Task: Look for space in Jahāngīrābād, India from 1st August, 2023 to 5th August, 2023 for 1 adult in price range Rs.6000 to Rs.15000. Place can be entire place with 1  bedroom having 1 bed and 1 bathroom. Property type can be house, flat, guest house. Amenities needed are: wifi. Booking option can be shelf check-in. Required host language is English.
Action: Mouse moved to (584, 144)
Screenshot: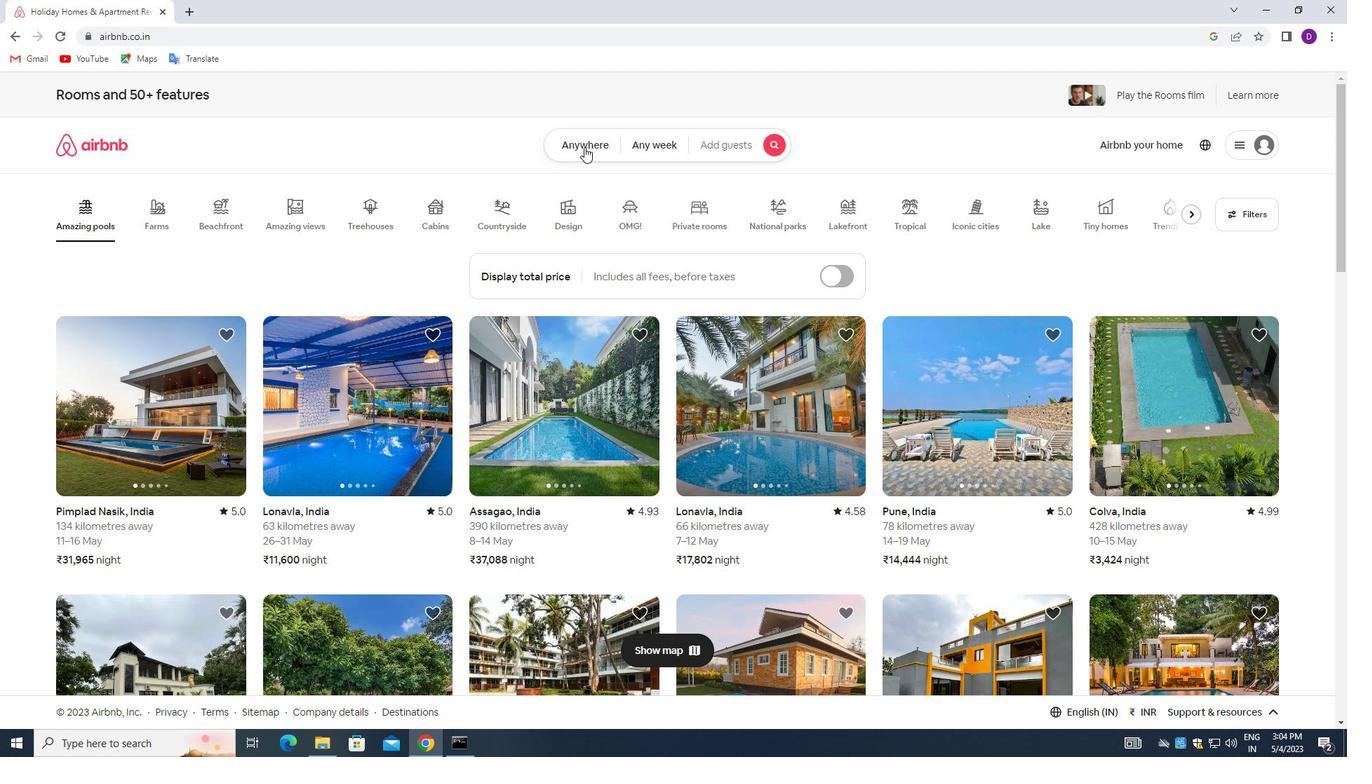 
Action: Mouse pressed left at (584, 144)
Screenshot: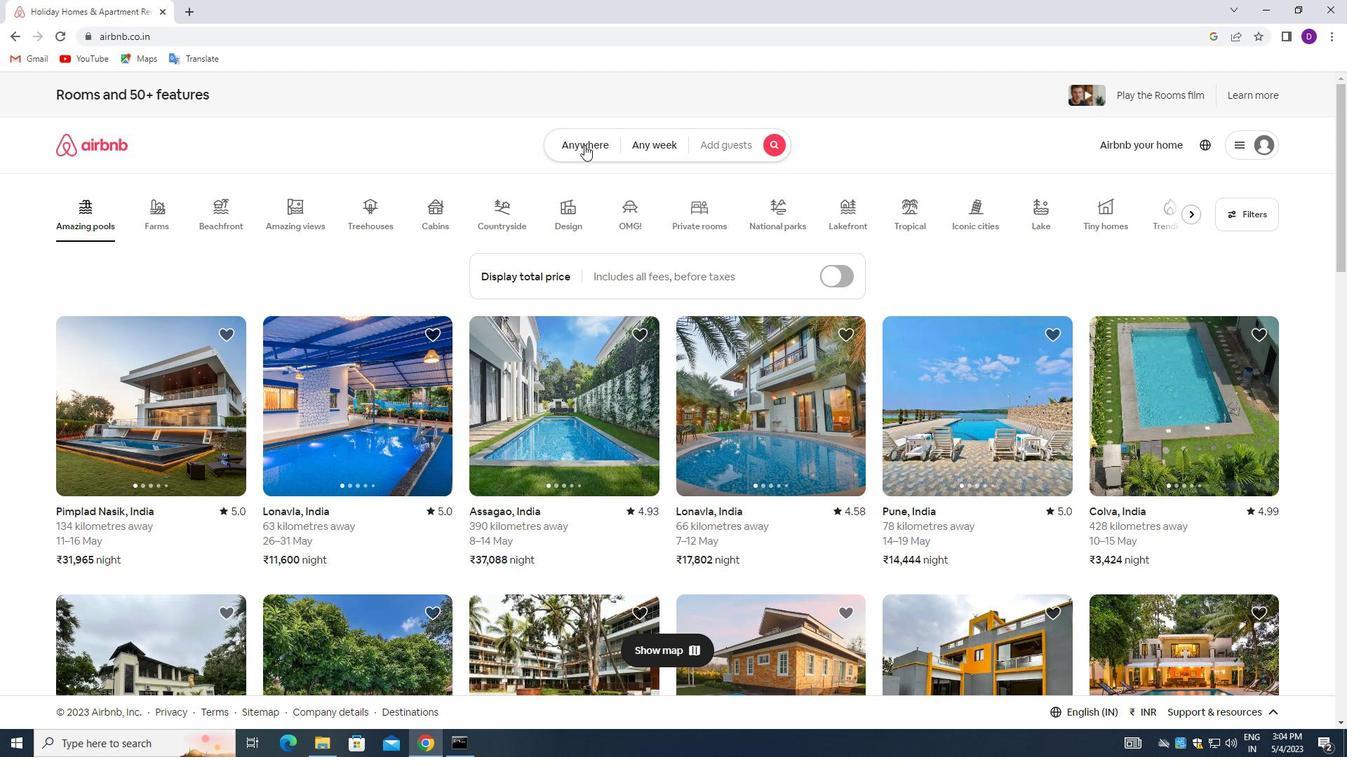 
Action: Mouse moved to (536, 209)
Screenshot: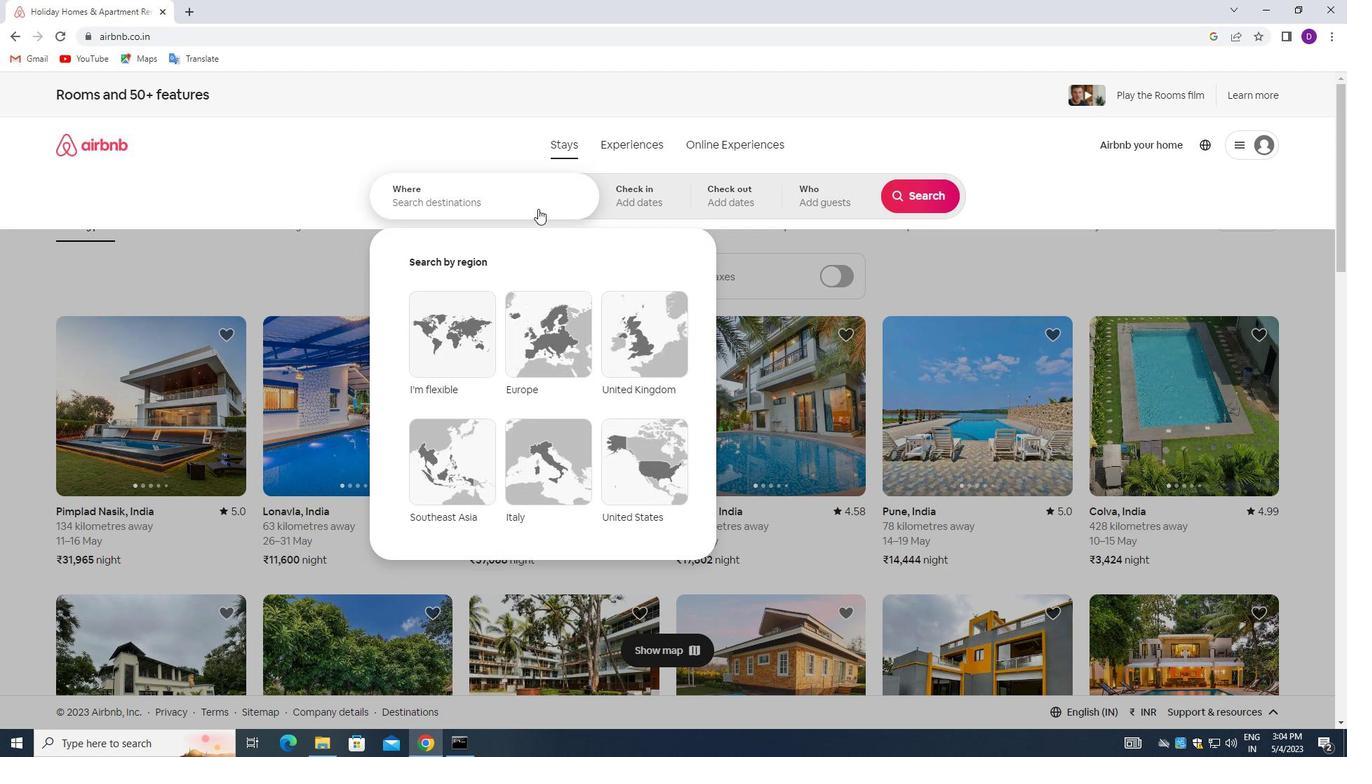 
Action: Mouse pressed left at (536, 209)
Screenshot: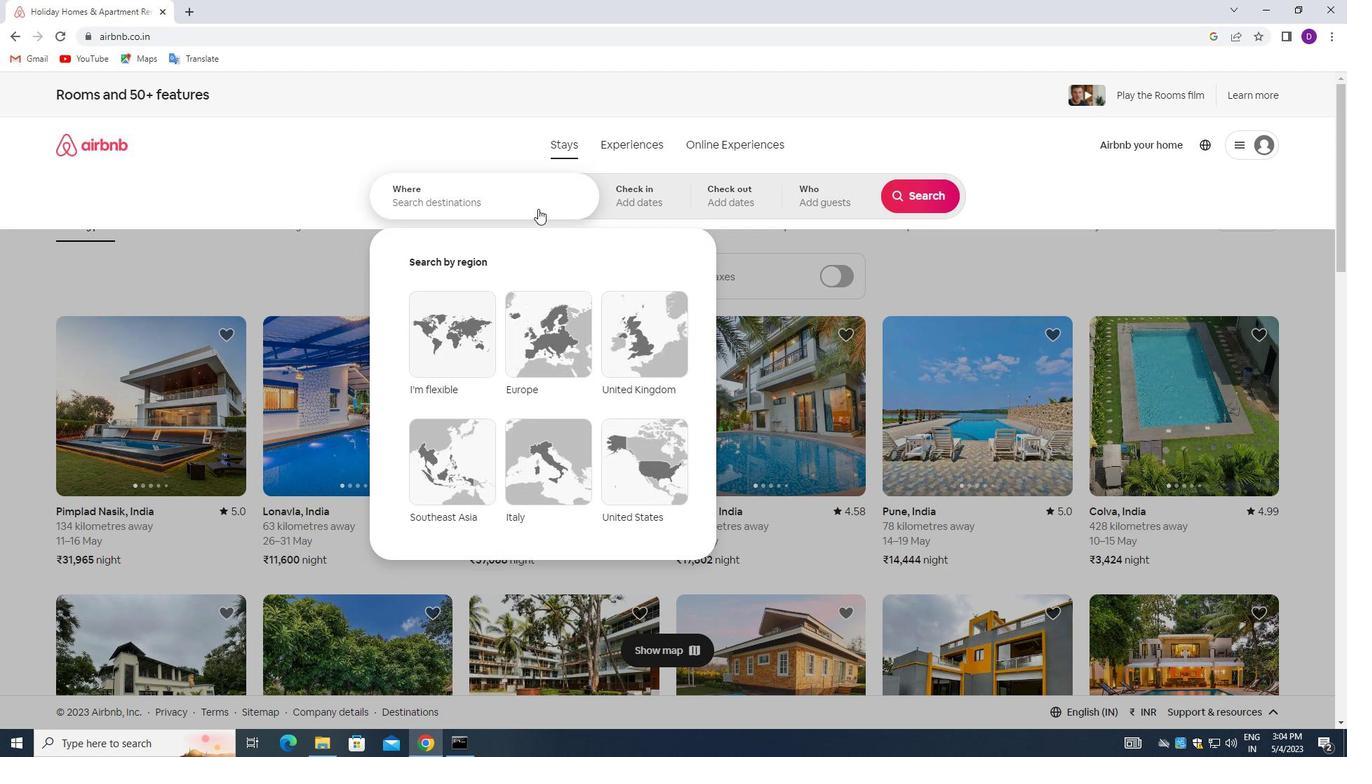 
Action: Mouse moved to (313, 174)
Screenshot: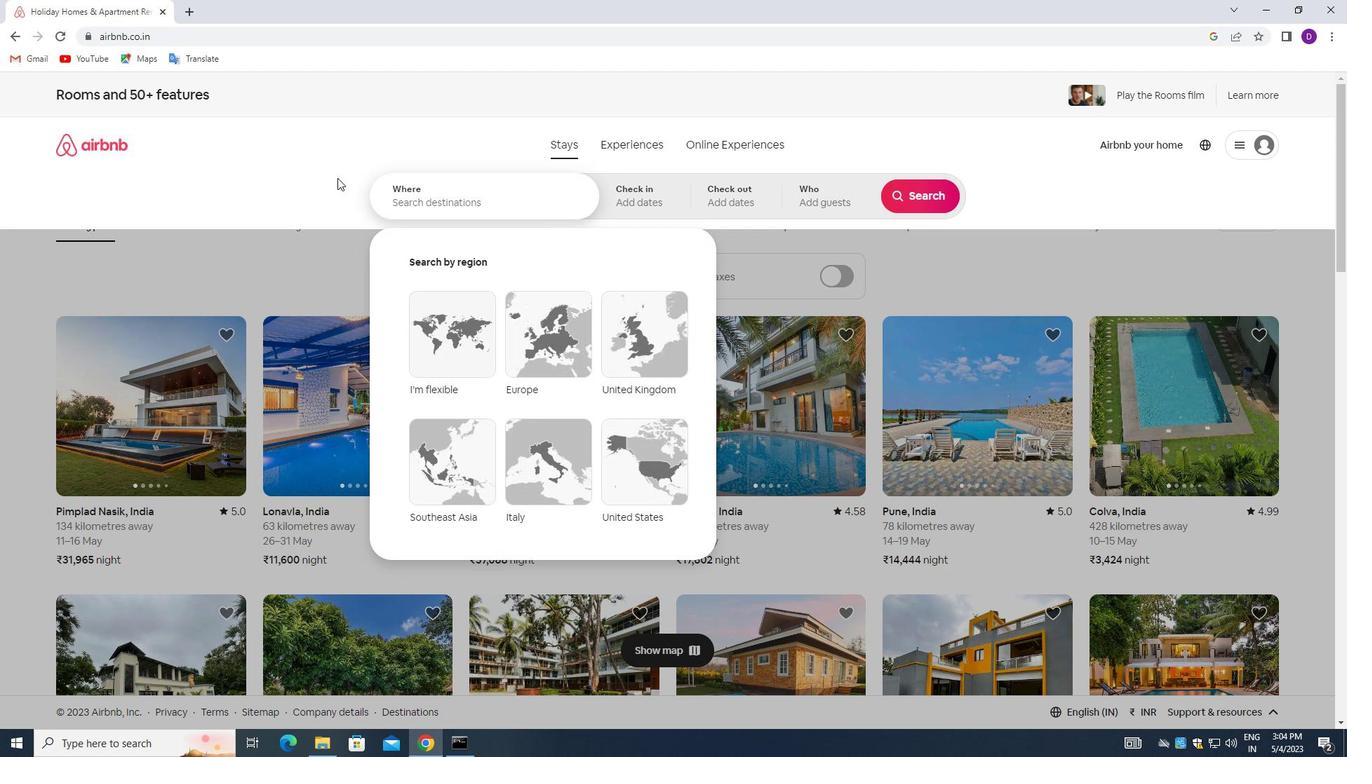 
Action: Key pressed <Key.shift>JAHANGIRABAD,<Key.space><Key.shift>ID<Key.backspace>NDIA<Key.enter>
Screenshot: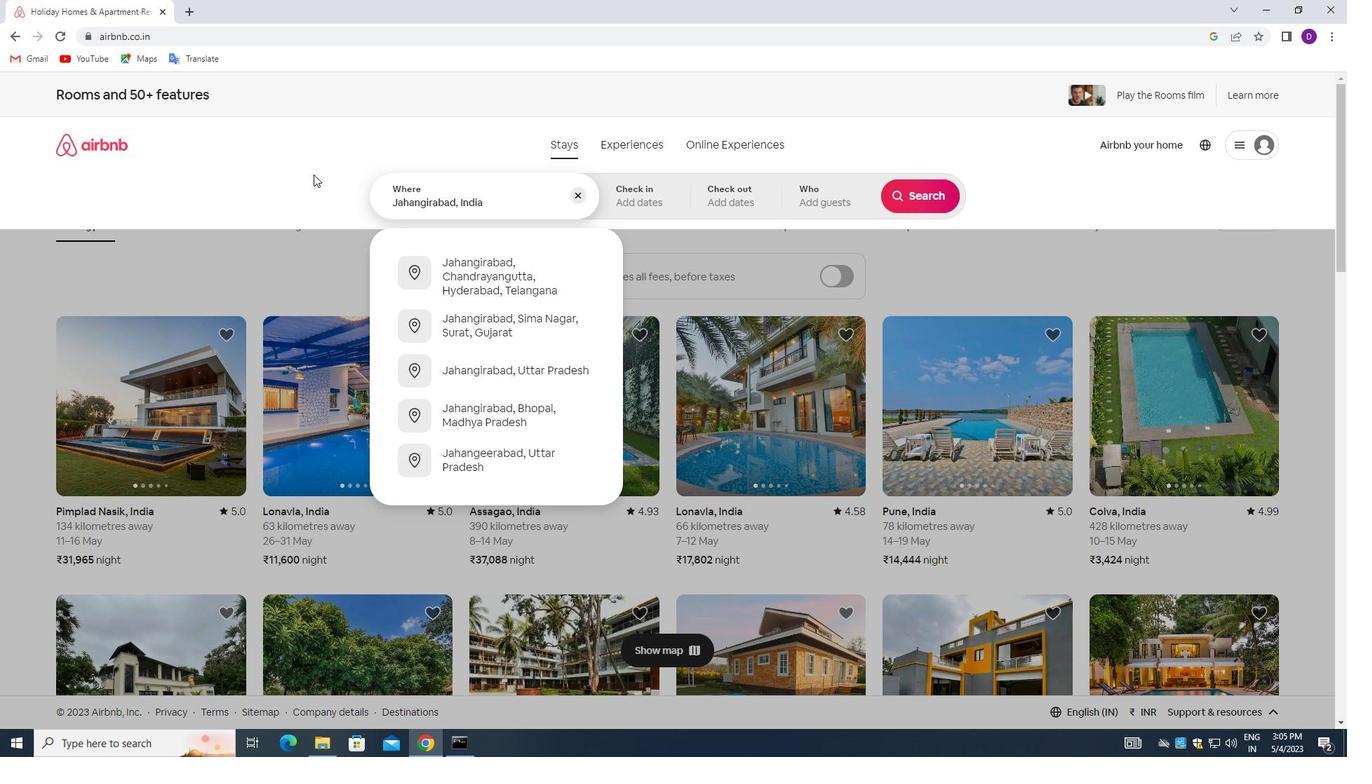 
Action: Mouse moved to (917, 307)
Screenshot: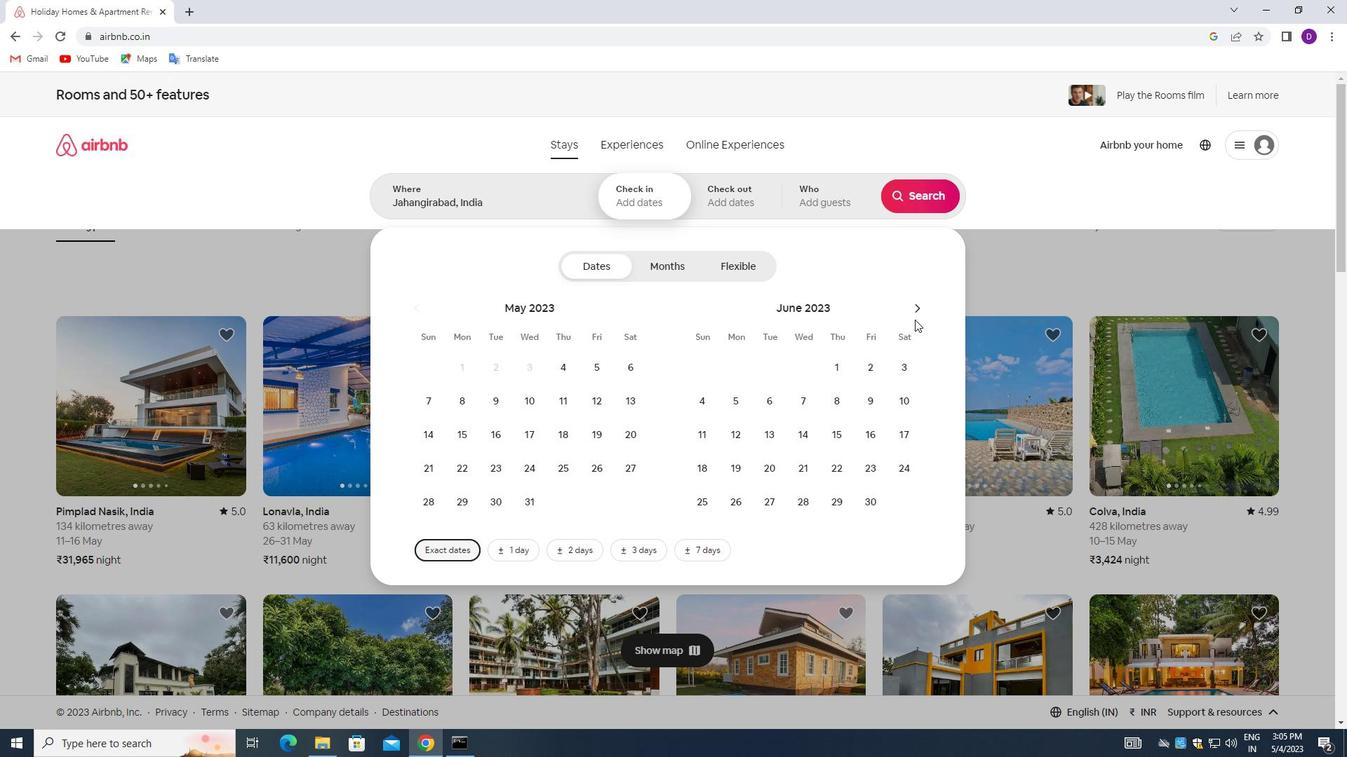 
Action: Mouse pressed left at (917, 307)
Screenshot: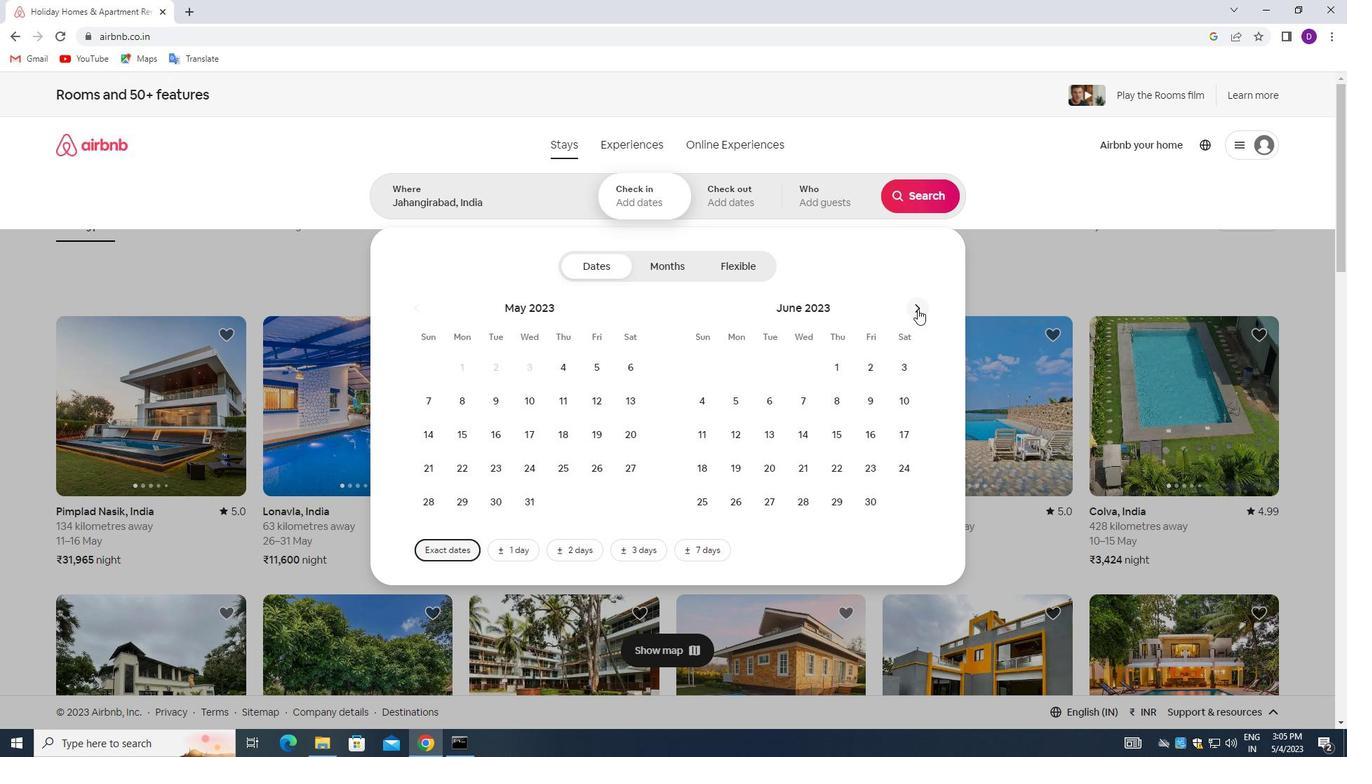 
Action: Mouse moved to (917, 307)
Screenshot: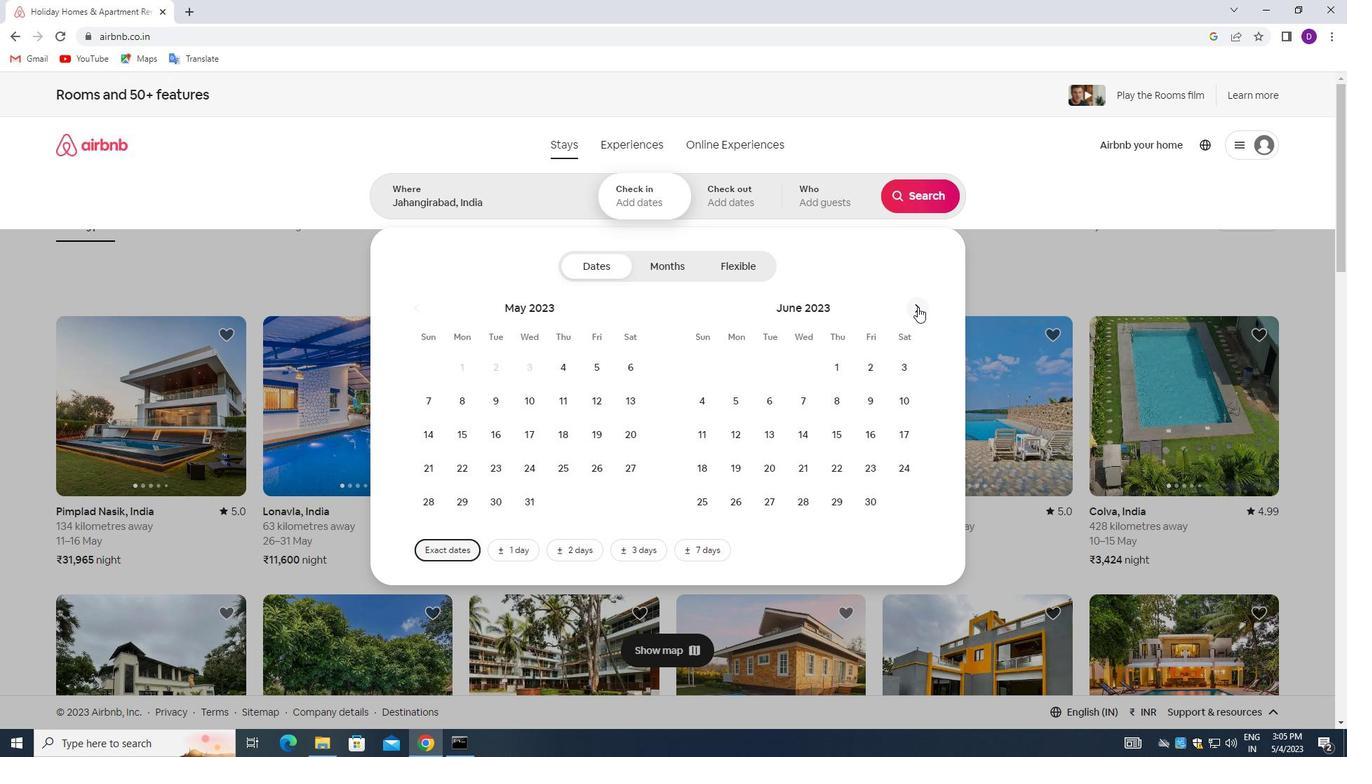 
Action: Mouse pressed left at (917, 307)
Screenshot: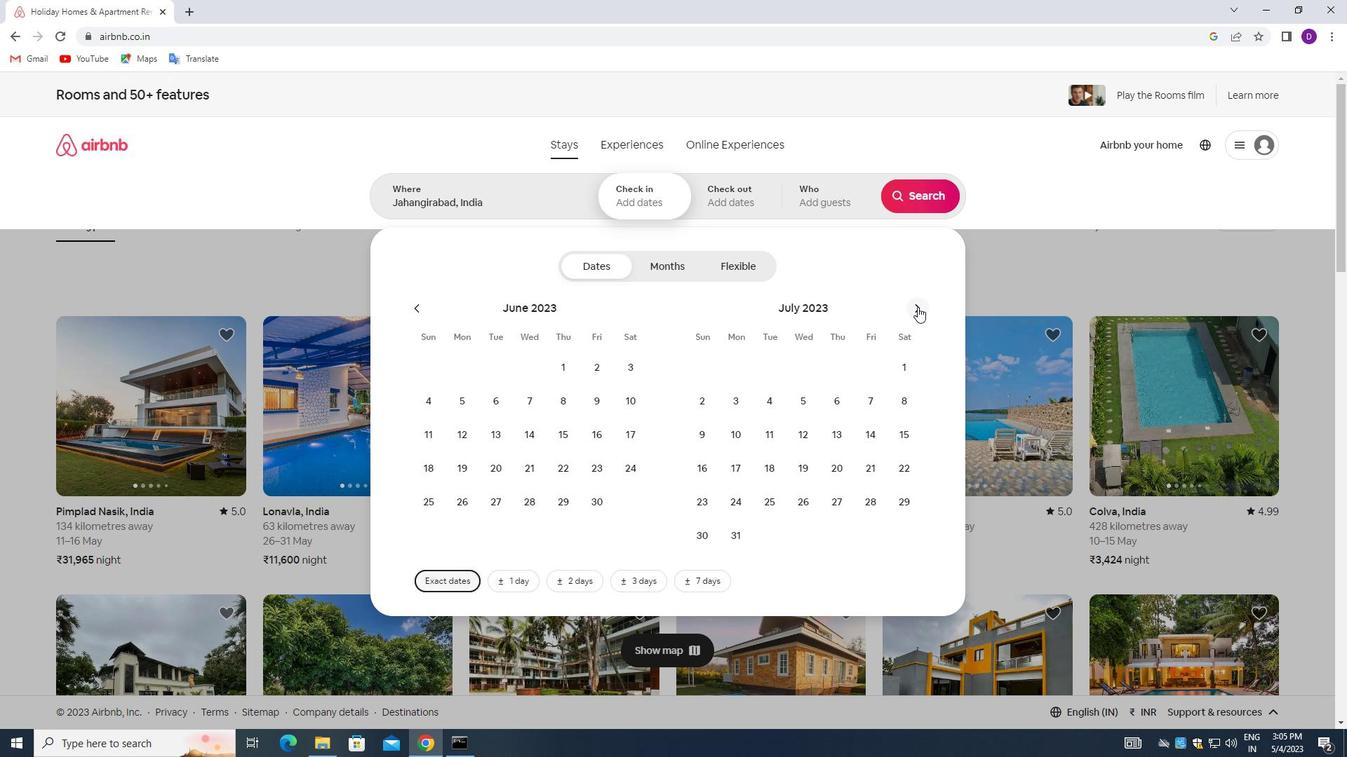 
Action: Mouse moved to (771, 373)
Screenshot: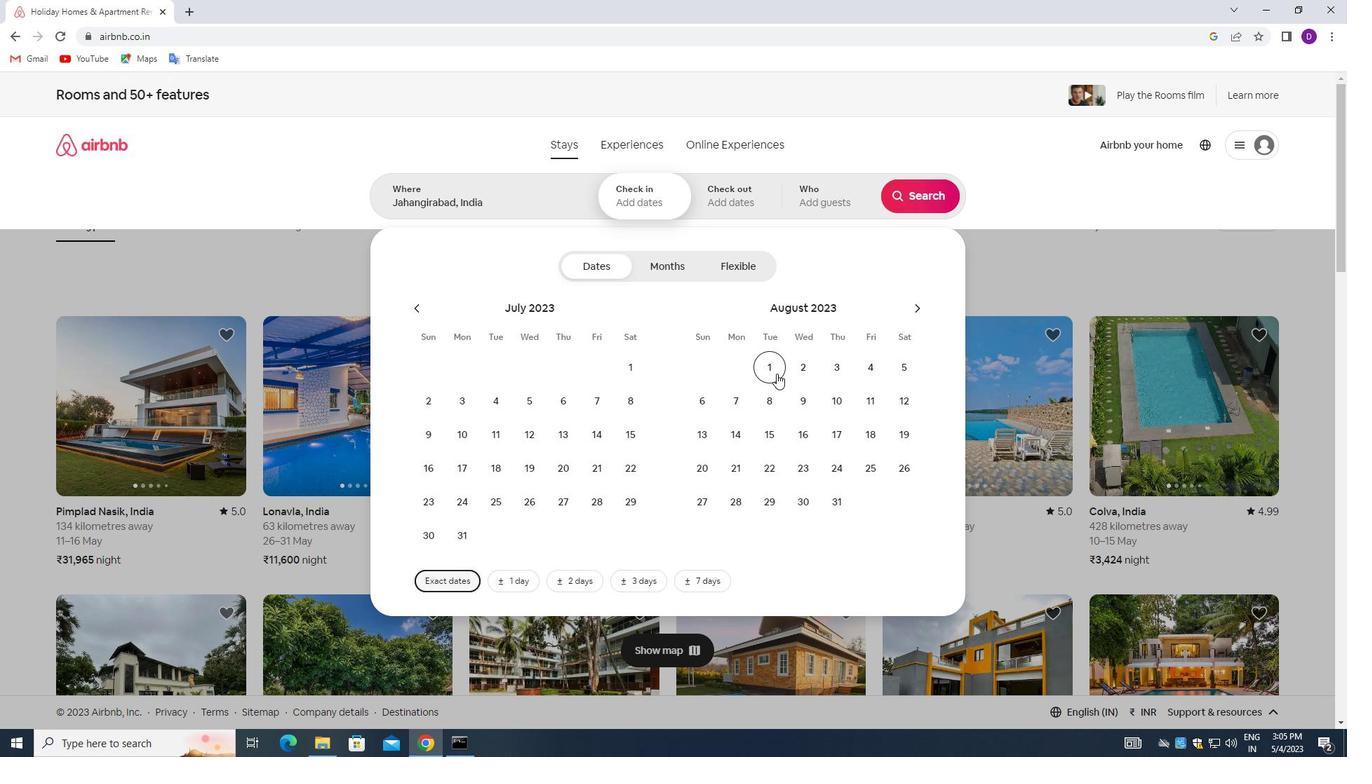 
Action: Mouse pressed left at (771, 373)
Screenshot: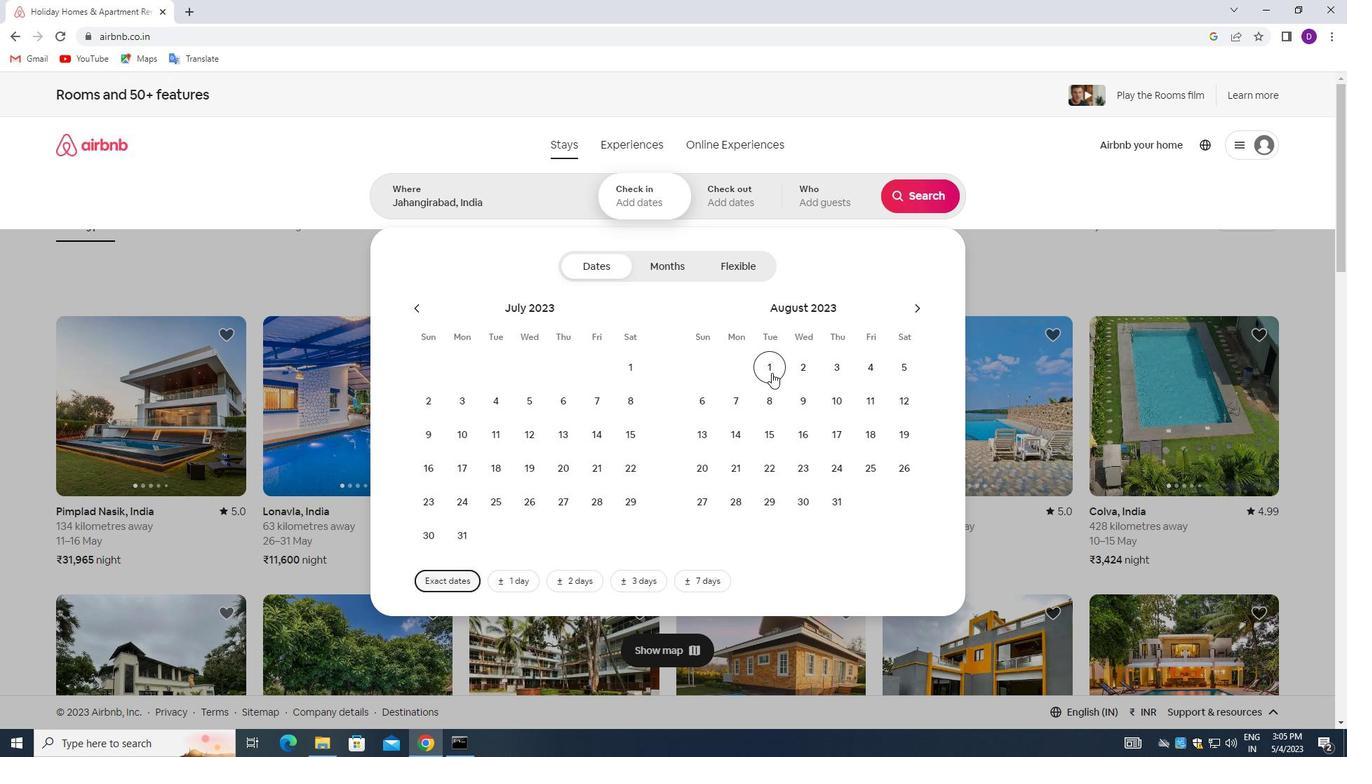 
Action: Mouse moved to (904, 373)
Screenshot: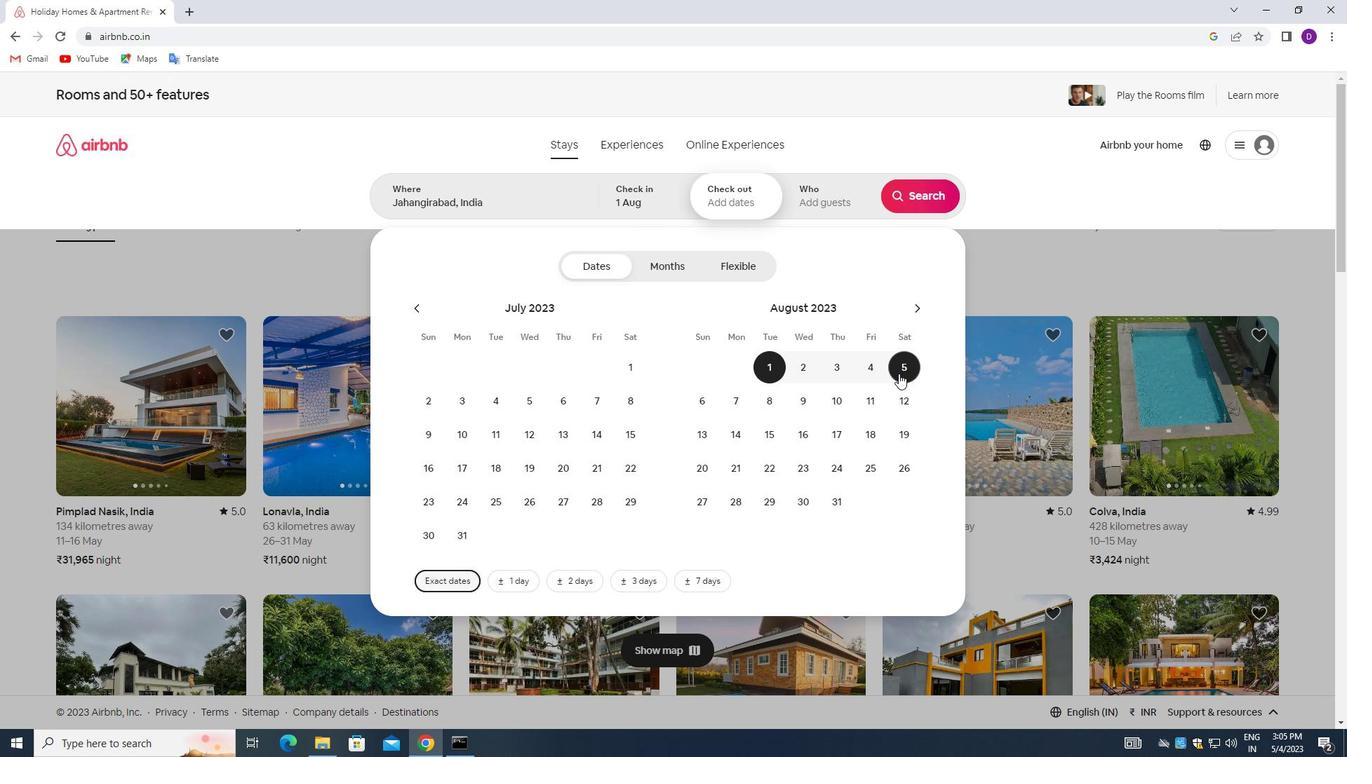 
Action: Mouse pressed left at (904, 373)
Screenshot: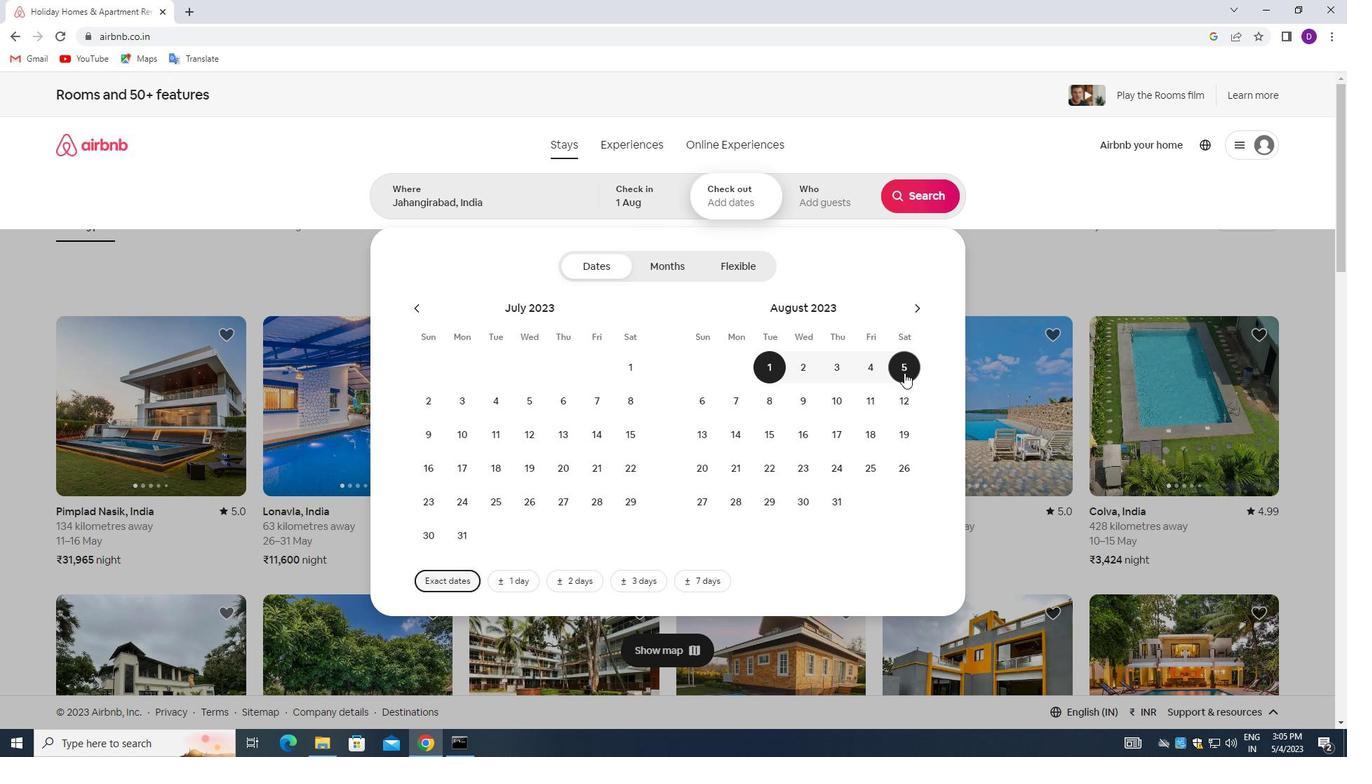 
Action: Mouse moved to (788, 209)
Screenshot: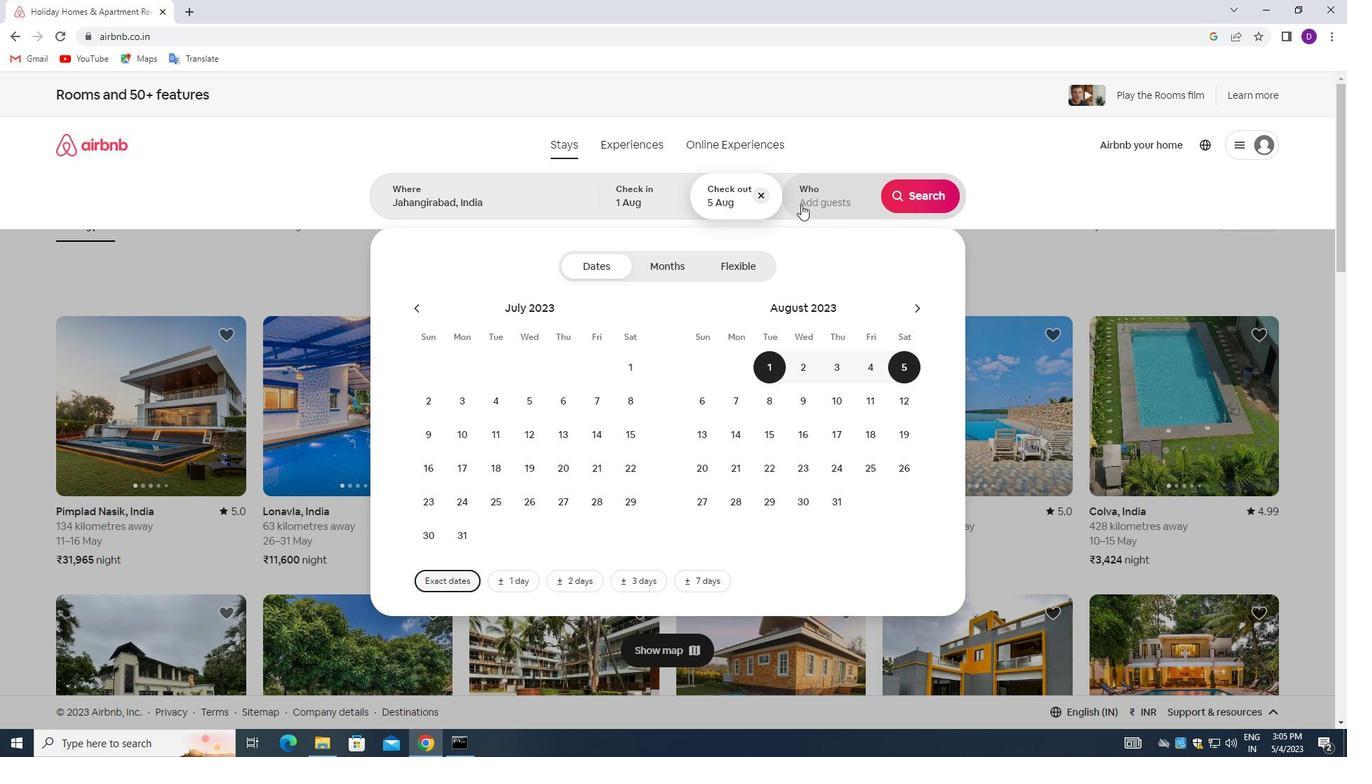 
Action: Mouse pressed left at (788, 209)
Screenshot: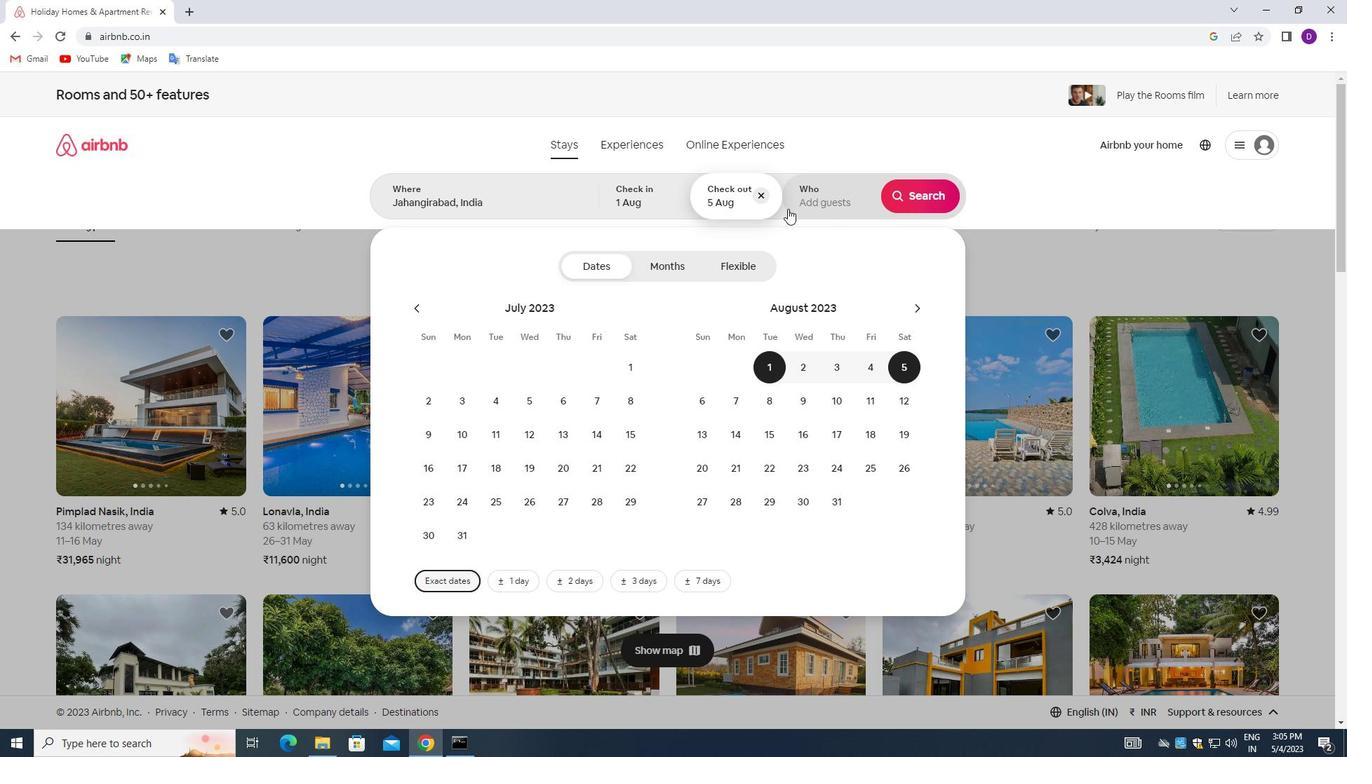 
Action: Mouse moved to (923, 276)
Screenshot: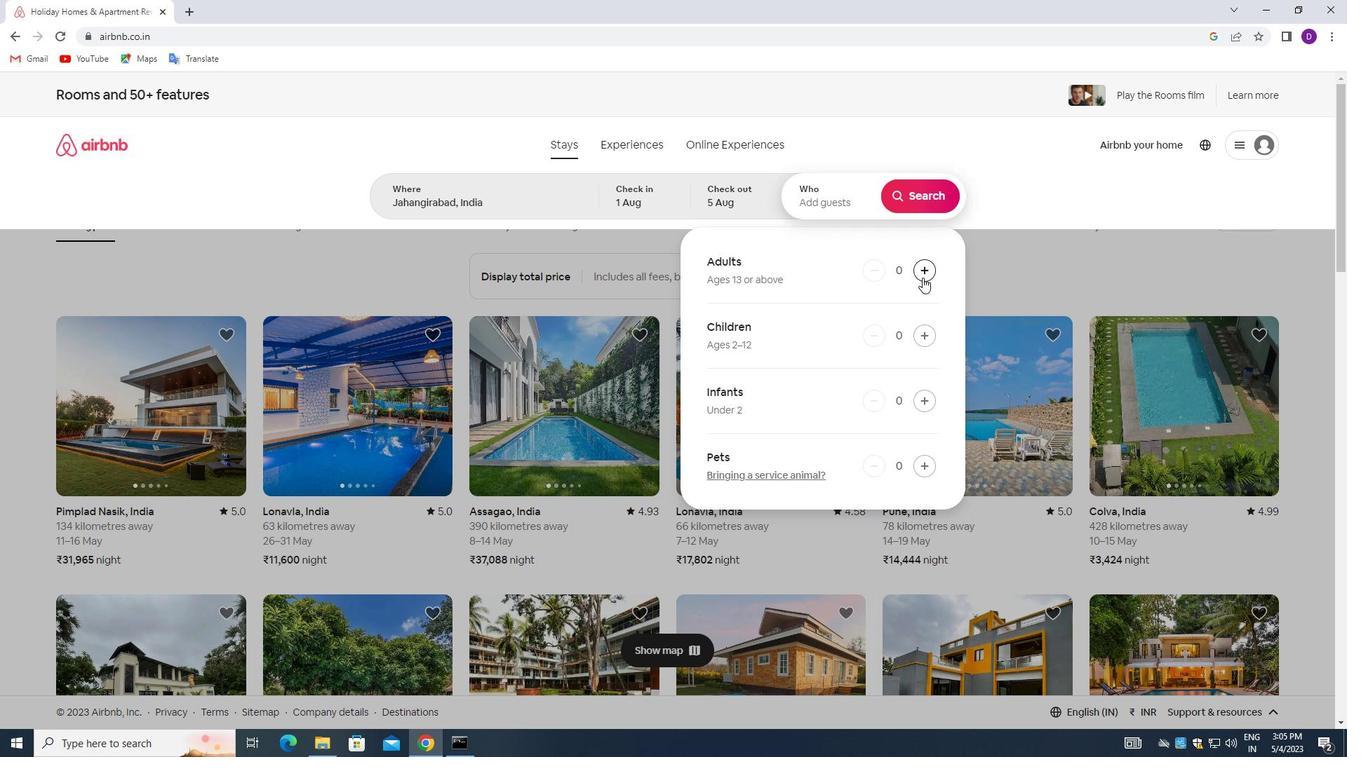 
Action: Mouse pressed left at (923, 276)
Screenshot: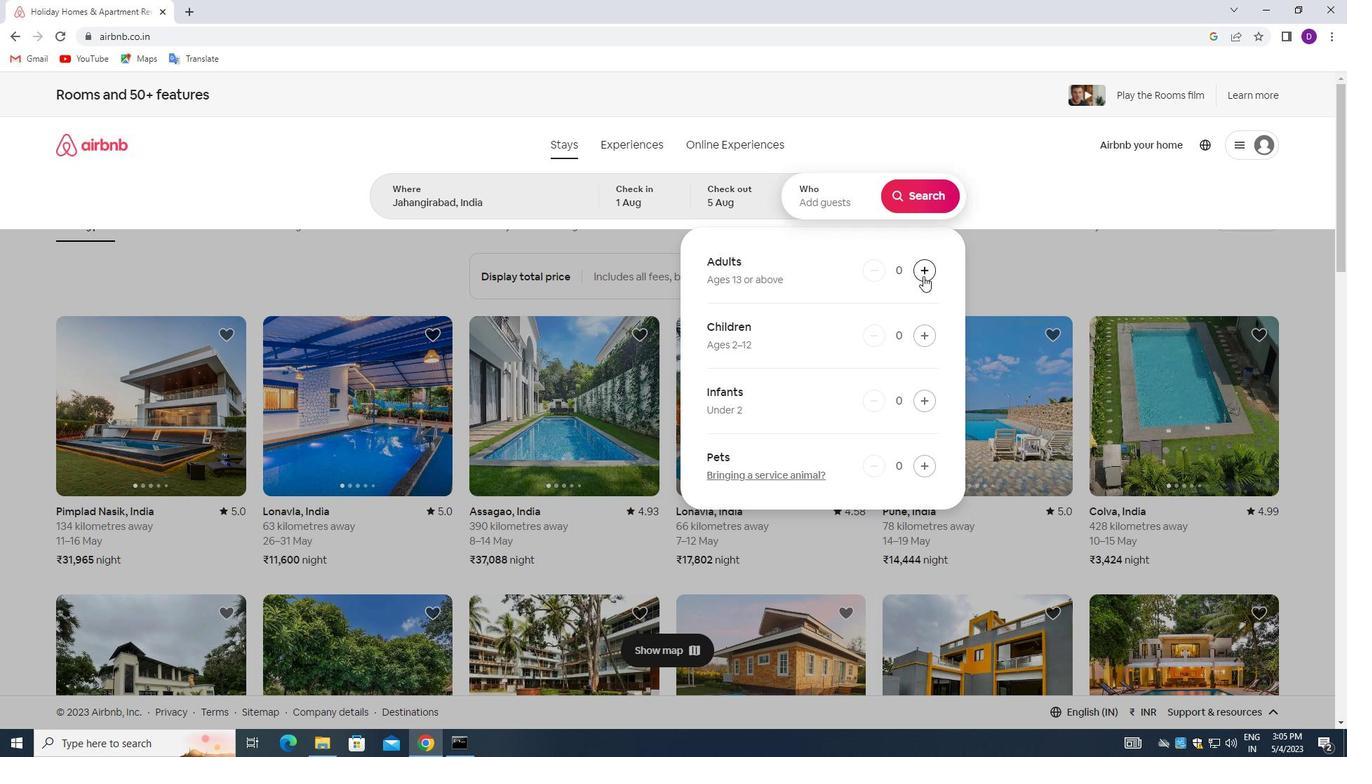 
Action: Mouse moved to (909, 203)
Screenshot: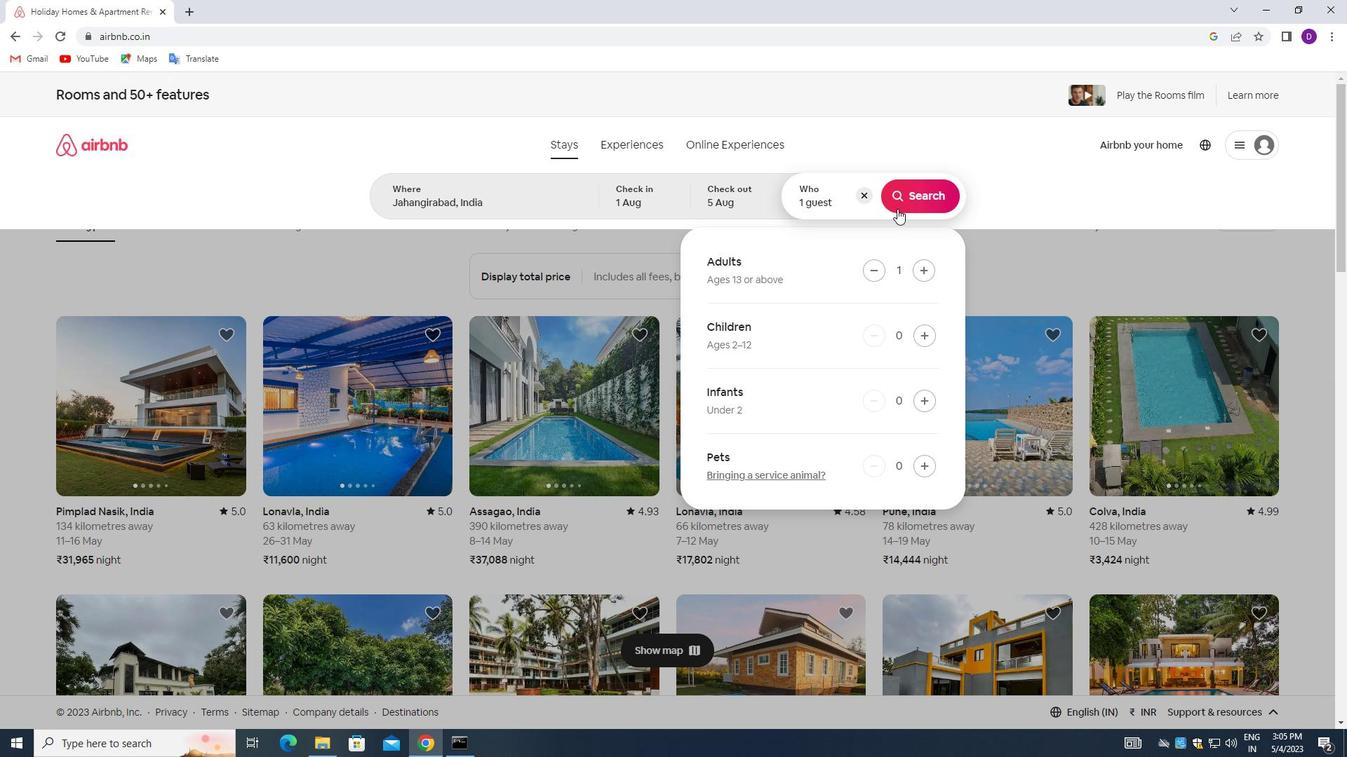 
Action: Mouse pressed left at (909, 203)
Screenshot: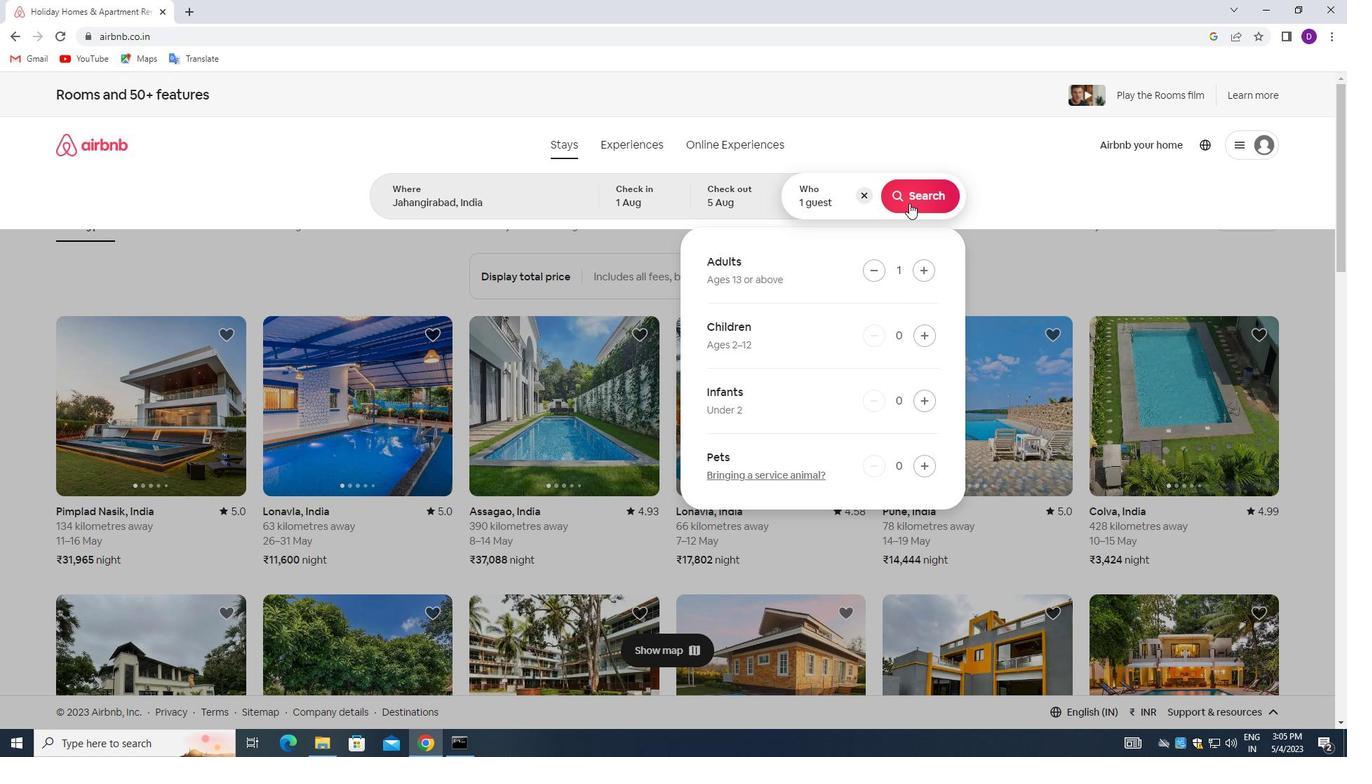 
Action: Mouse moved to (1268, 158)
Screenshot: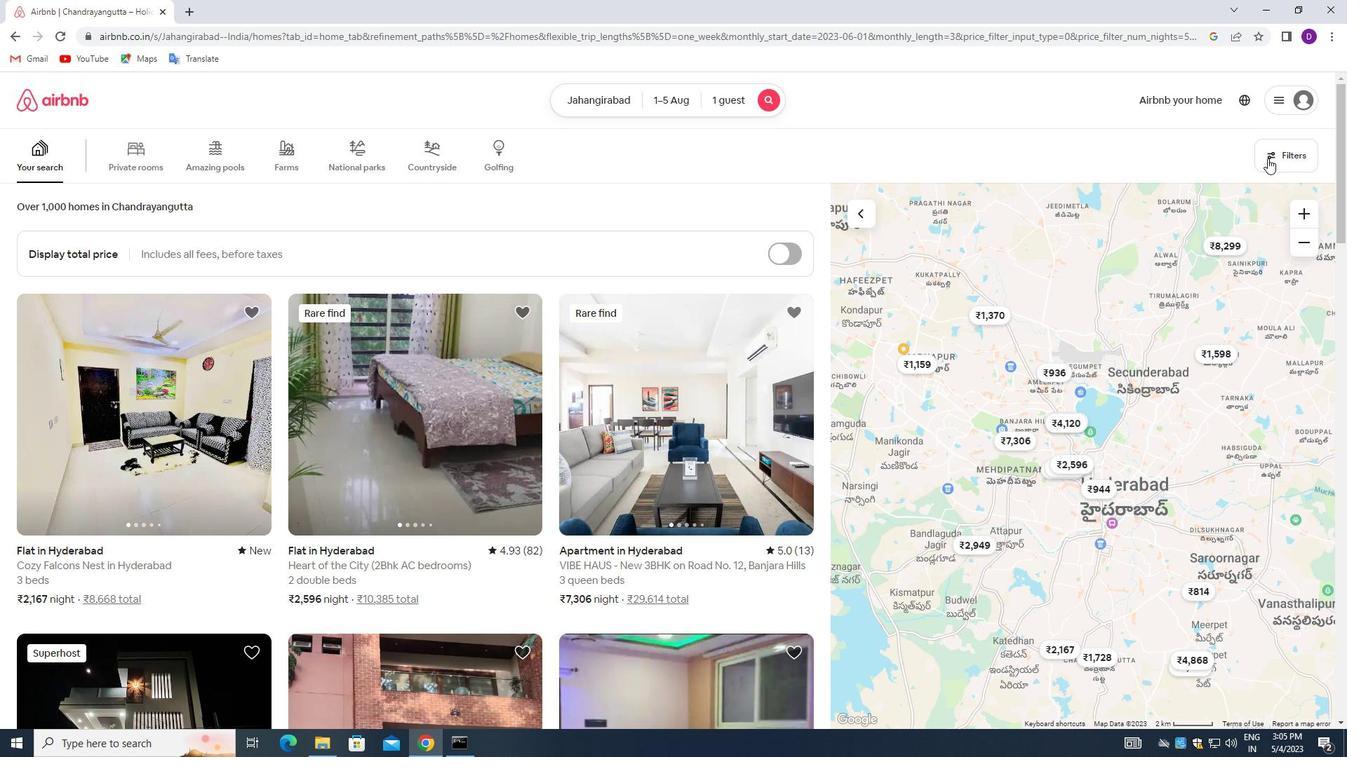 
Action: Mouse pressed left at (1268, 158)
Screenshot: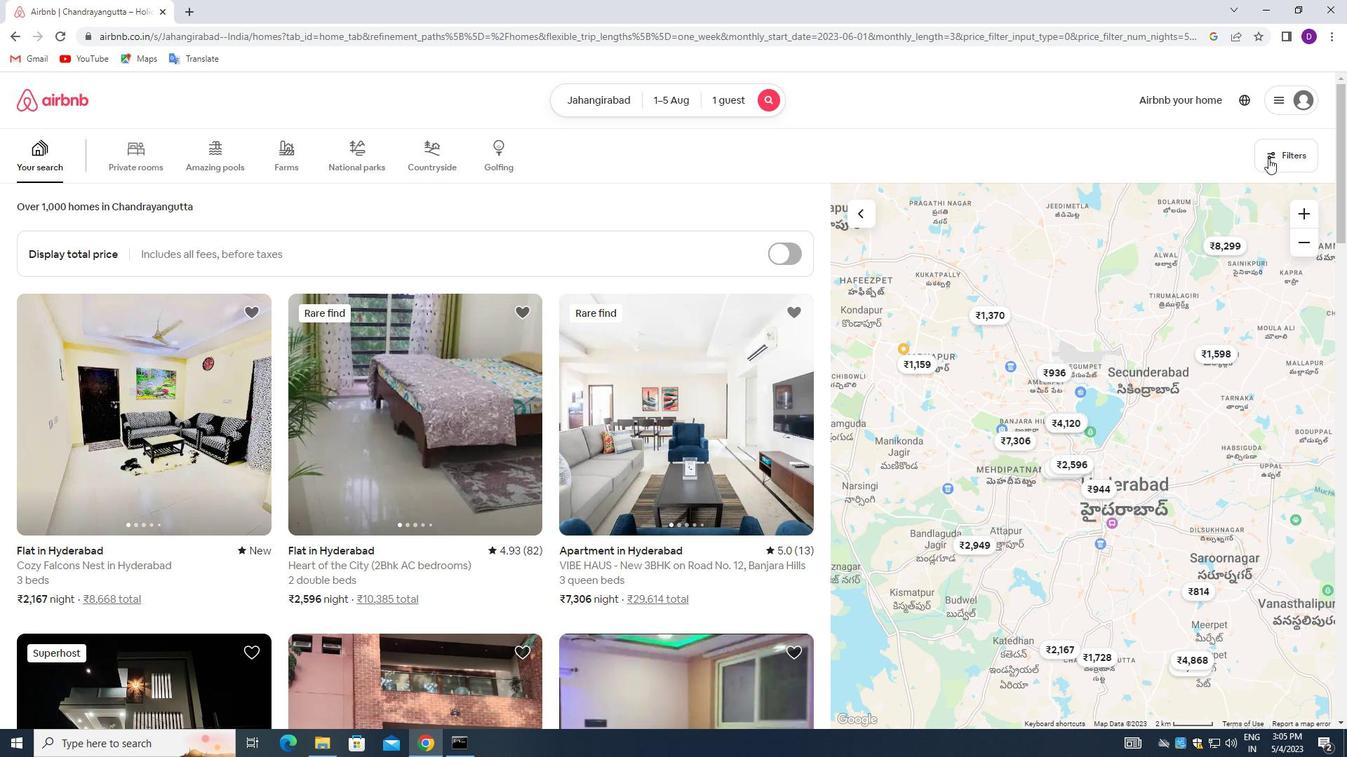 
Action: Mouse moved to (487, 335)
Screenshot: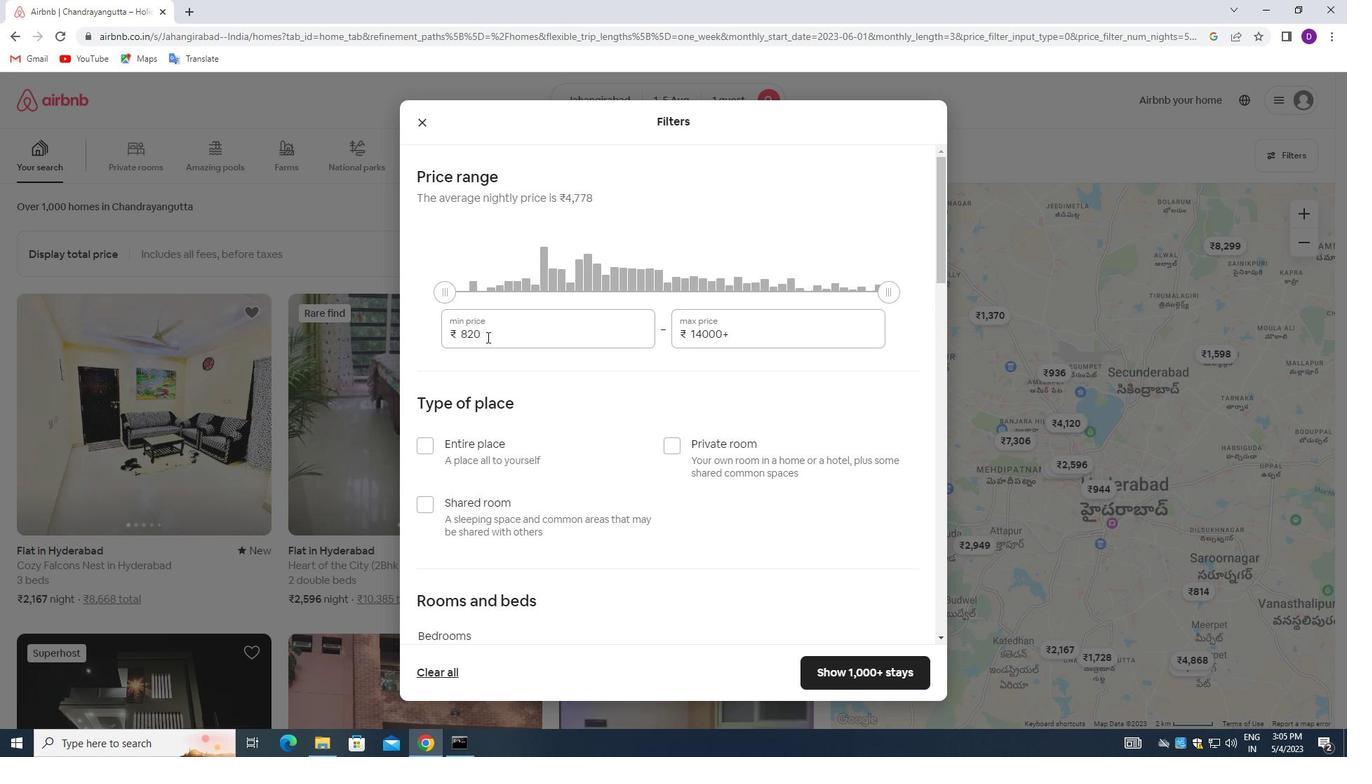 
Action: Mouse pressed left at (487, 335)
Screenshot: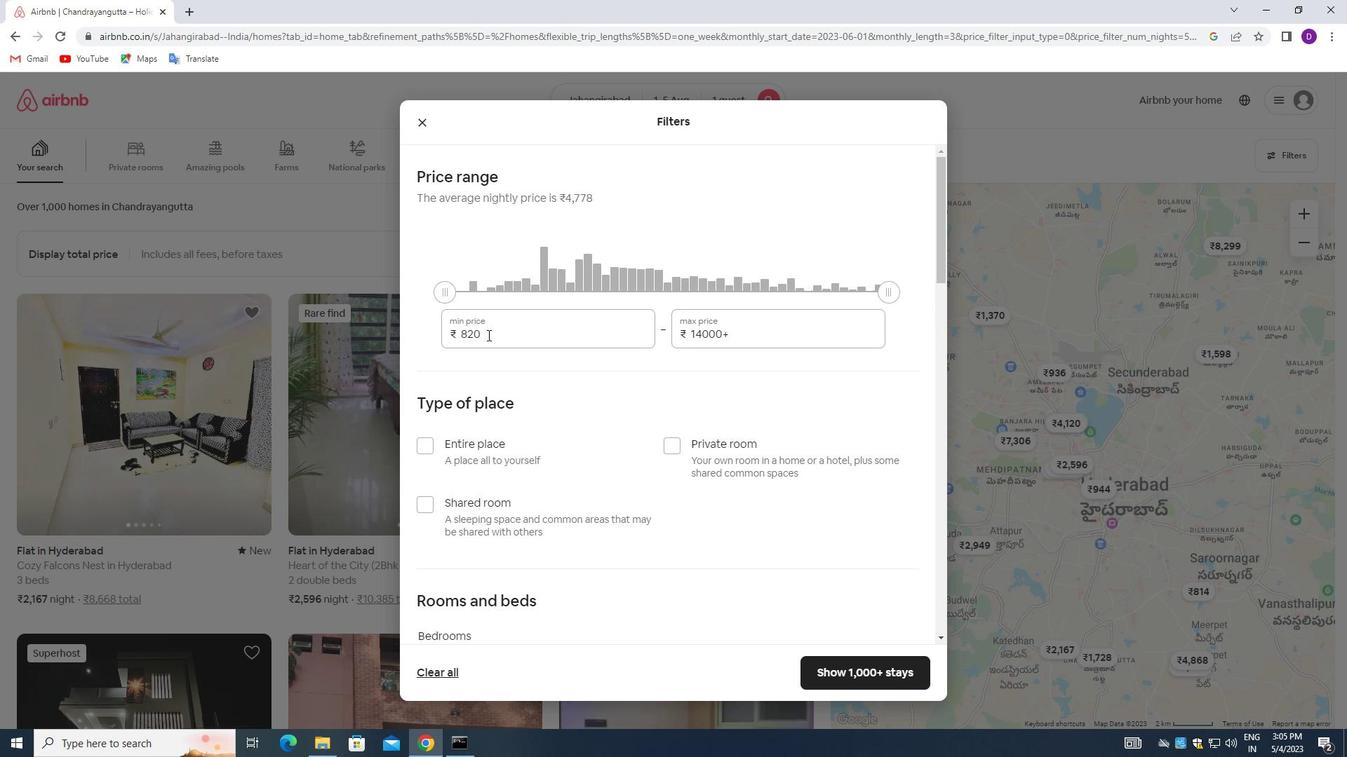 
Action: Mouse pressed left at (487, 335)
Screenshot: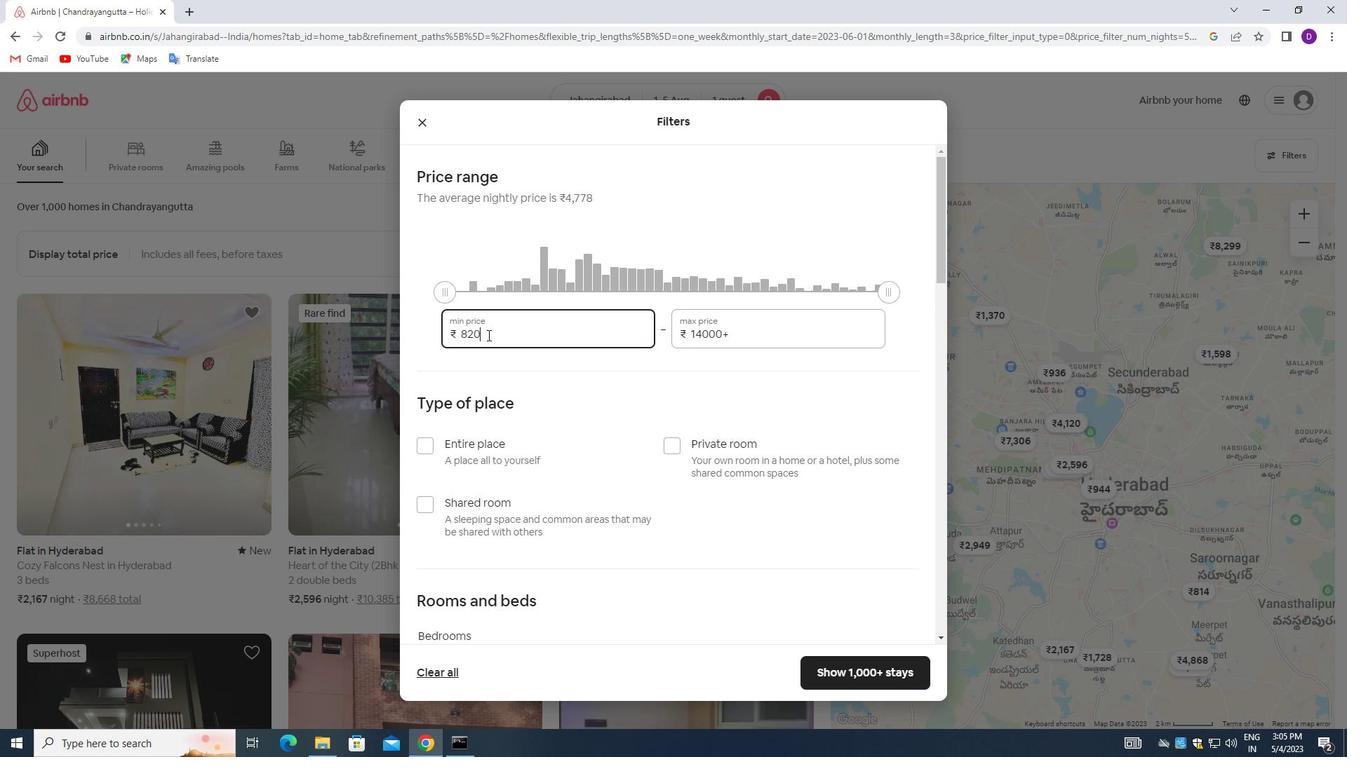 
Action: Mouse moved to (491, 333)
Screenshot: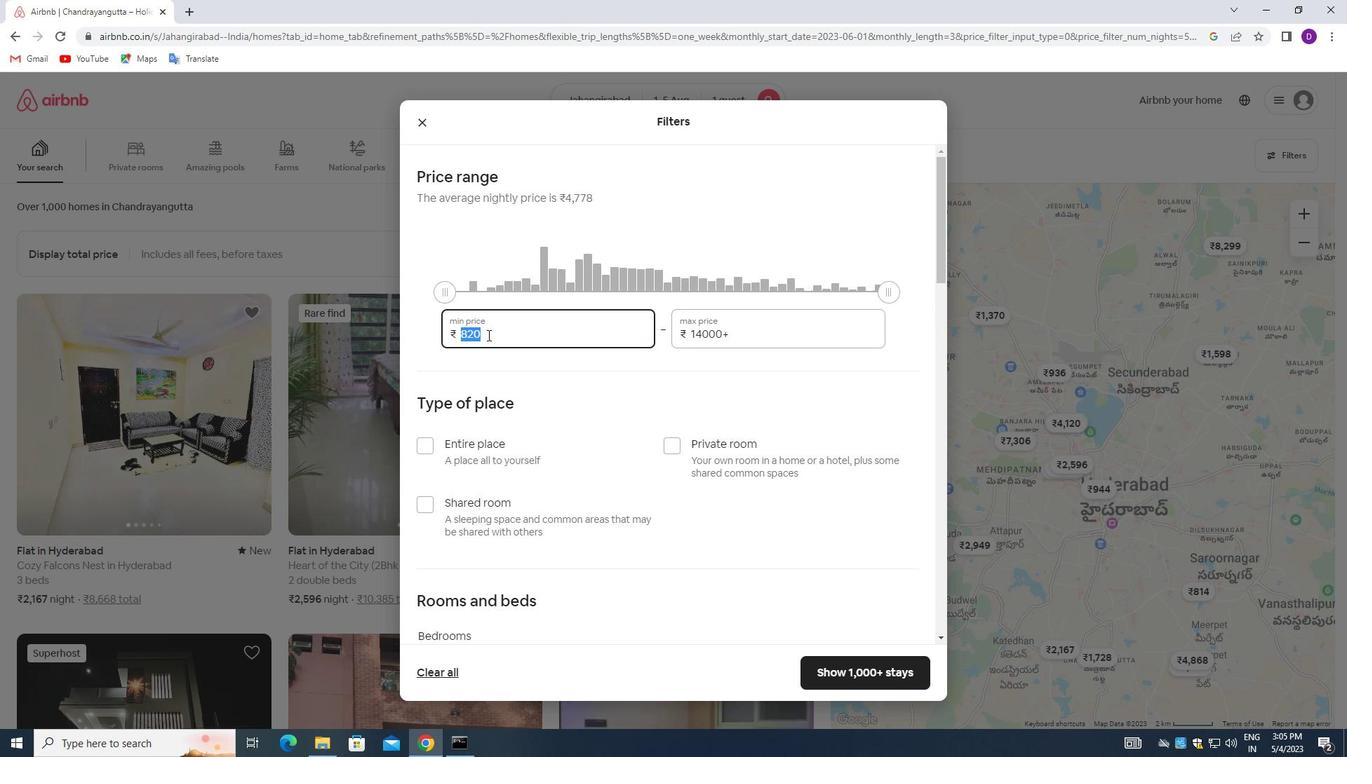 
Action: Key pressed 6000<Key.tab>15000
Screenshot: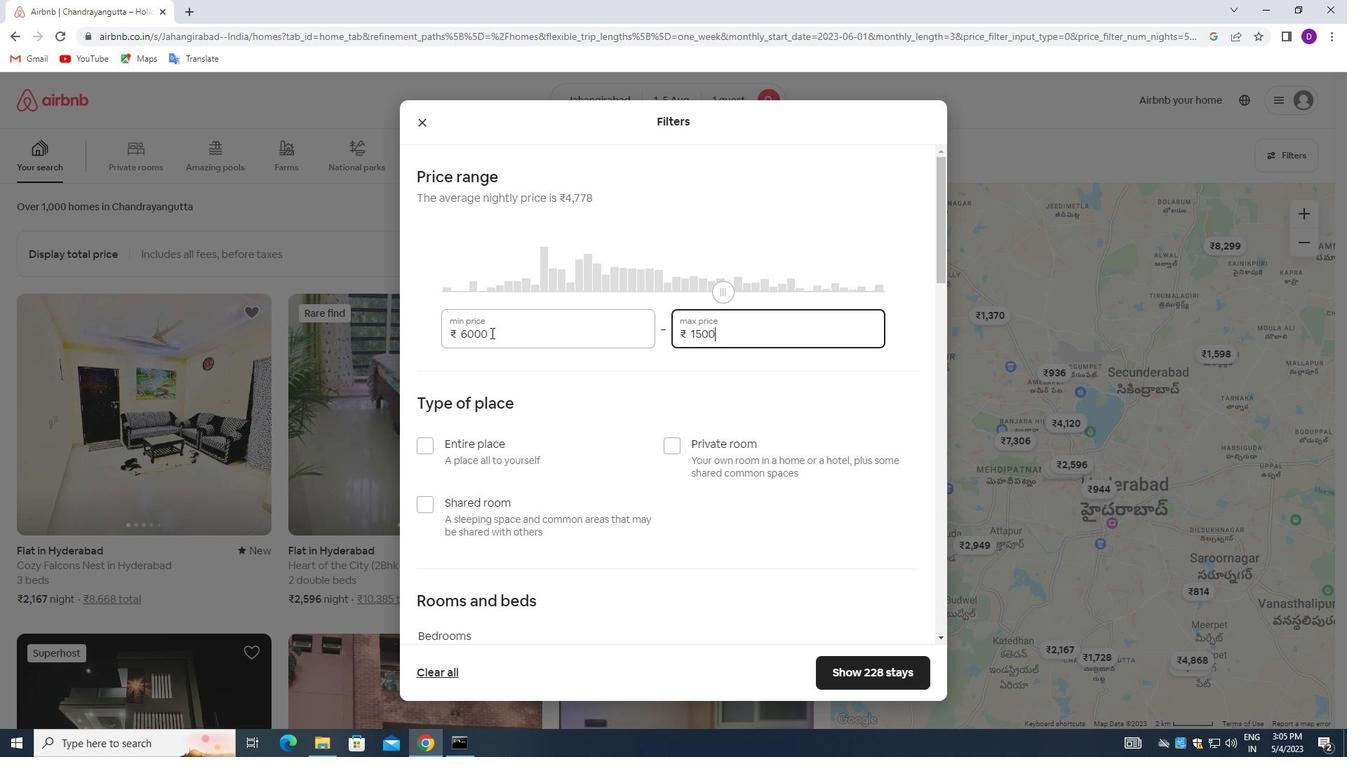 
Action: Mouse moved to (696, 393)
Screenshot: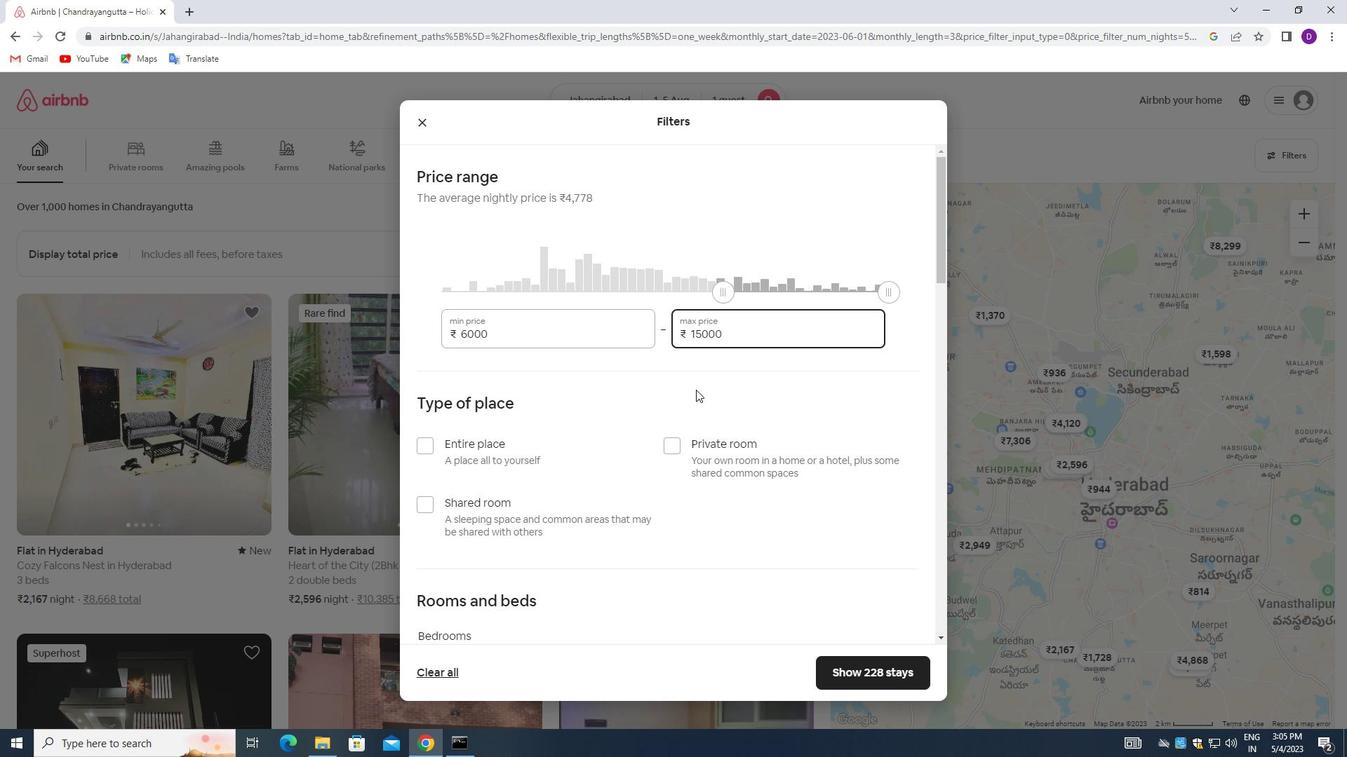 
Action: Mouse scrolled (696, 392) with delta (0, 0)
Screenshot: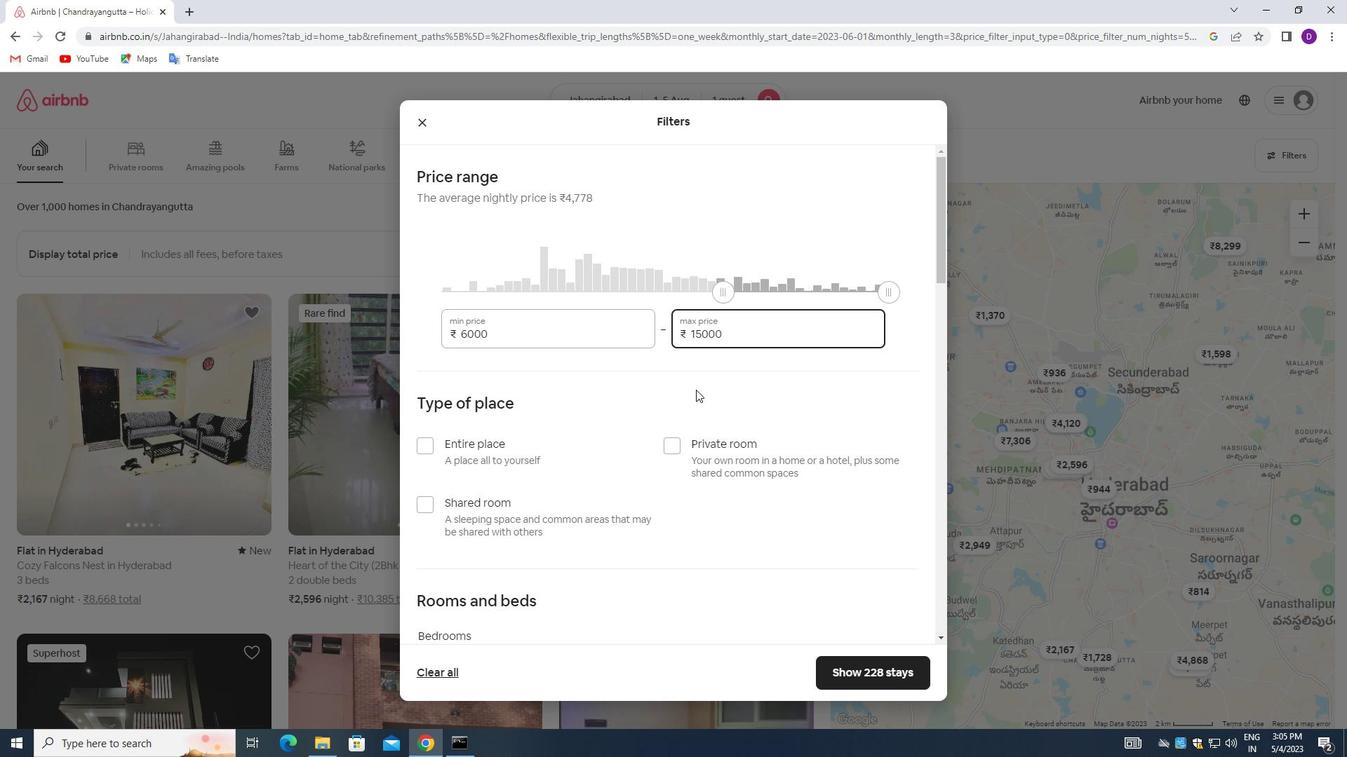 
Action: Mouse moved to (696, 400)
Screenshot: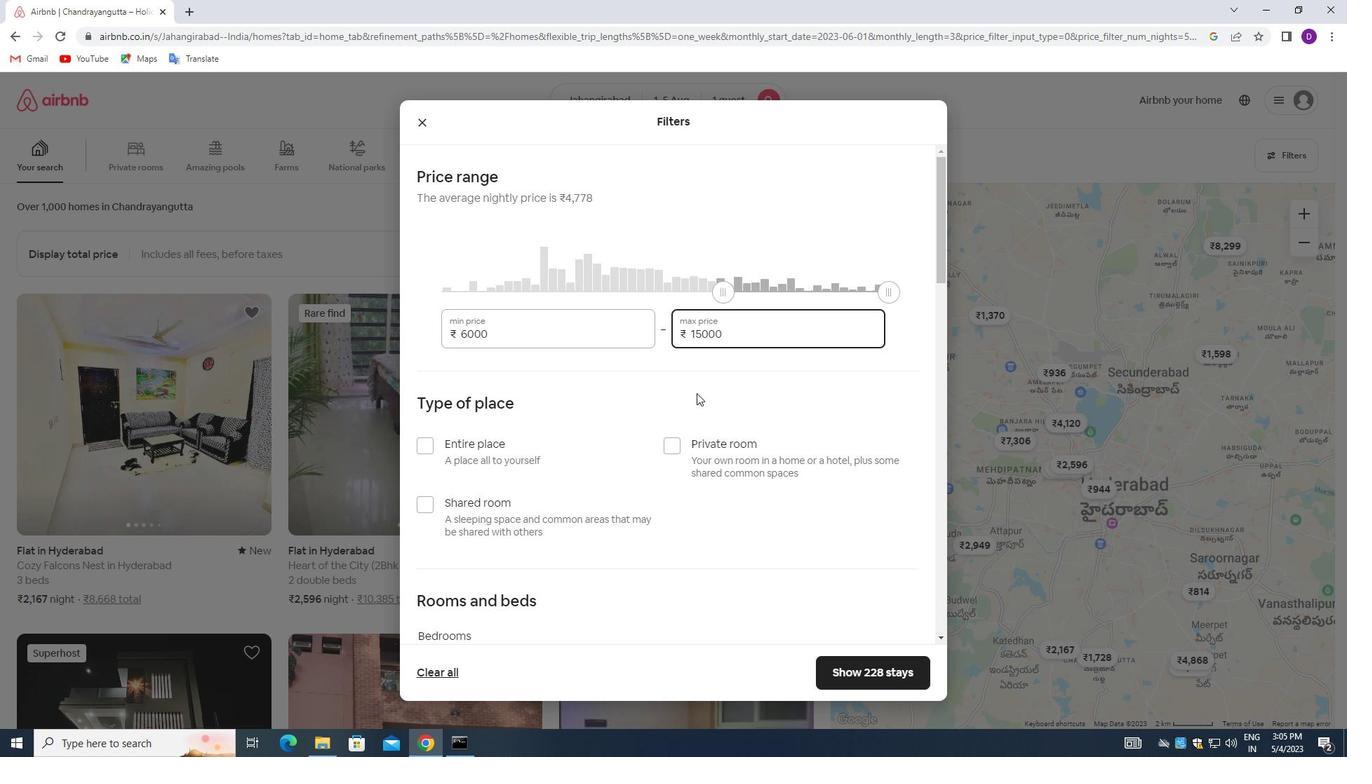 
Action: Mouse scrolled (696, 399) with delta (0, 0)
Screenshot: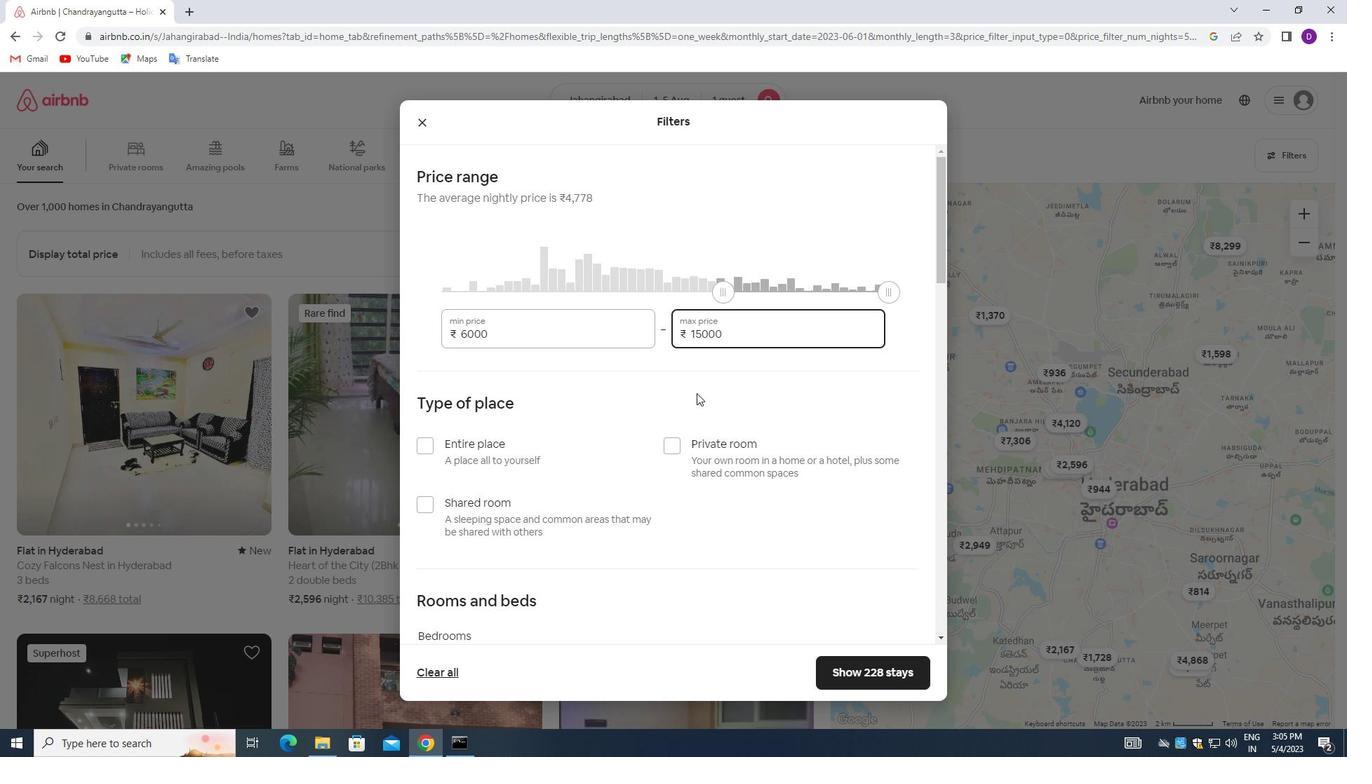 
Action: Mouse moved to (428, 304)
Screenshot: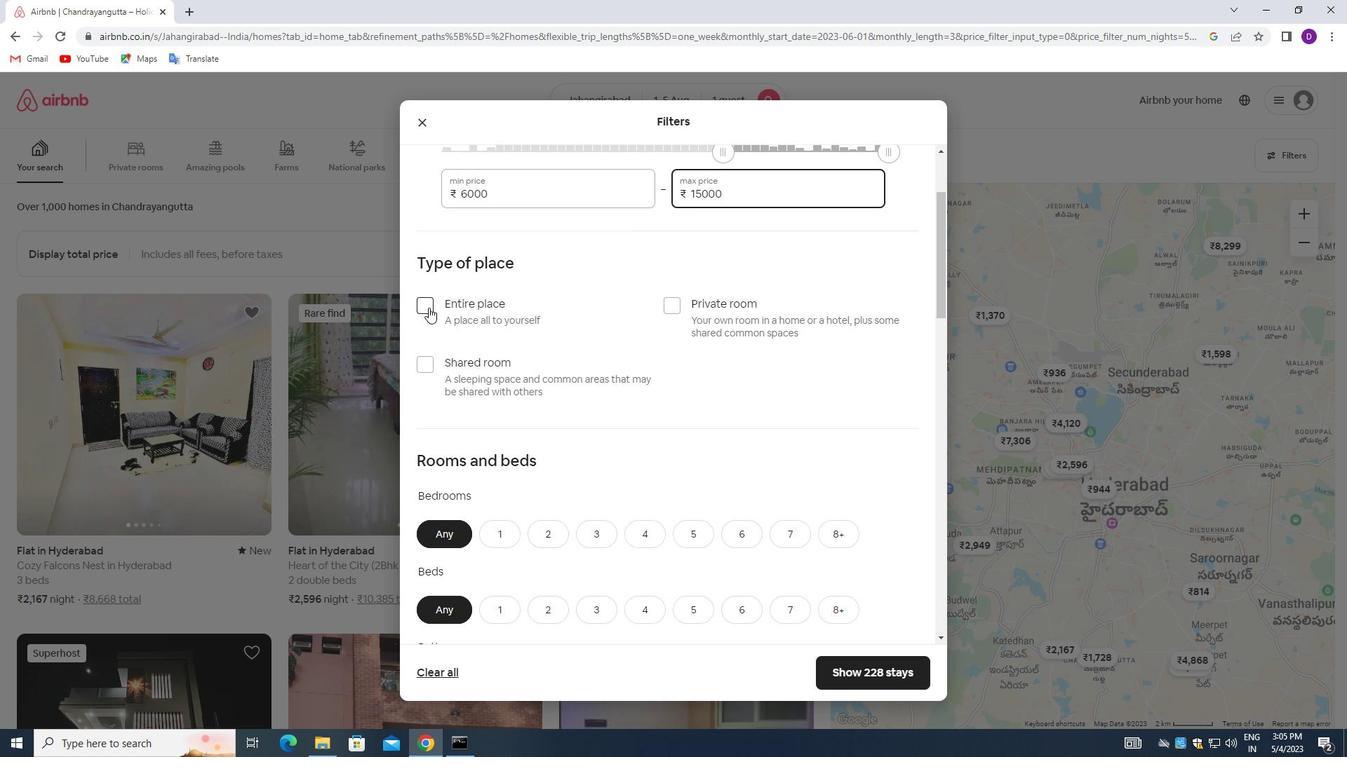 
Action: Mouse pressed left at (428, 304)
Screenshot: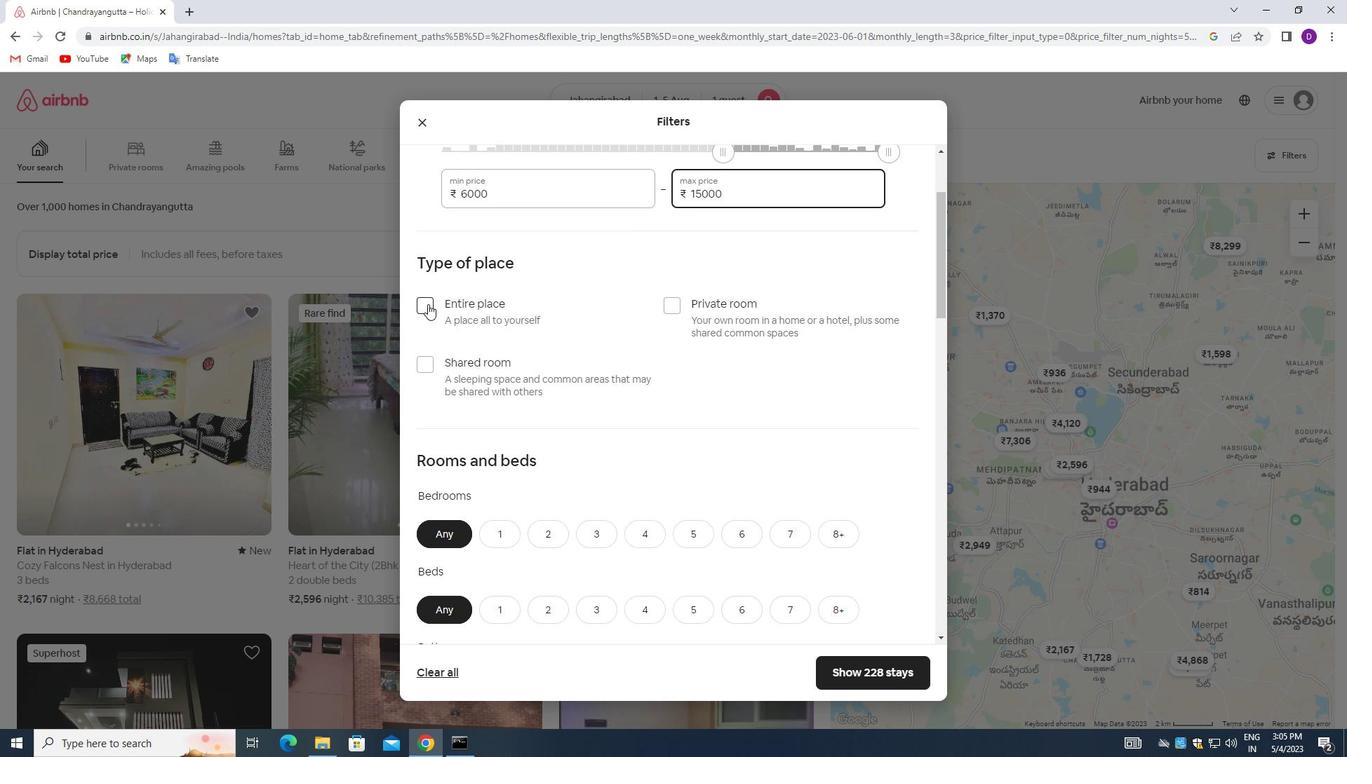 
Action: Mouse moved to (544, 402)
Screenshot: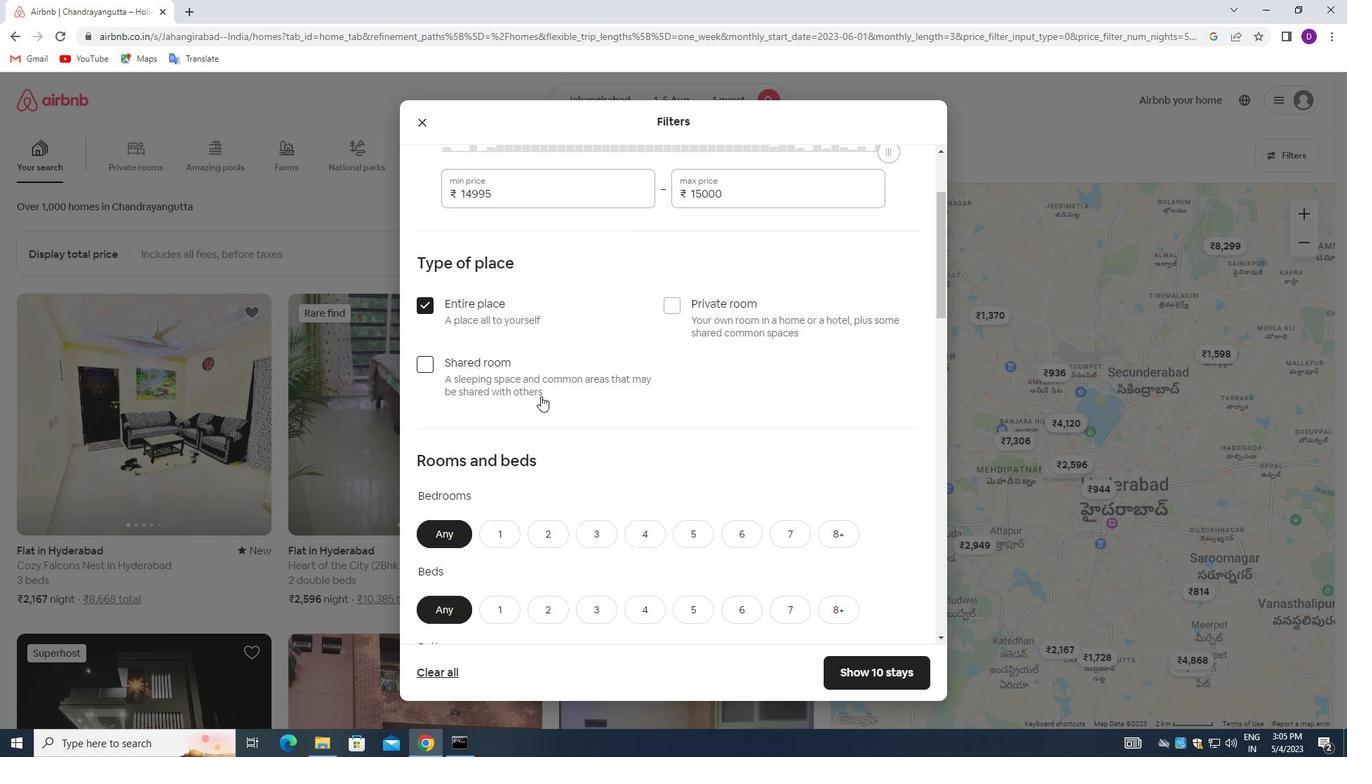 
Action: Mouse scrolled (544, 402) with delta (0, 0)
Screenshot: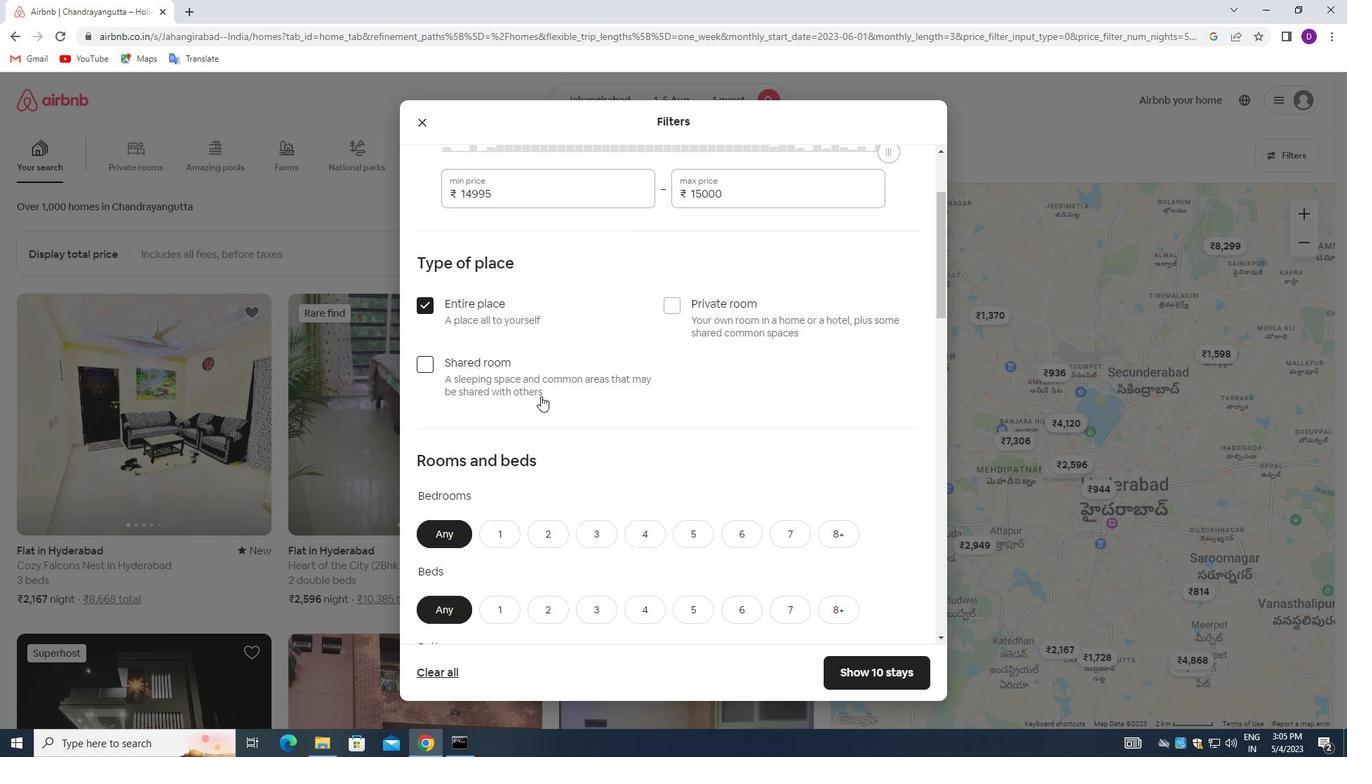 
Action: Mouse moved to (543, 417)
Screenshot: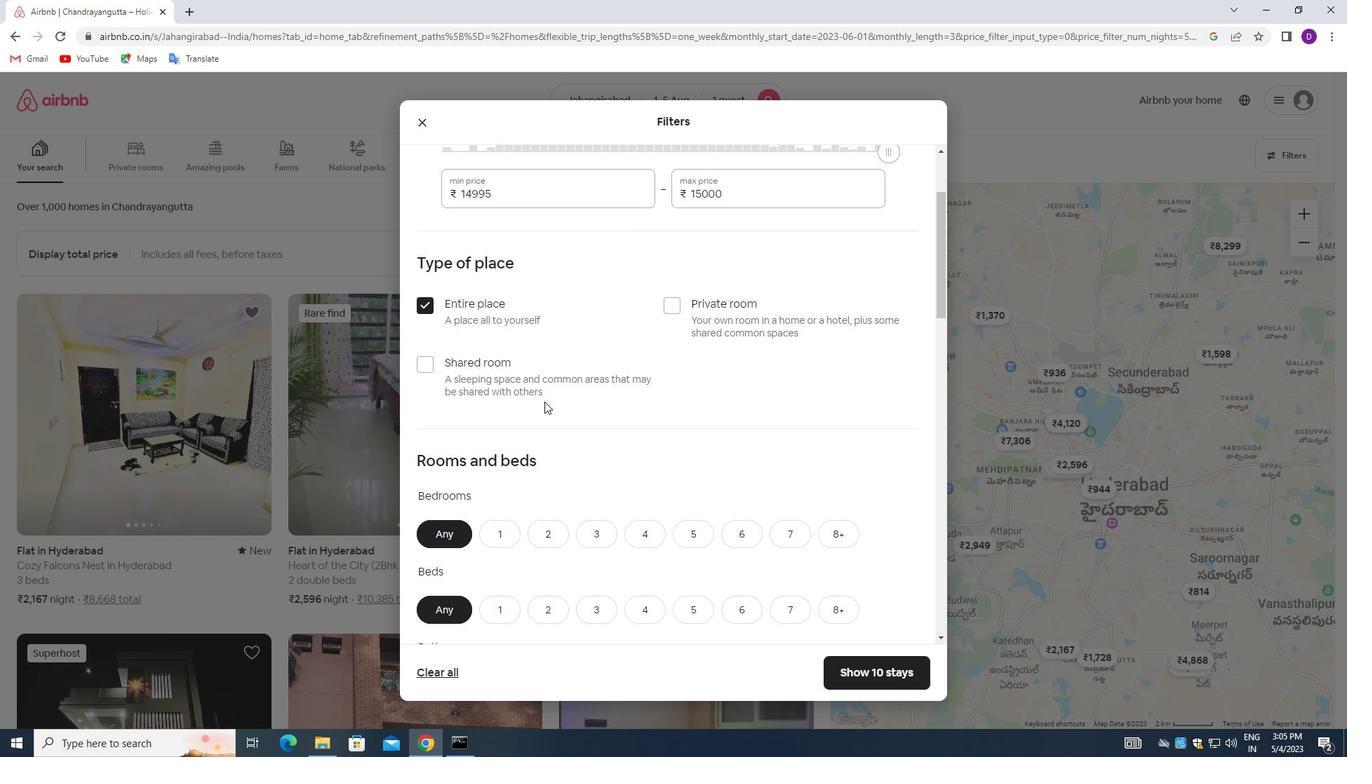 
Action: Mouse scrolled (543, 416) with delta (0, 0)
Screenshot: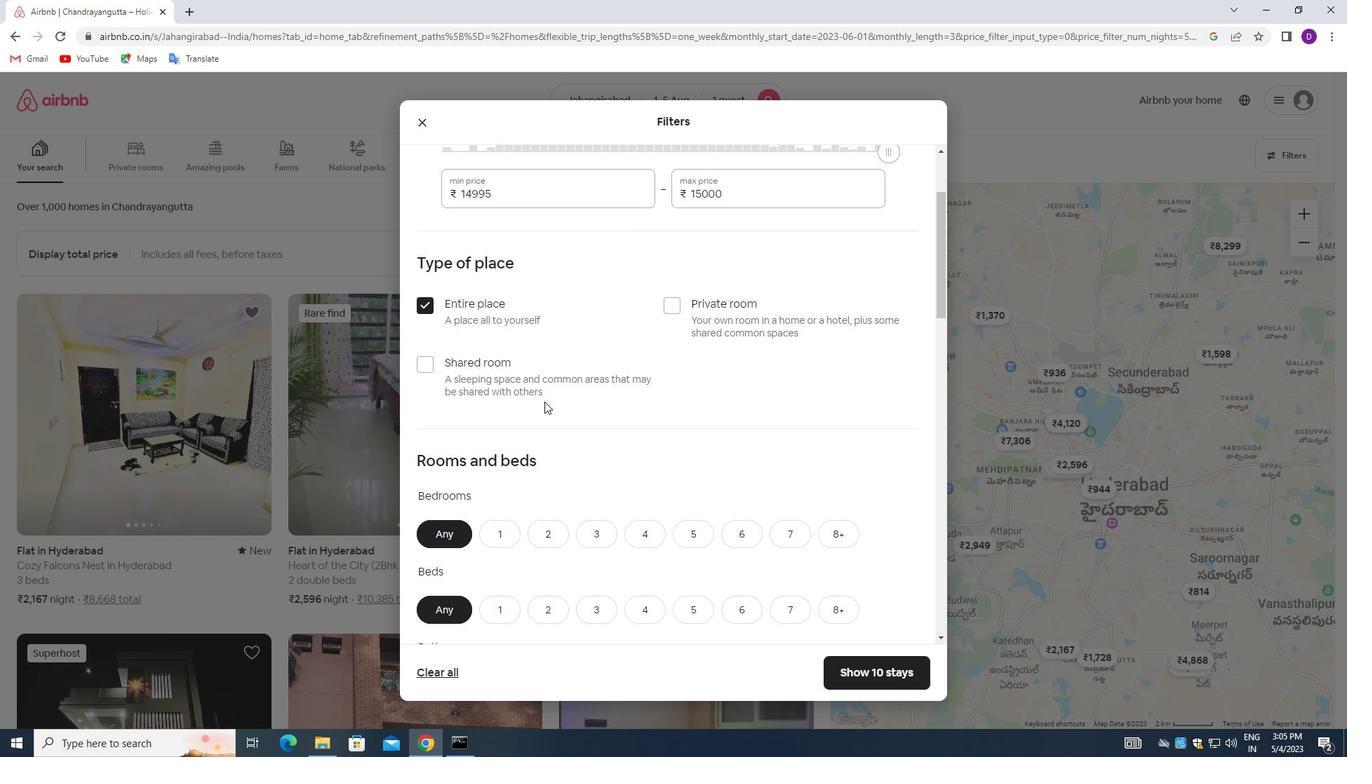 
Action: Mouse moved to (535, 429)
Screenshot: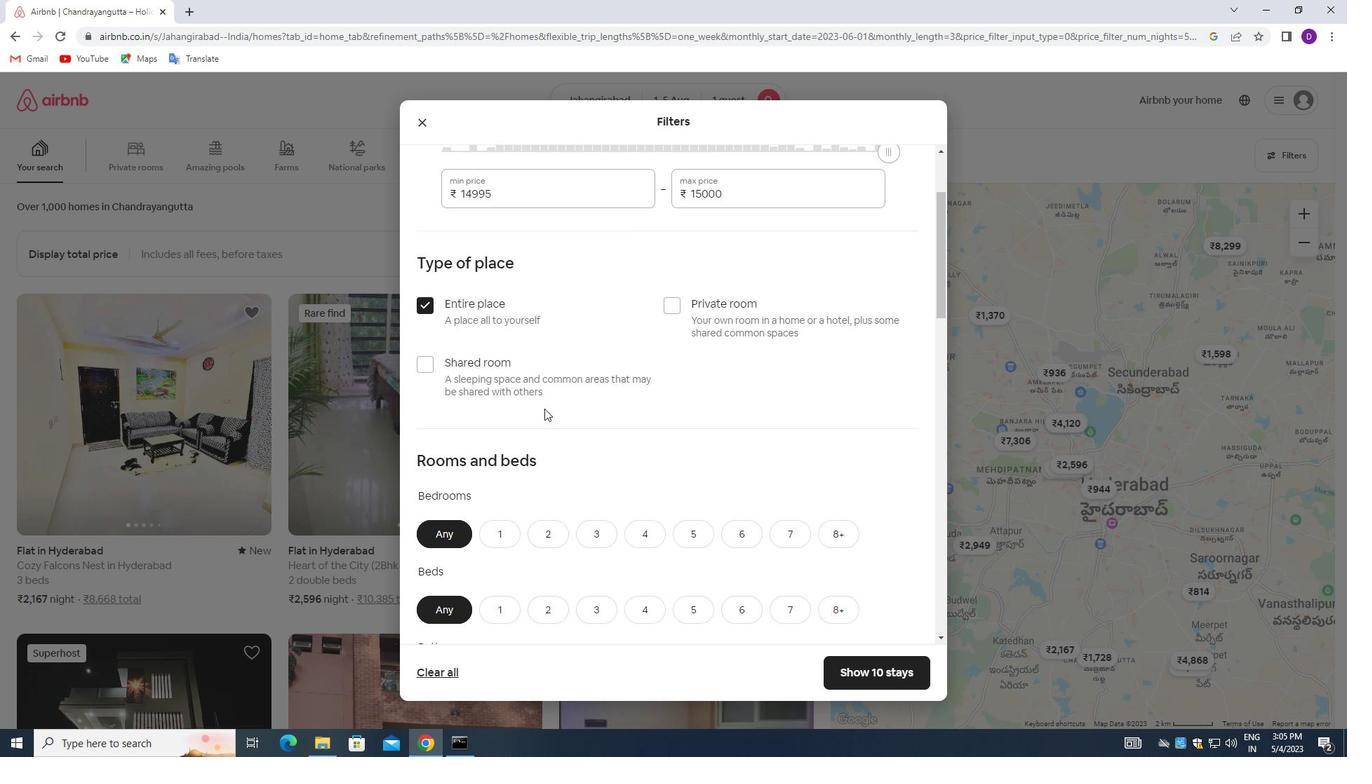 
Action: Mouse scrolled (535, 428) with delta (0, 0)
Screenshot: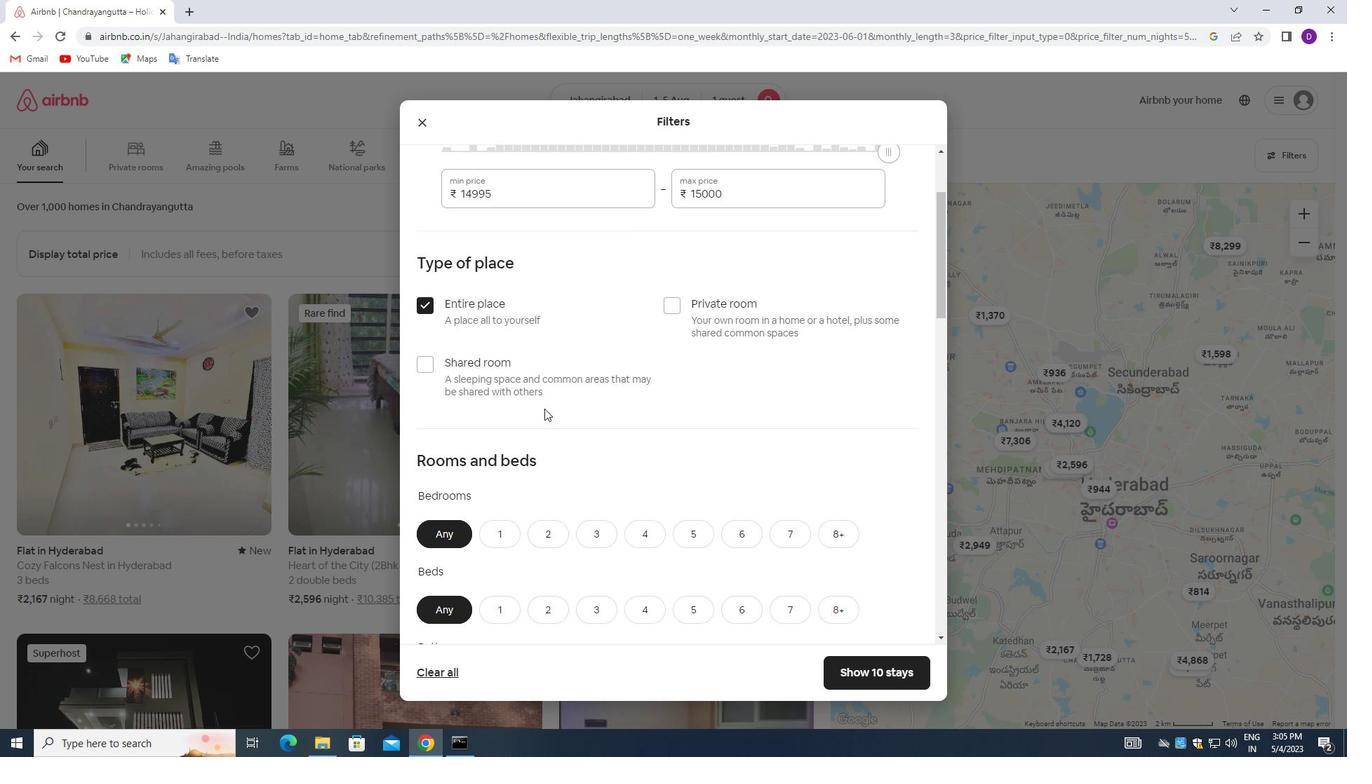 
Action: Mouse moved to (503, 317)
Screenshot: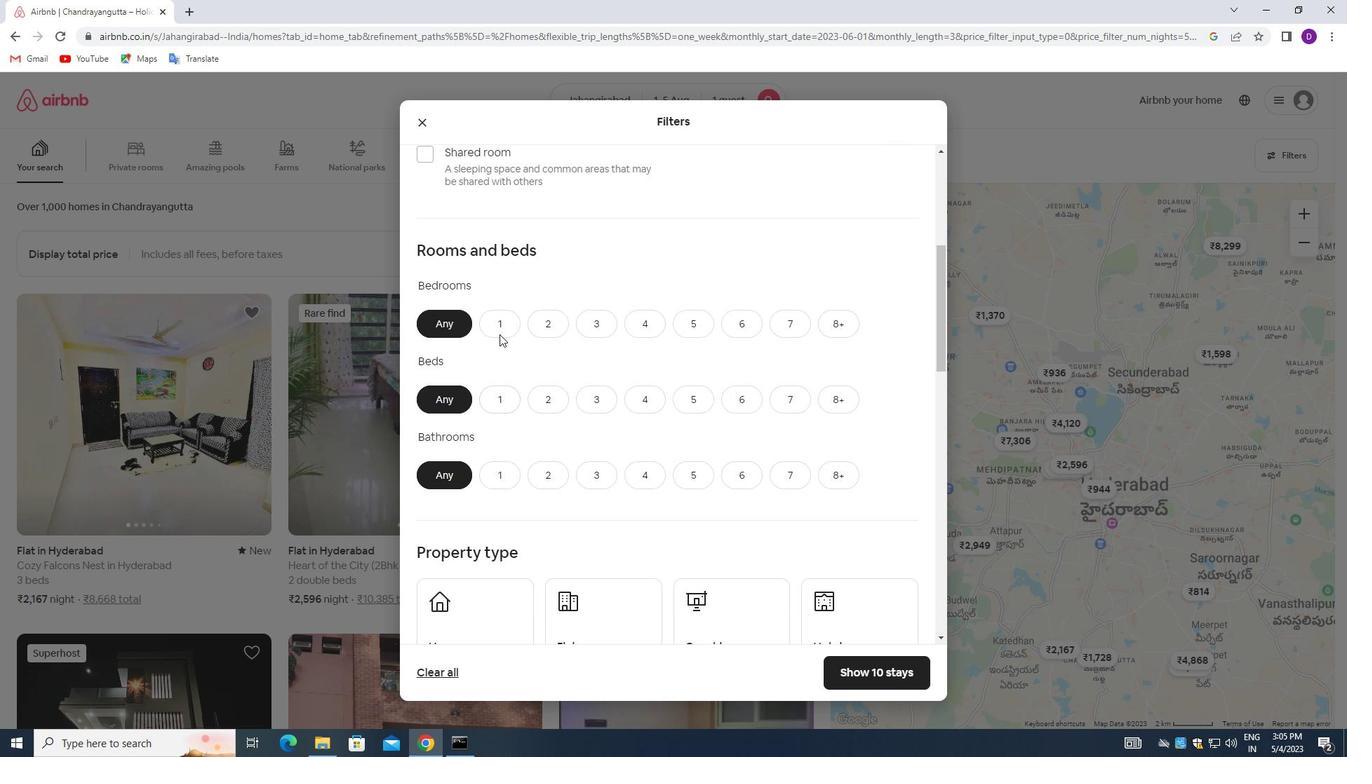 
Action: Mouse pressed left at (503, 317)
Screenshot: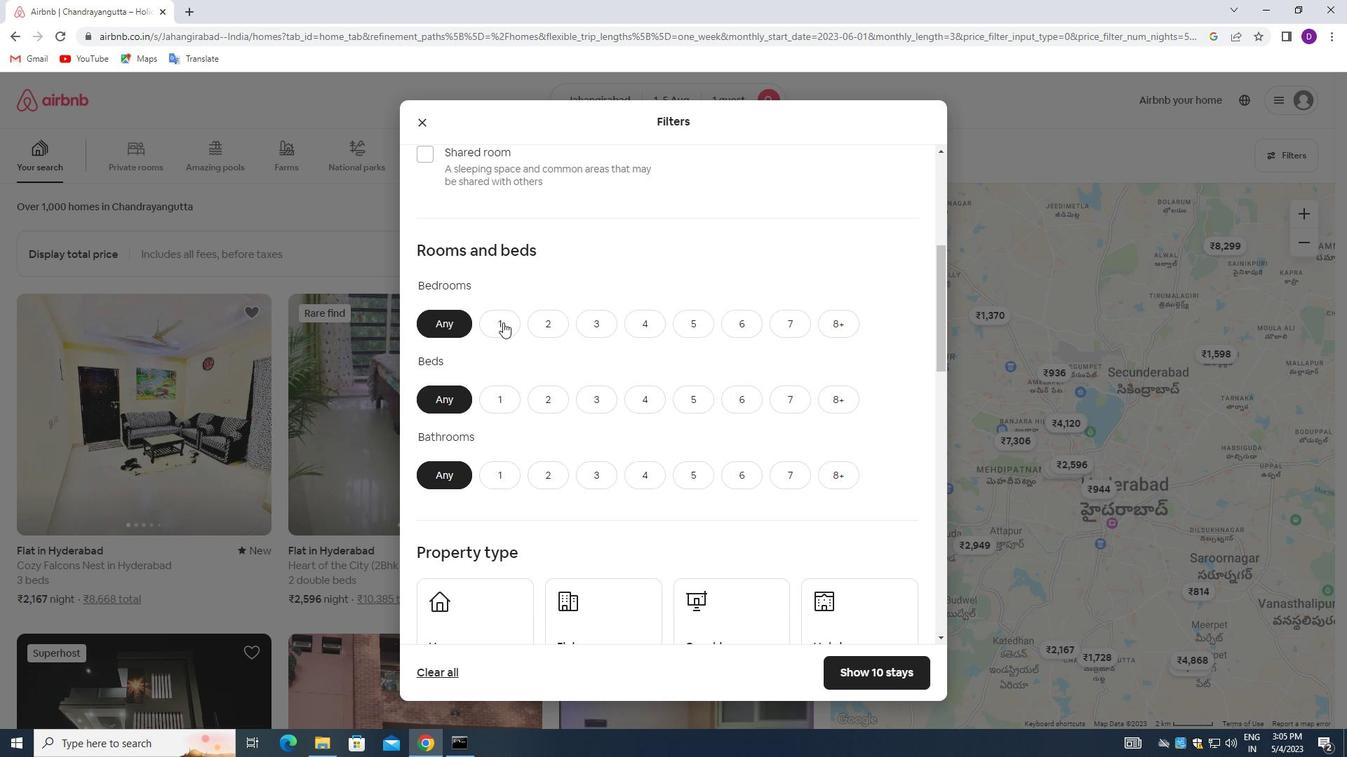 
Action: Mouse moved to (501, 401)
Screenshot: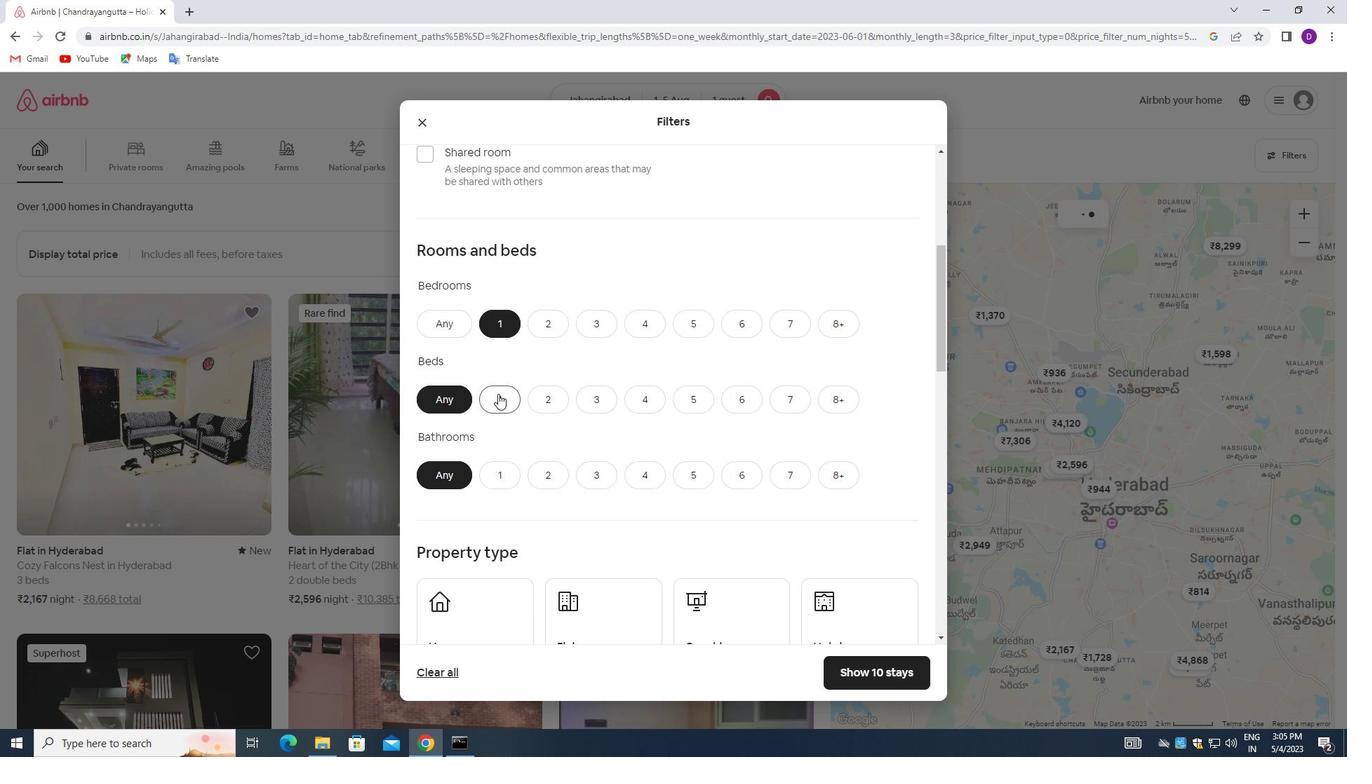 
Action: Mouse pressed left at (501, 401)
Screenshot: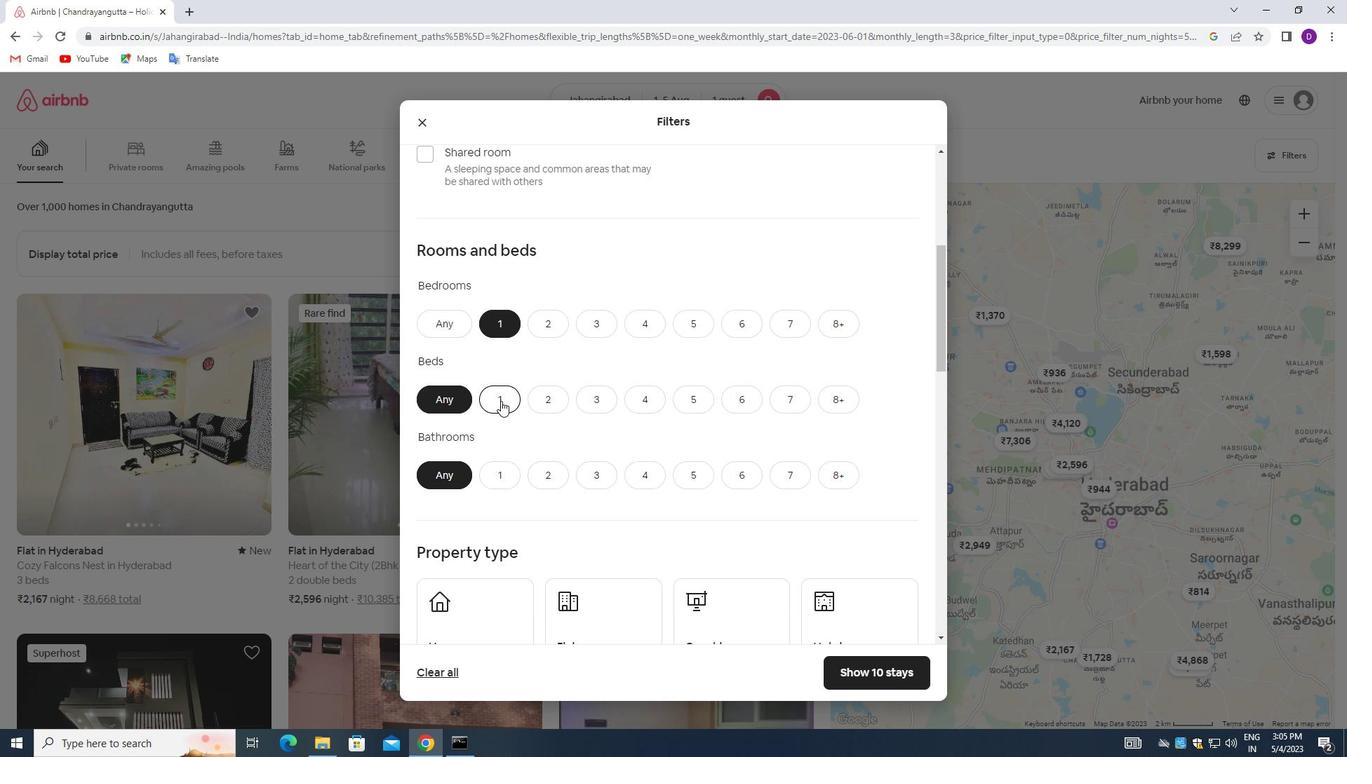 
Action: Mouse moved to (505, 472)
Screenshot: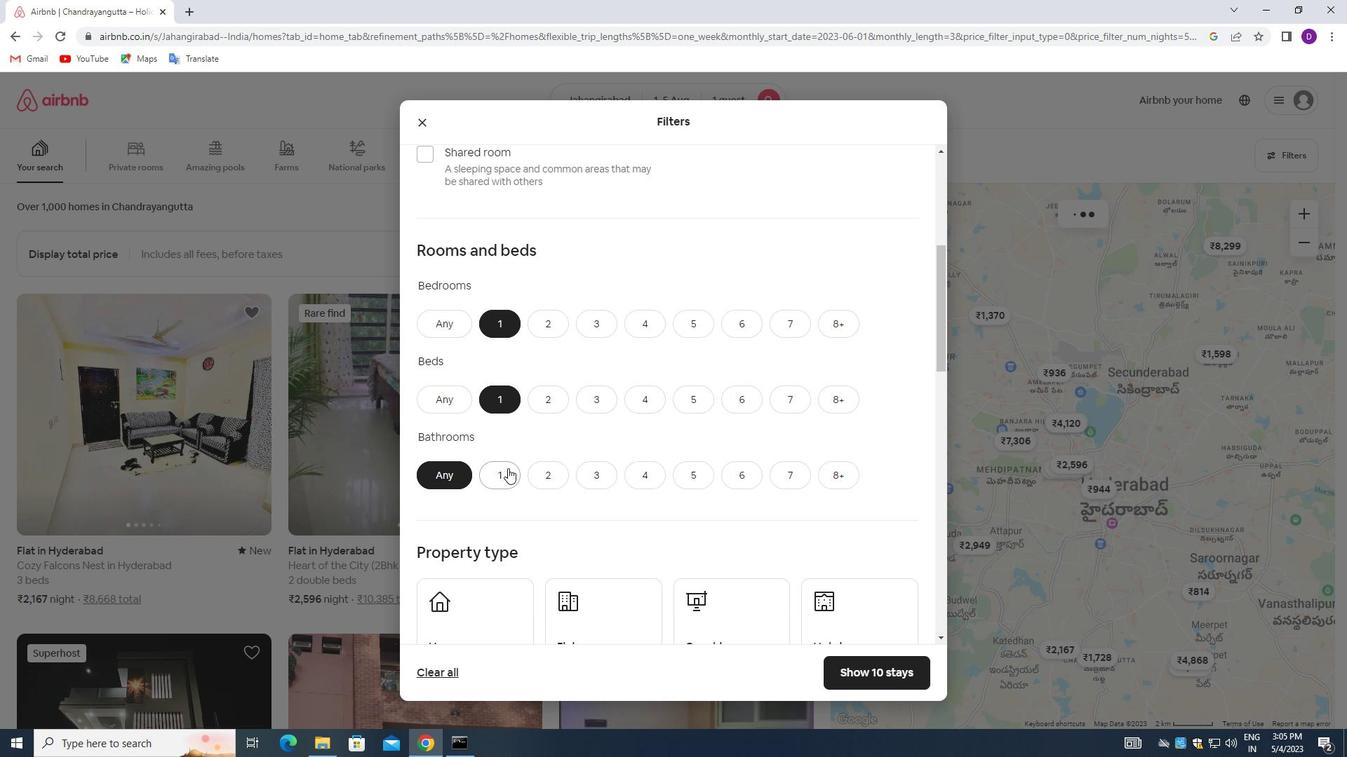 
Action: Mouse pressed left at (505, 472)
Screenshot: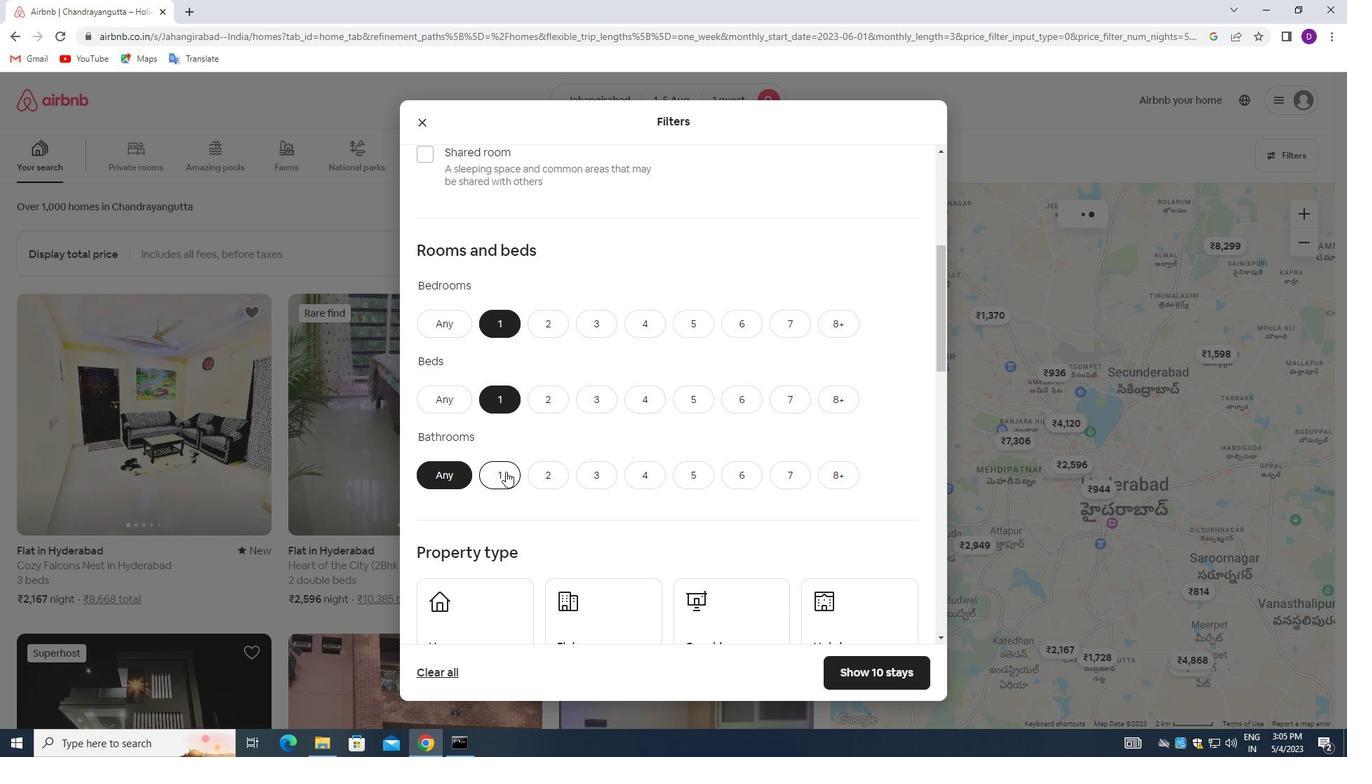 
Action: Mouse moved to (609, 400)
Screenshot: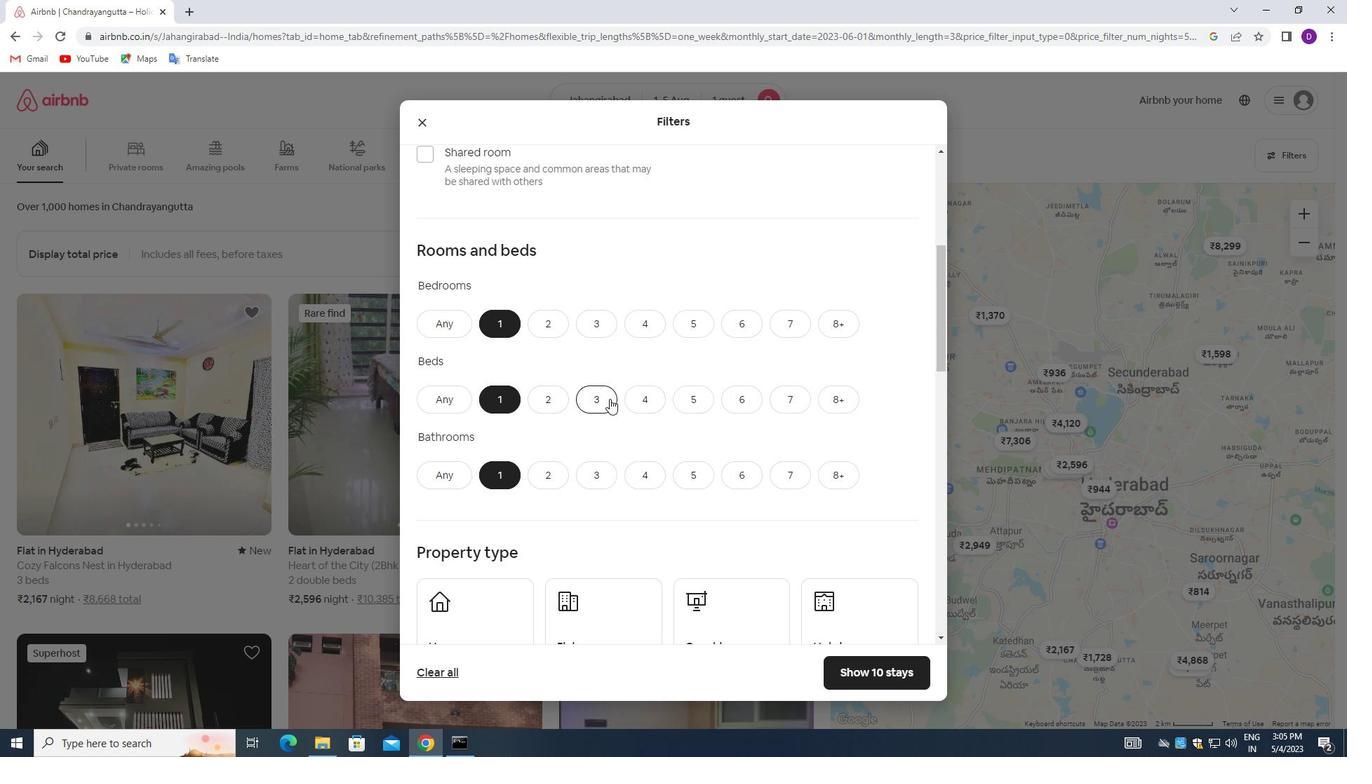 
Action: Mouse scrolled (609, 399) with delta (0, 0)
Screenshot: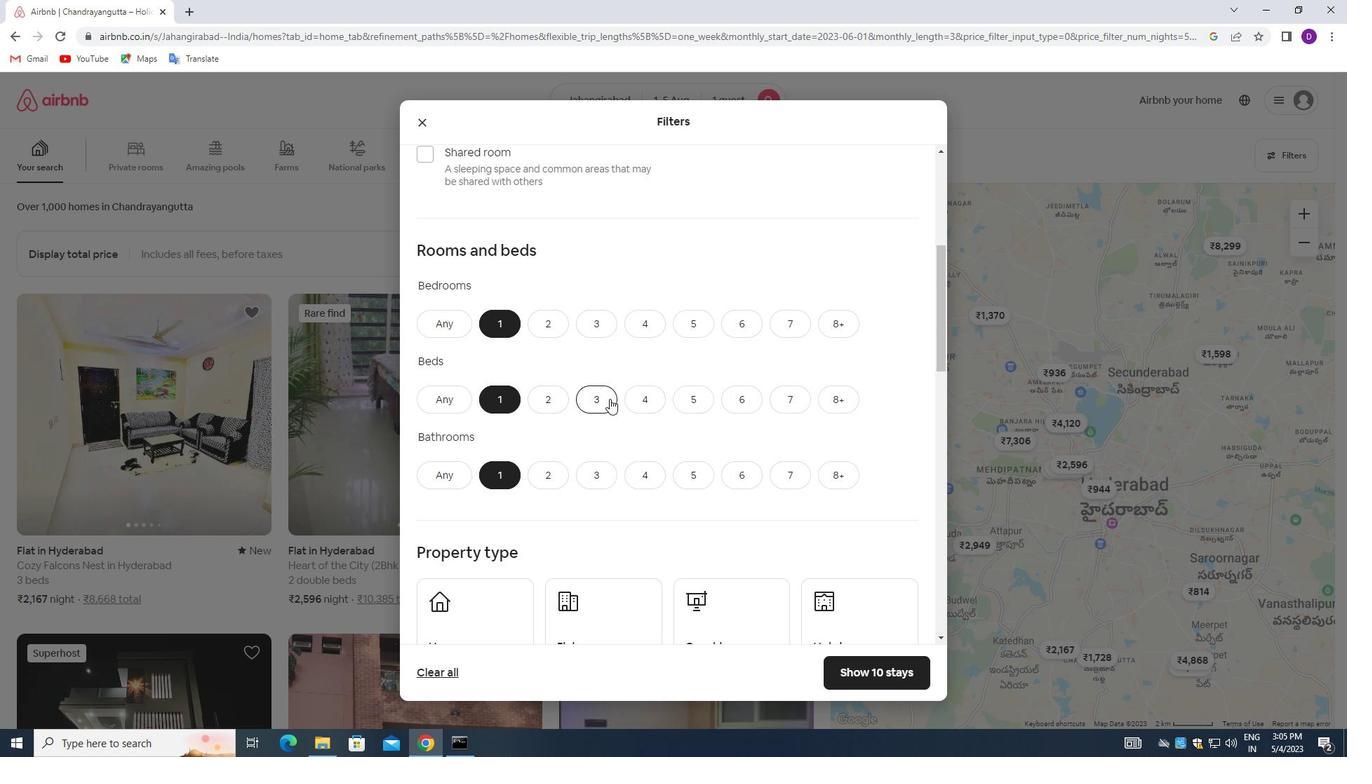 
Action: Mouse moved to (609, 402)
Screenshot: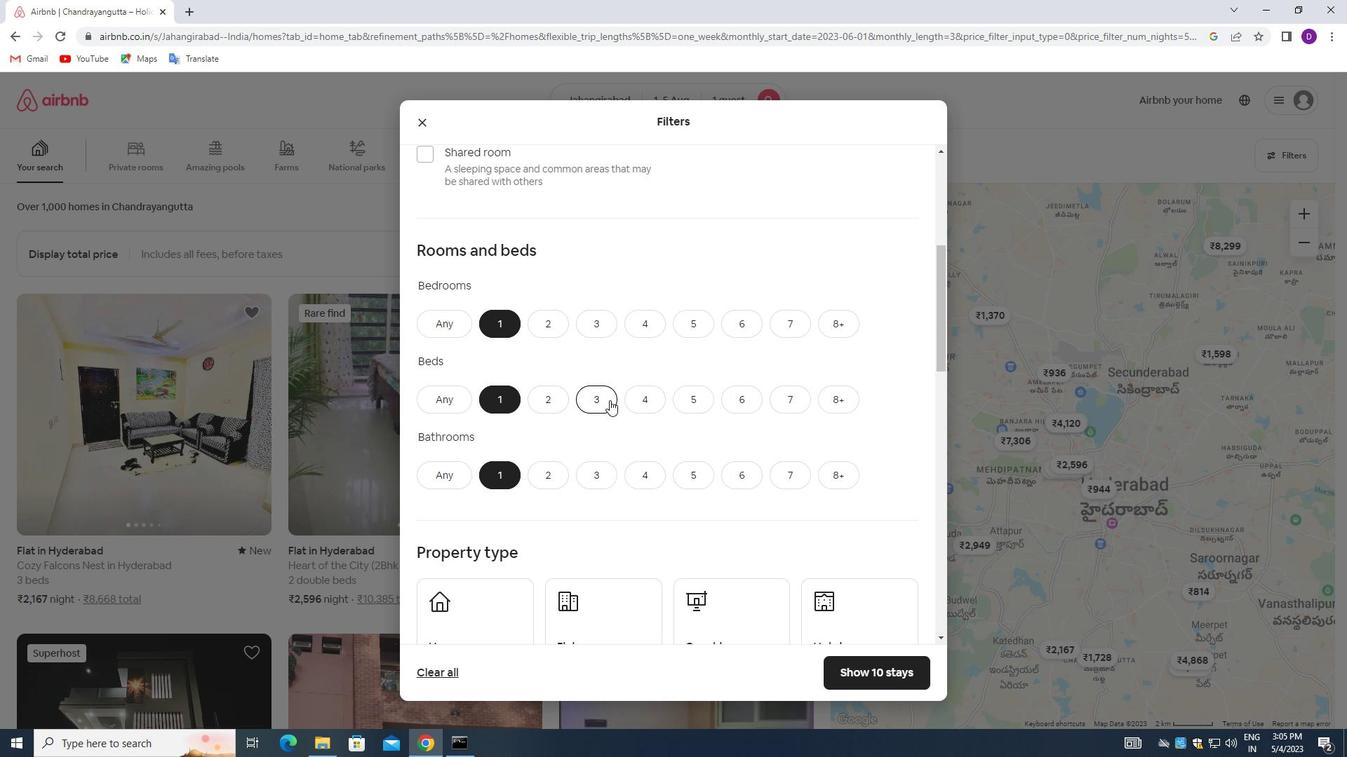 
Action: Mouse scrolled (609, 402) with delta (0, 0)
Screenshot: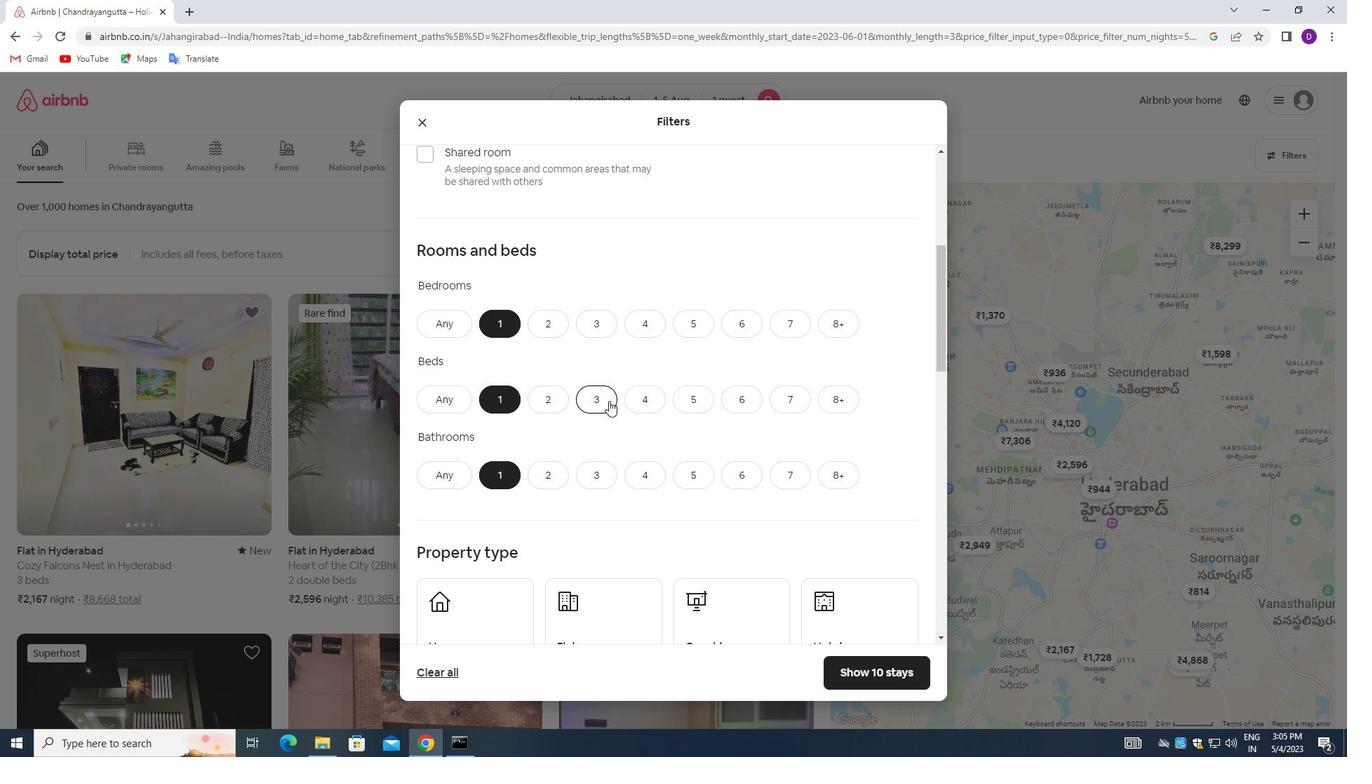 
Action: Mouse moved to (607, 402)
Screenshot: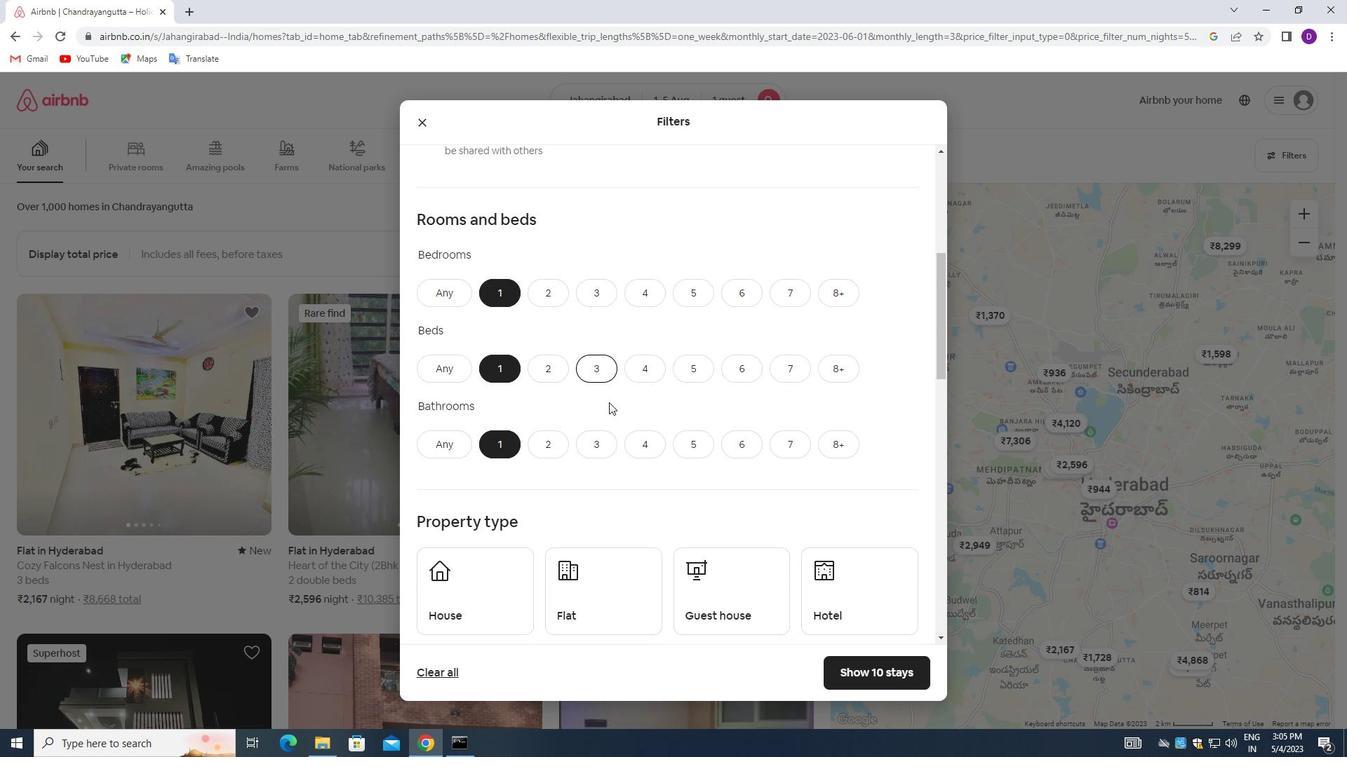 
Action: Mouse scrolled (607, 402) with delta (0, 0)
Screenshot: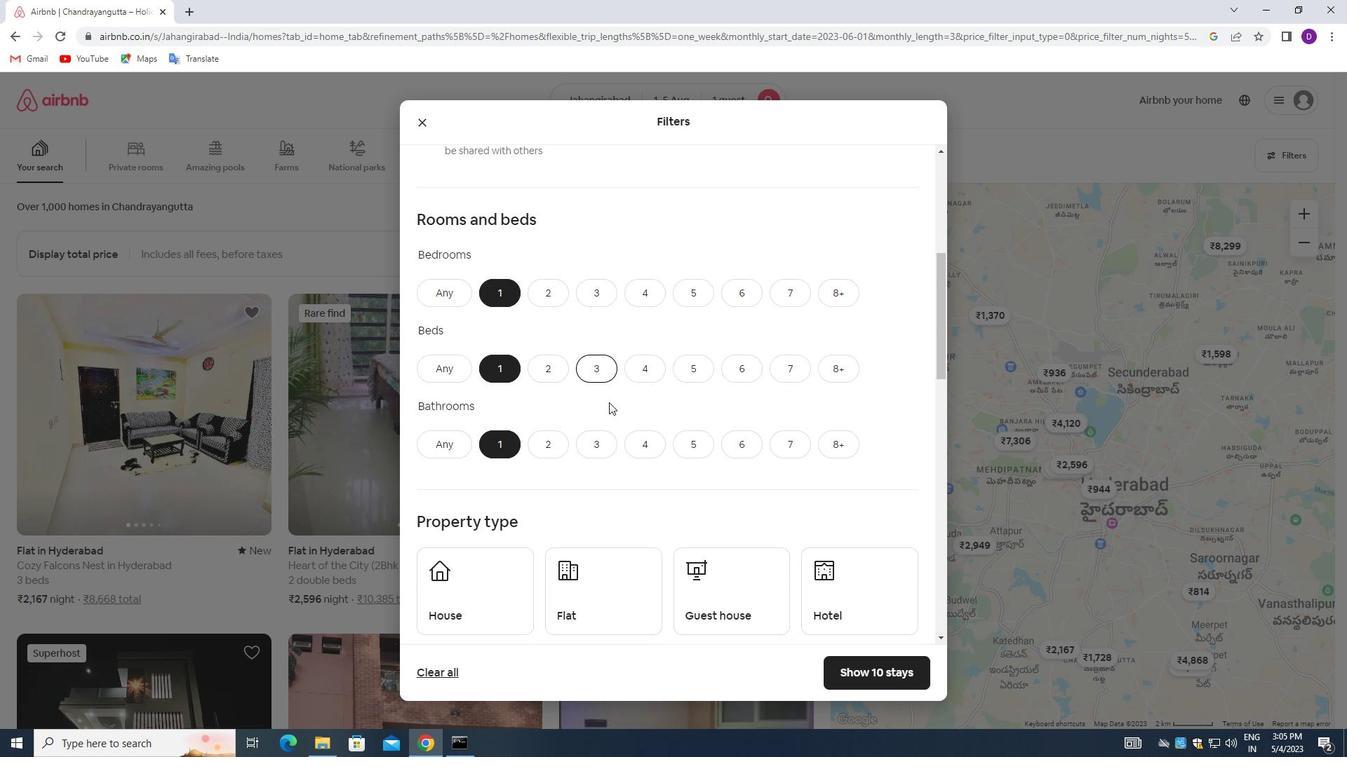 
Action: Mouse moved to (491, 428)
Screenshot: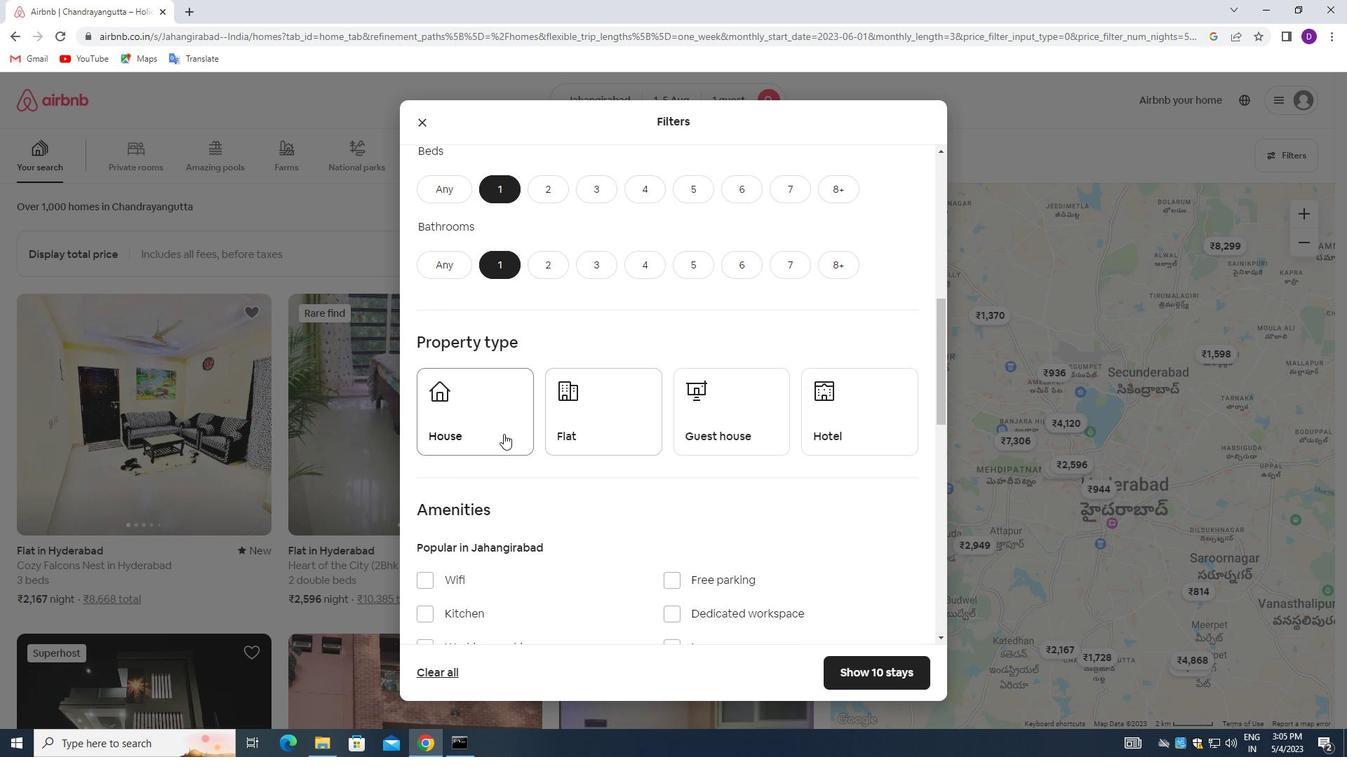 
Action: Mouse pressed left at (491, 428)
Screenshot: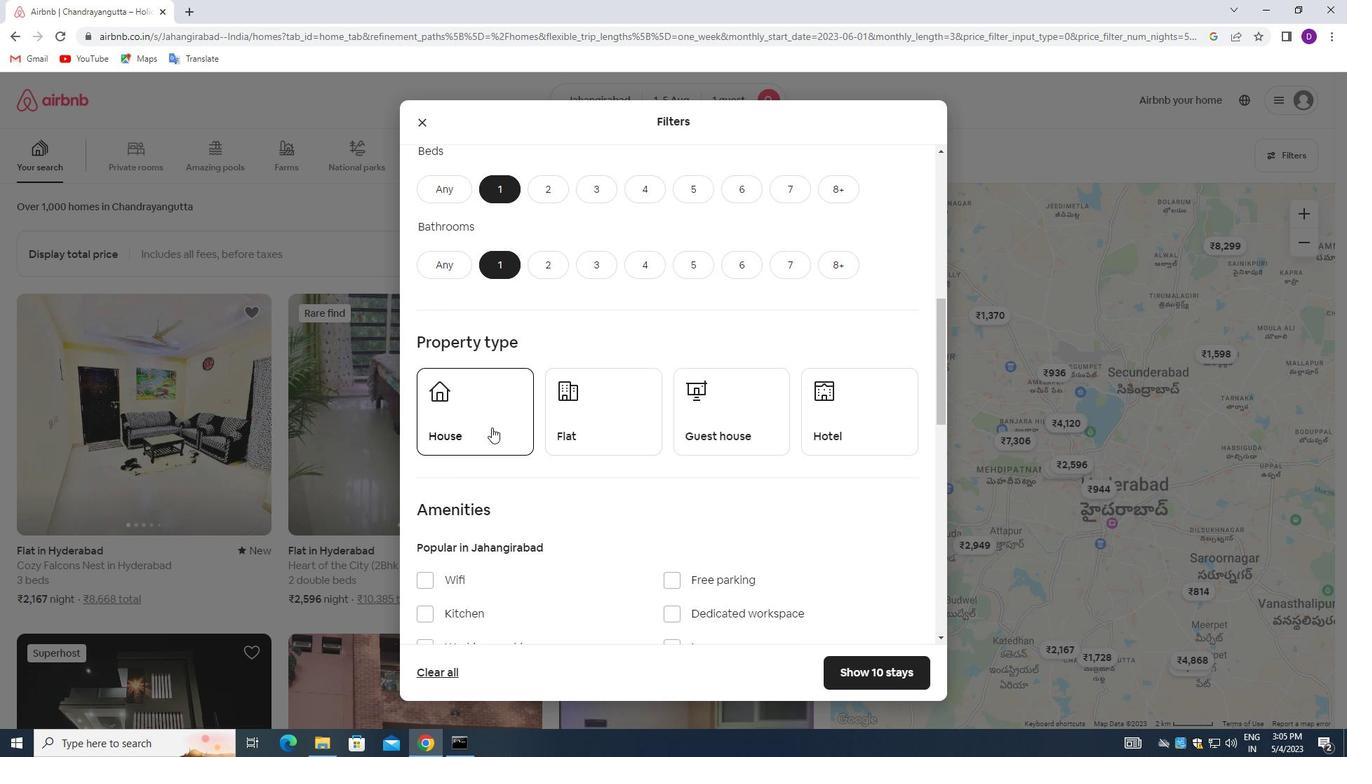 
Action: Mouse moved to (573, 421)
Screenshot: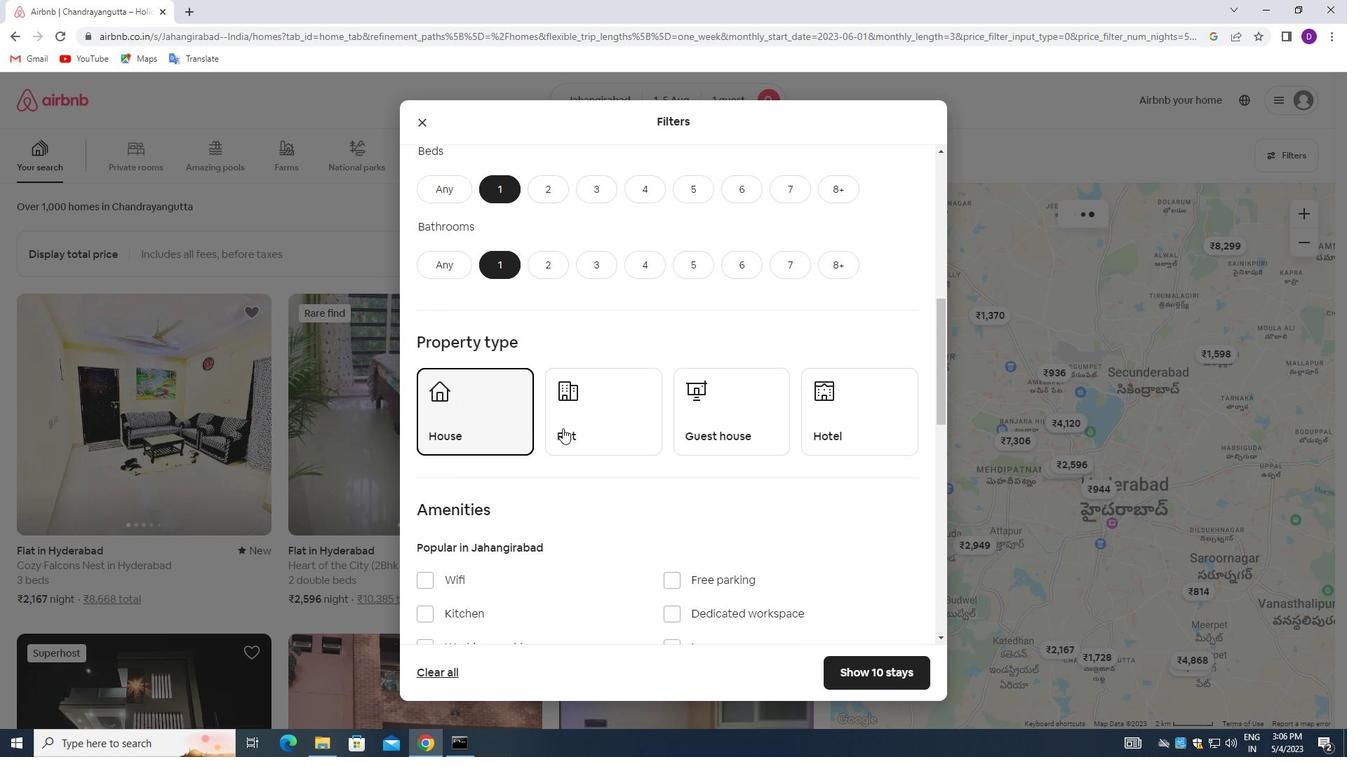 
Action: Mouse pressed left at (573, 421)
Screenshot: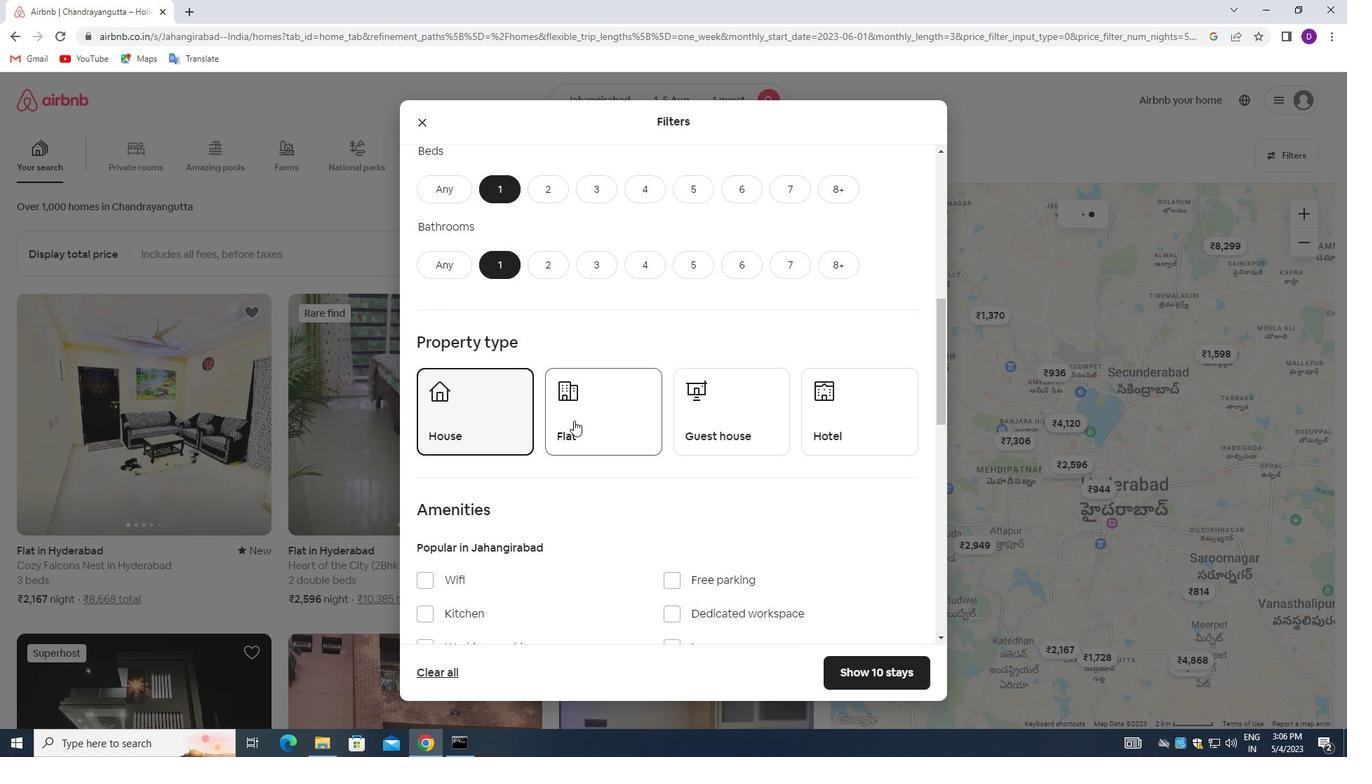 
Action: Mouse moved to (687, 413)
Screenshot: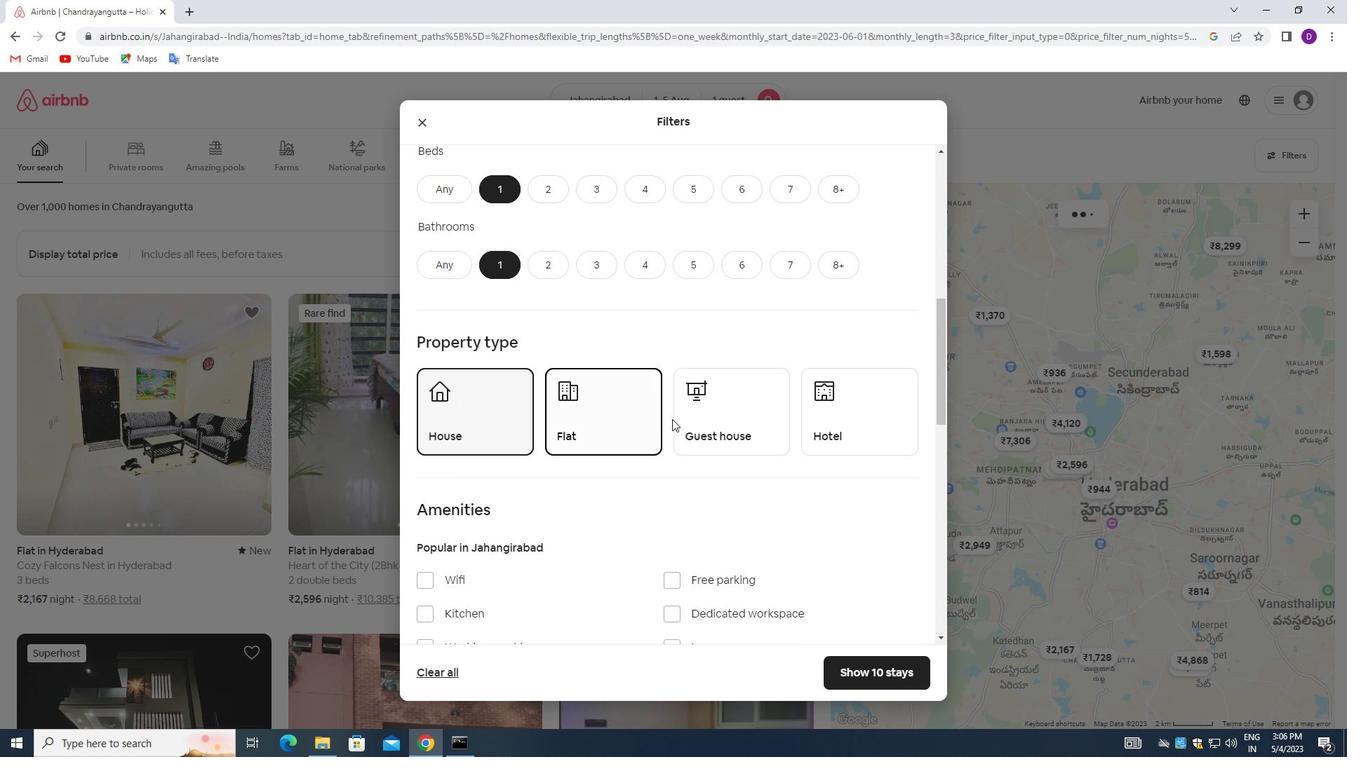 
Action: Mouse pressed left at (687, 413)
Screenshot: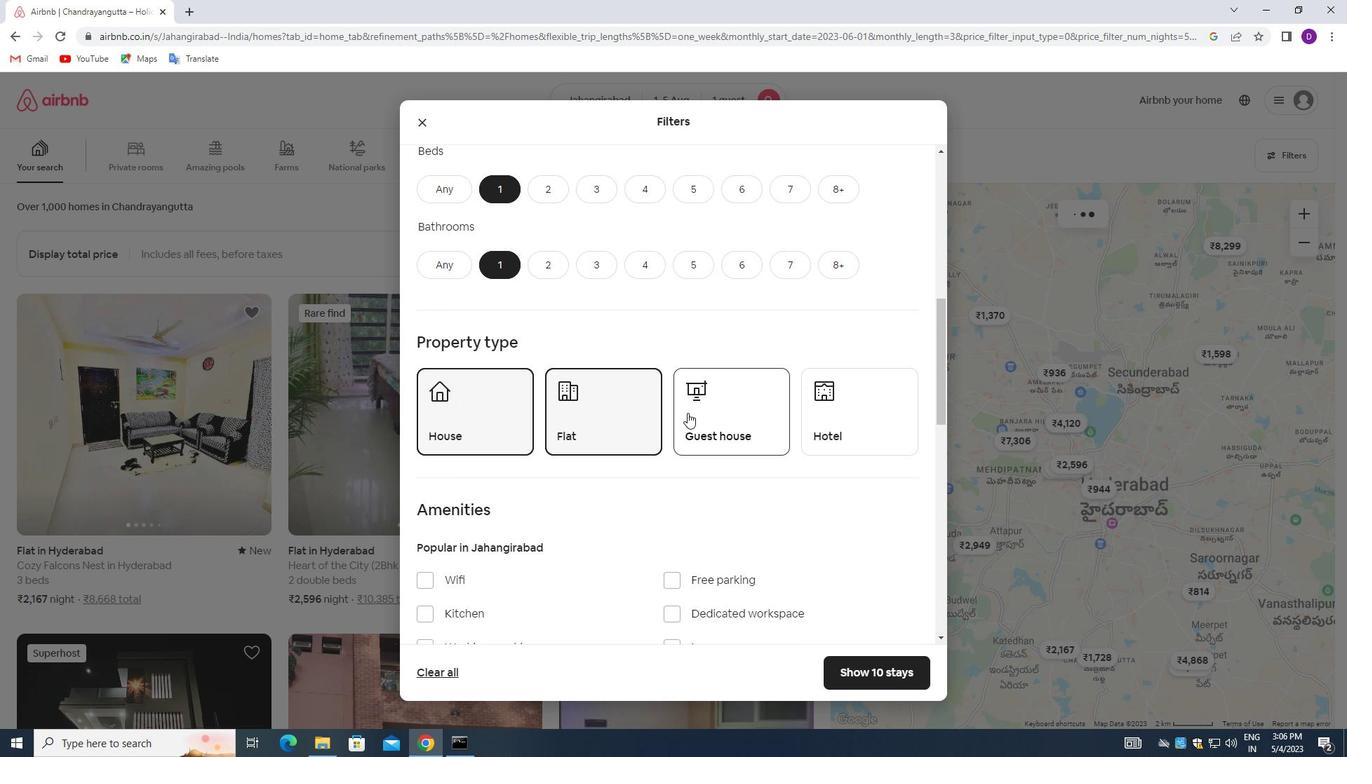 
Action: Mouse moved to (717, 459)
Screenshot: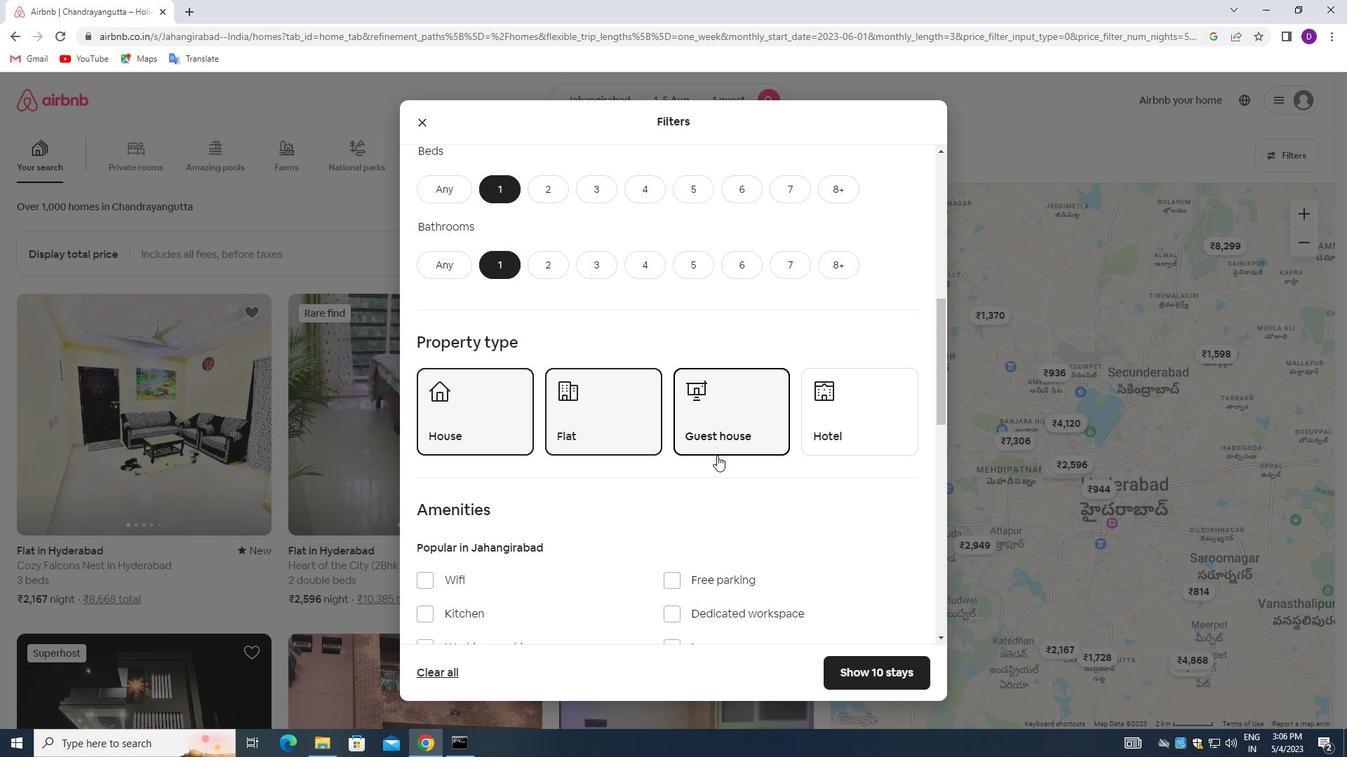 
Action: Mouse scrolled (717, 458) with delta (0, 0)
Screenshot: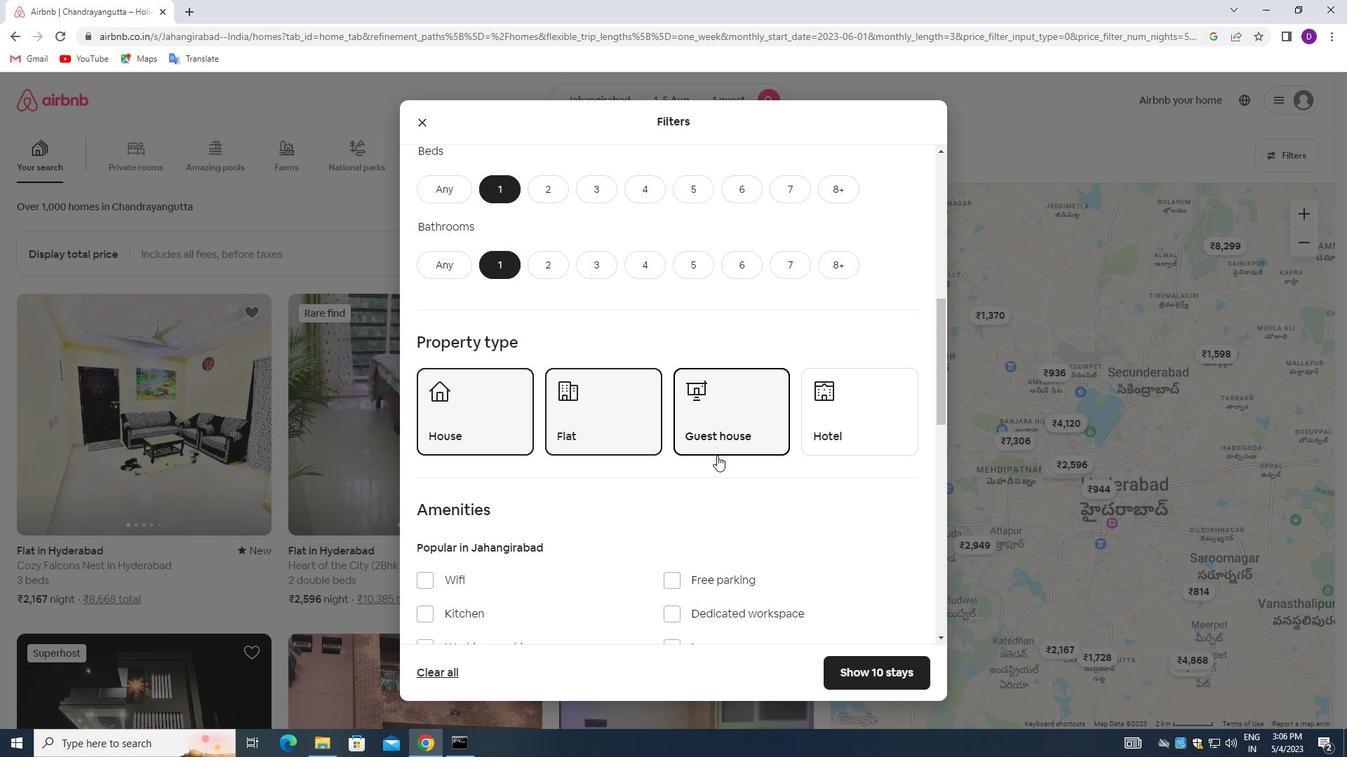 
Action: Mouse moved to (716, 461)
Screenshot: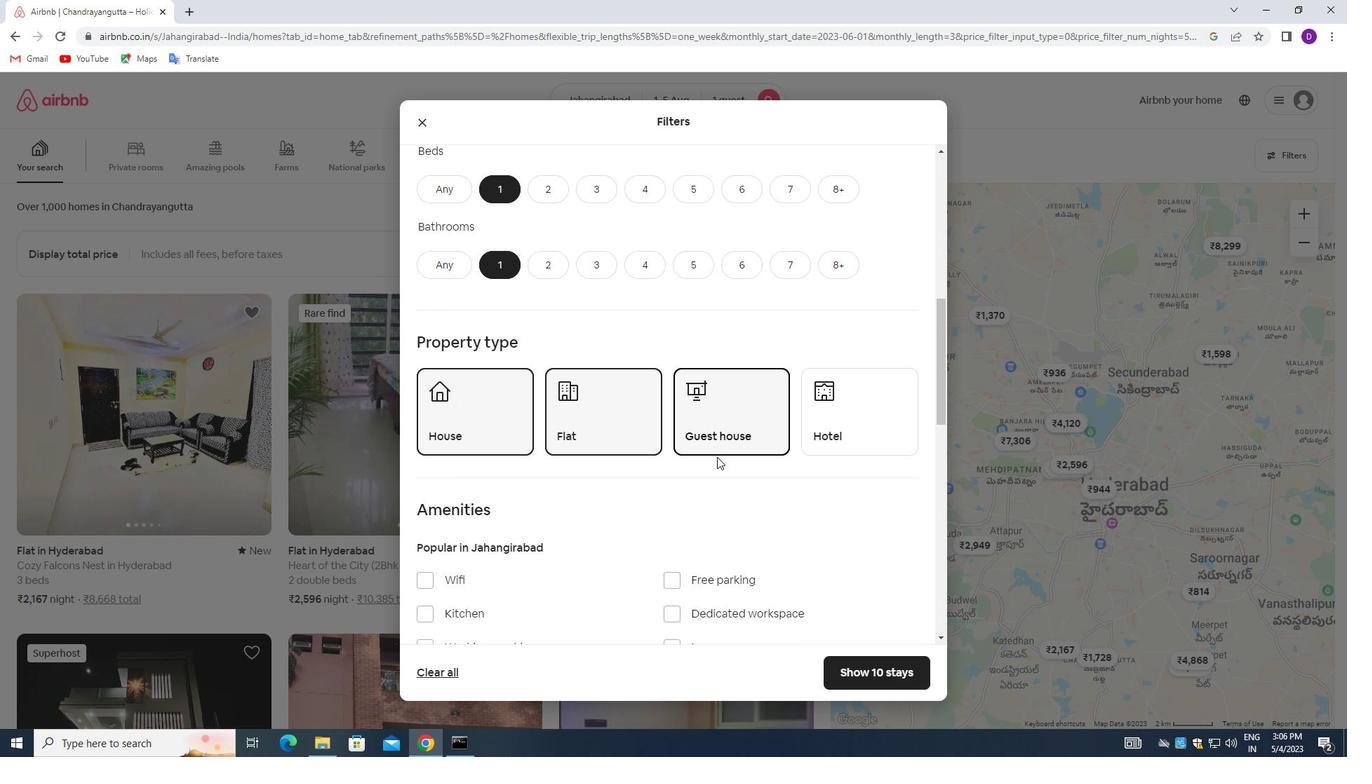 
Action: Mouse scrolled (716, 460) with delta (0, 0)
Screenshot: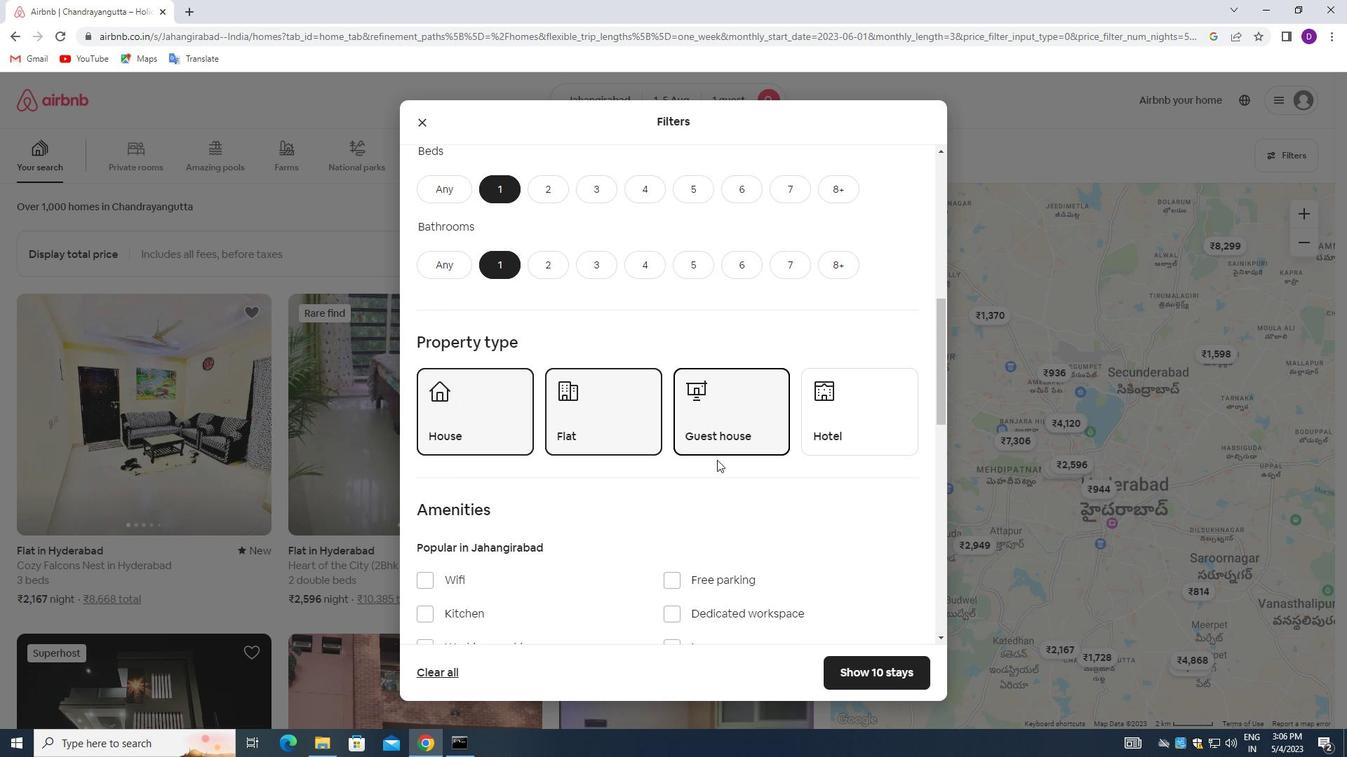 
Action: Mouse moved to (421, 439)
Screenshot: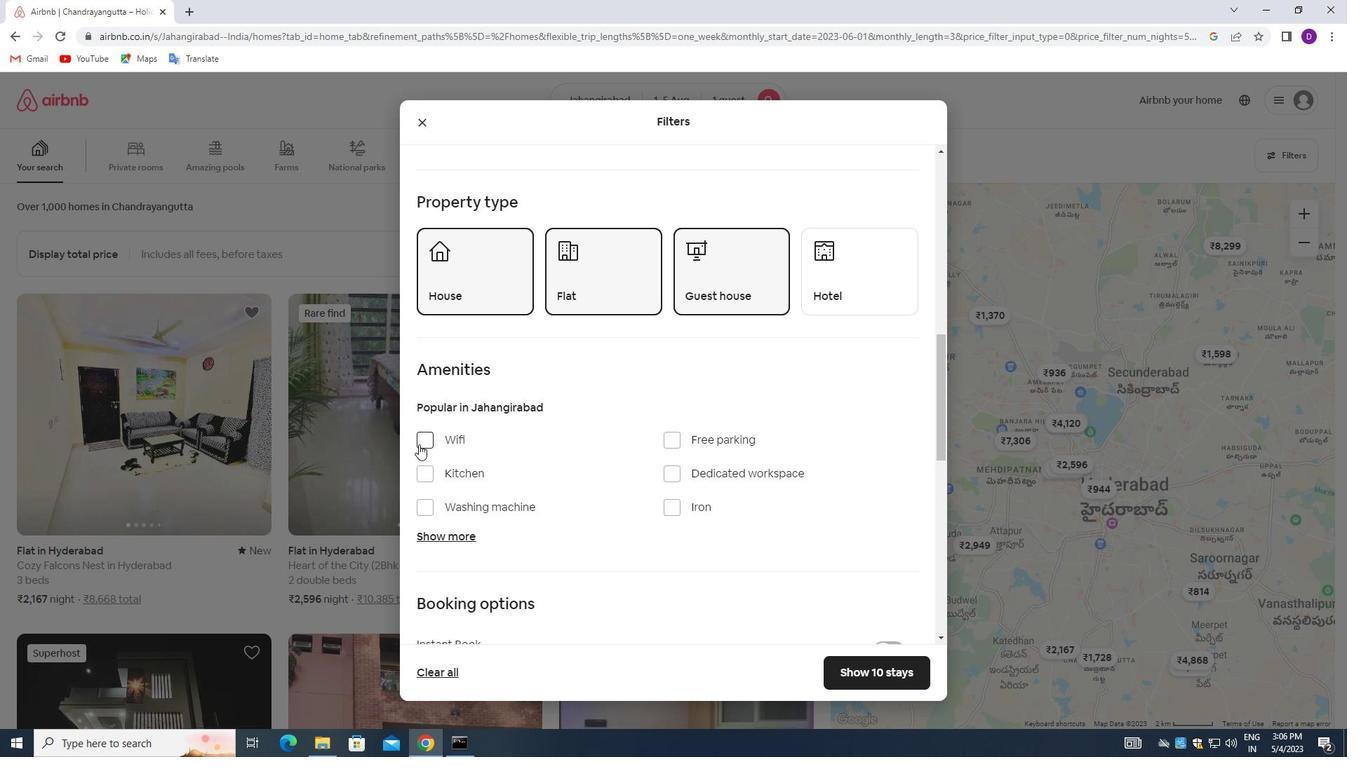 
Action: Mouse pressed left at (421, 439)
Screenshot: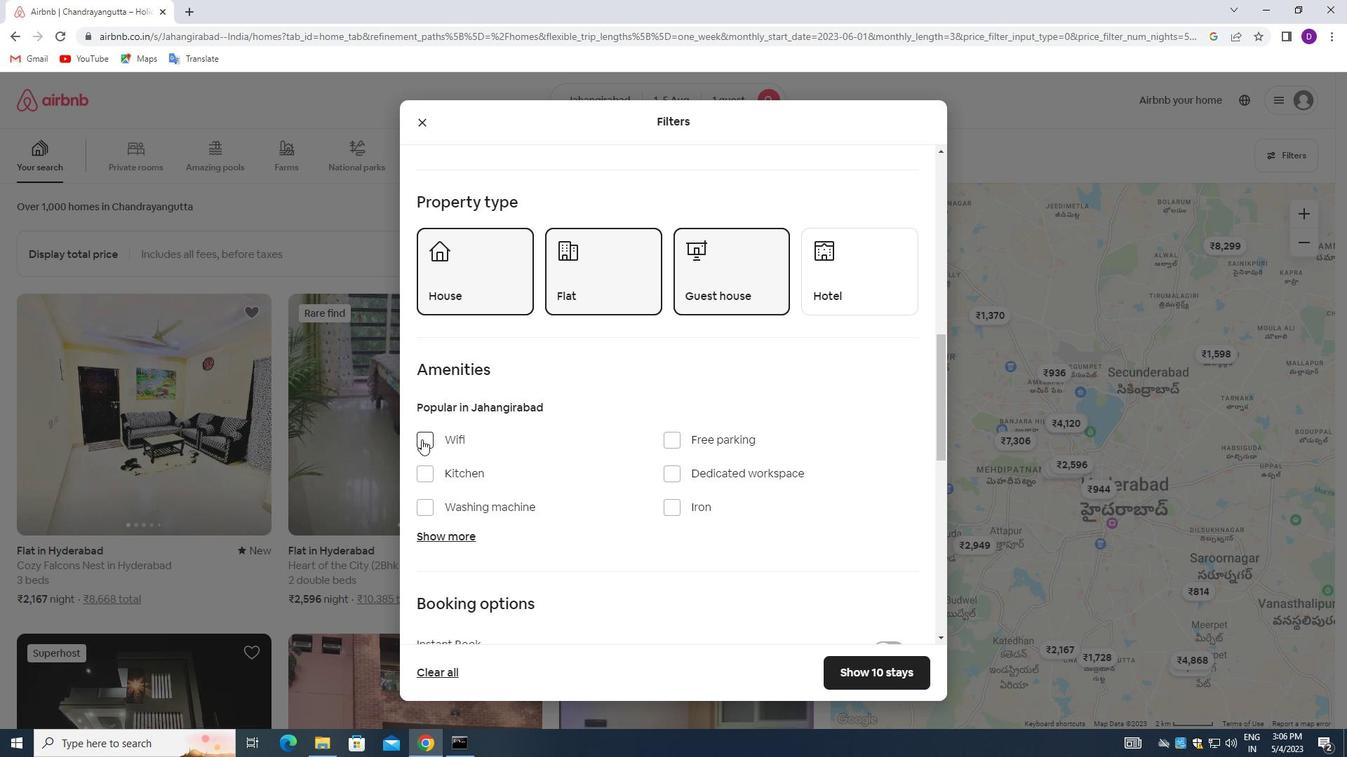 
Action: Mouse moved to (603, 519)
Screenshot: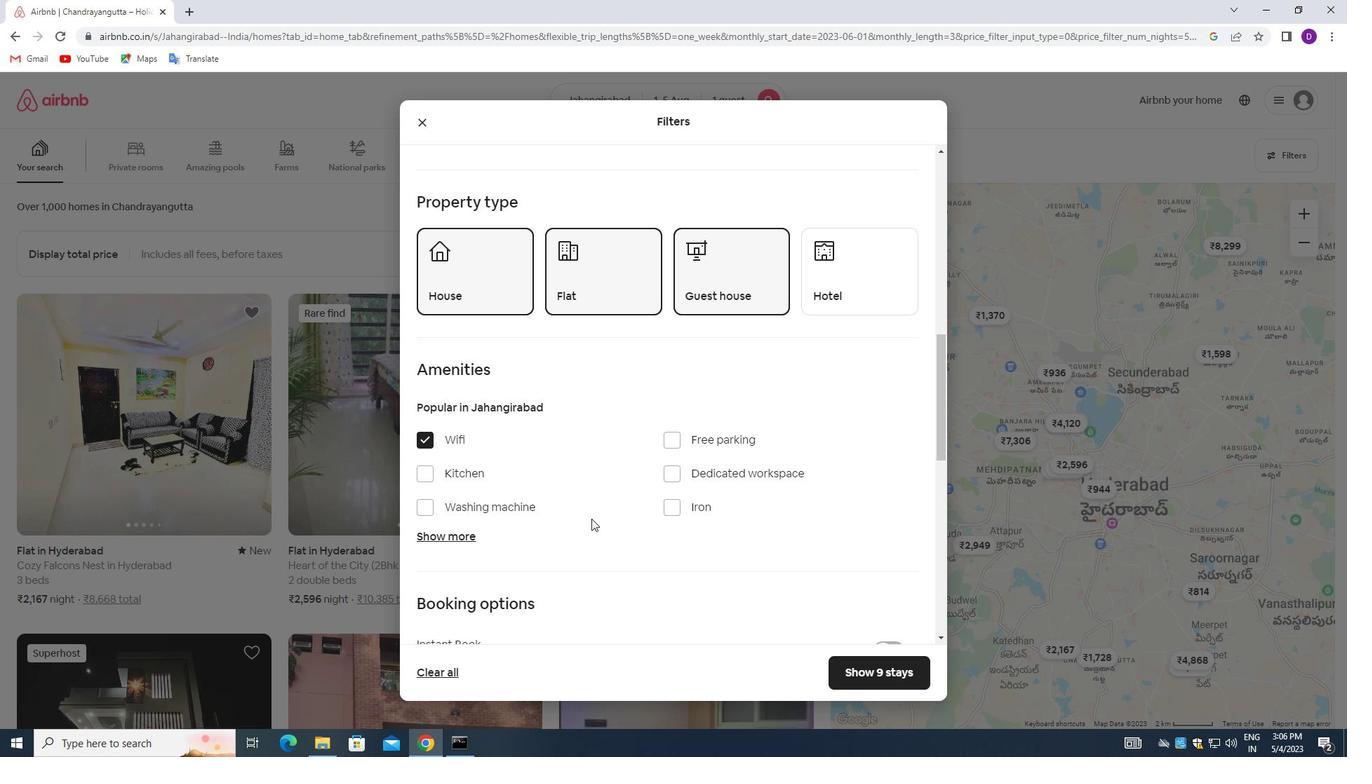 
Action: Mouse scrolled (603, 518) with delta (0, 0)
Screenshot: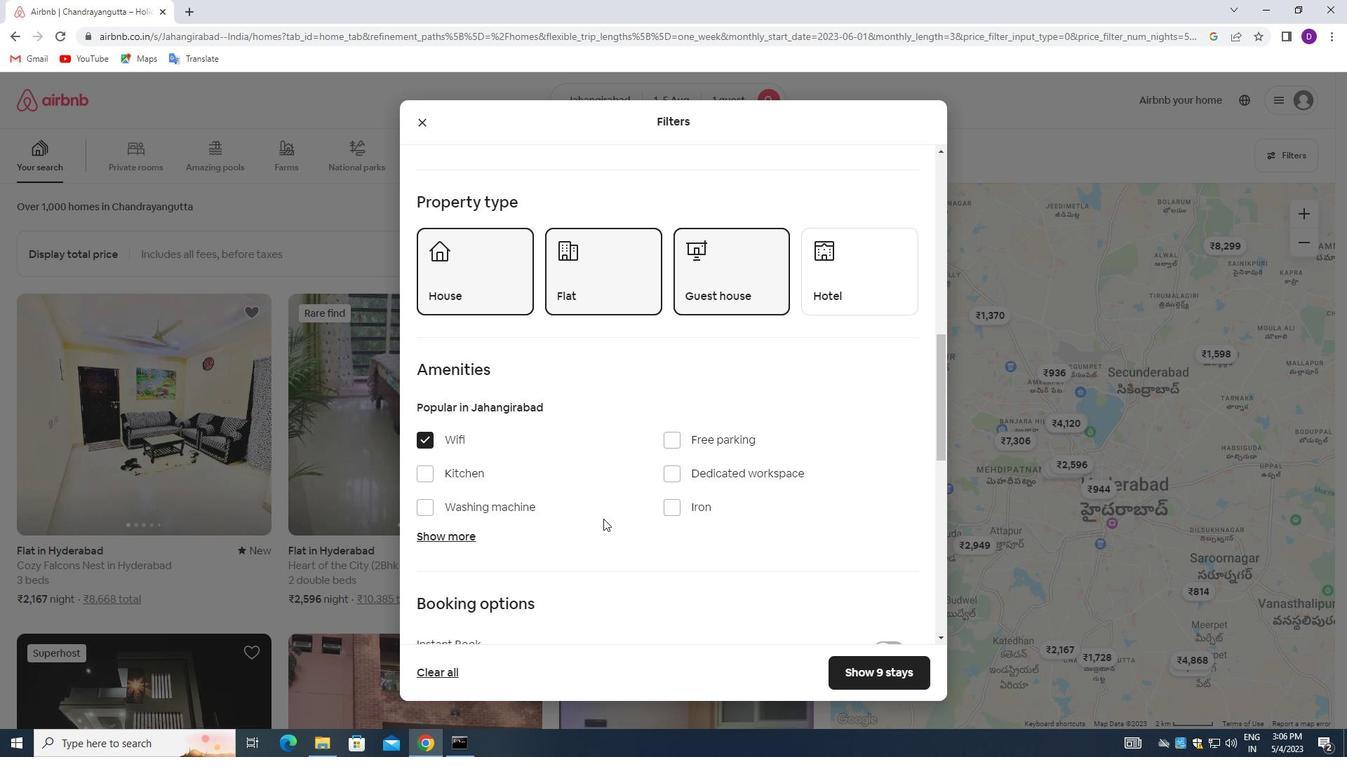 
Action: Mouse moved to (605, 519)
Screenshot: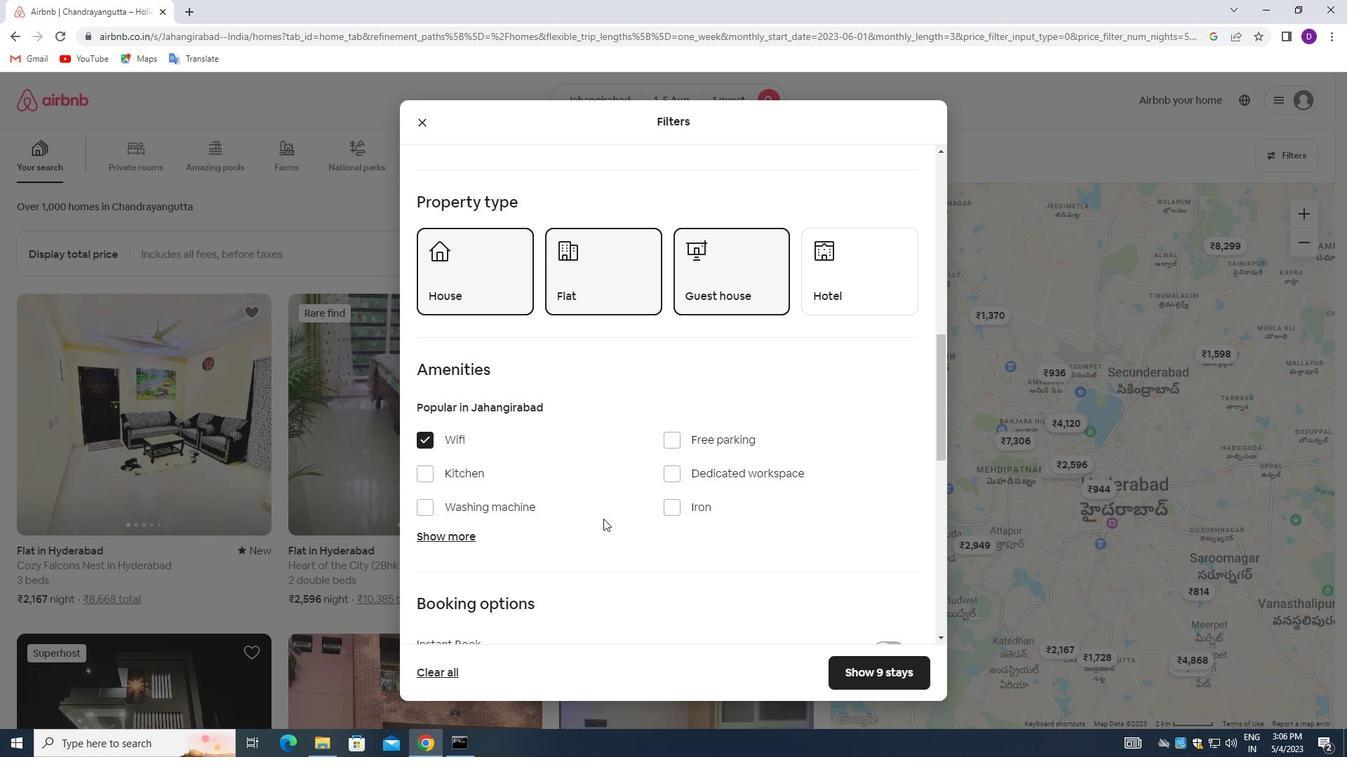 
Action: Mouse scrolled (605, 518) with delta (0, 0)
Screenshot: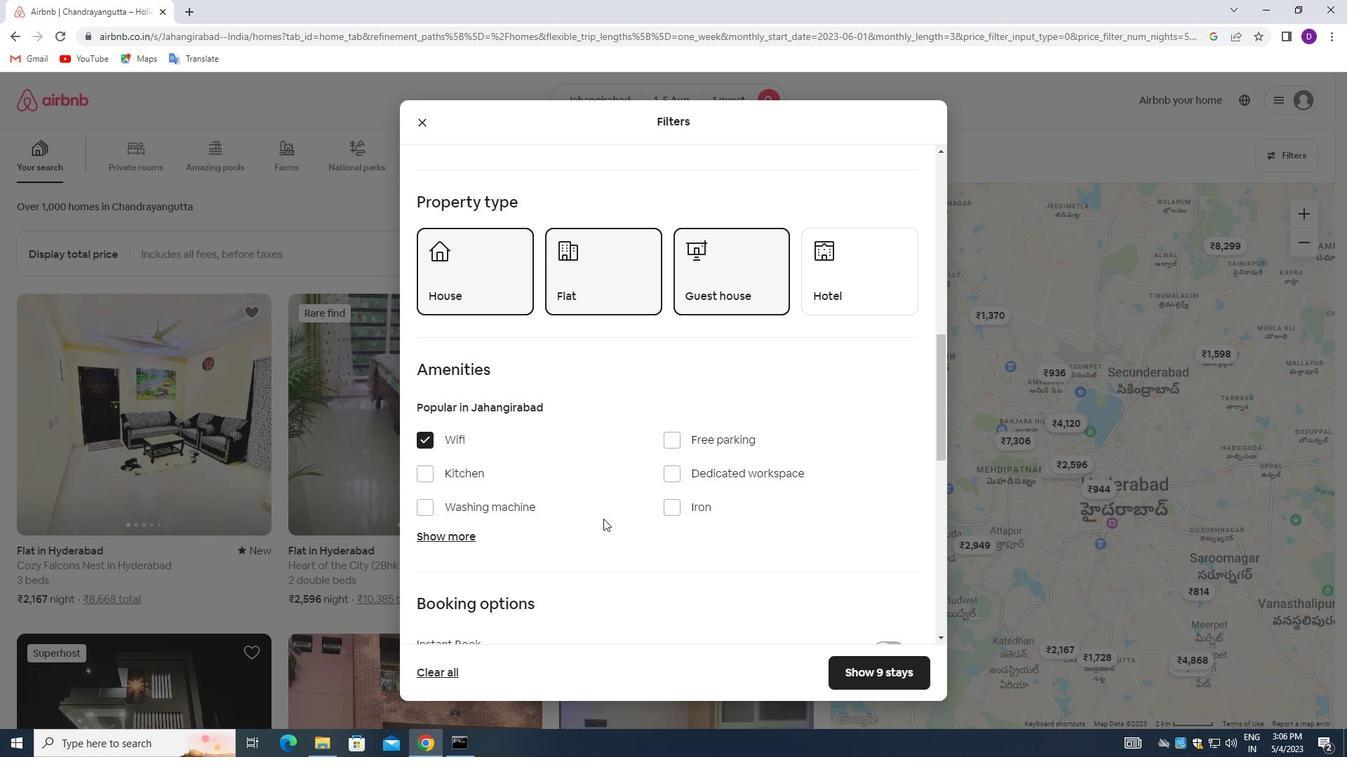 
Action: Mouse moved to (605, 517)
Screenshot: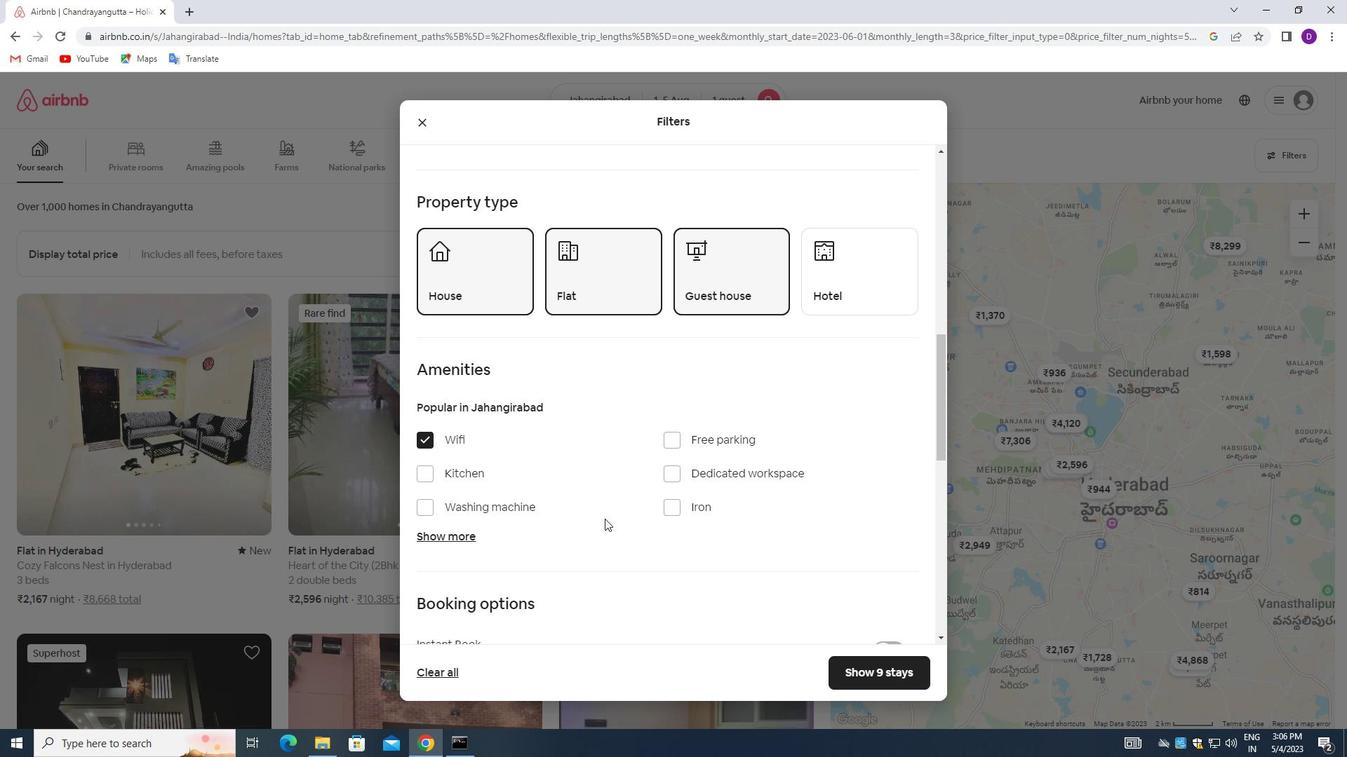 
Action: Mouse scrolled (605, 517) with delta (0, 0)
Screenshot: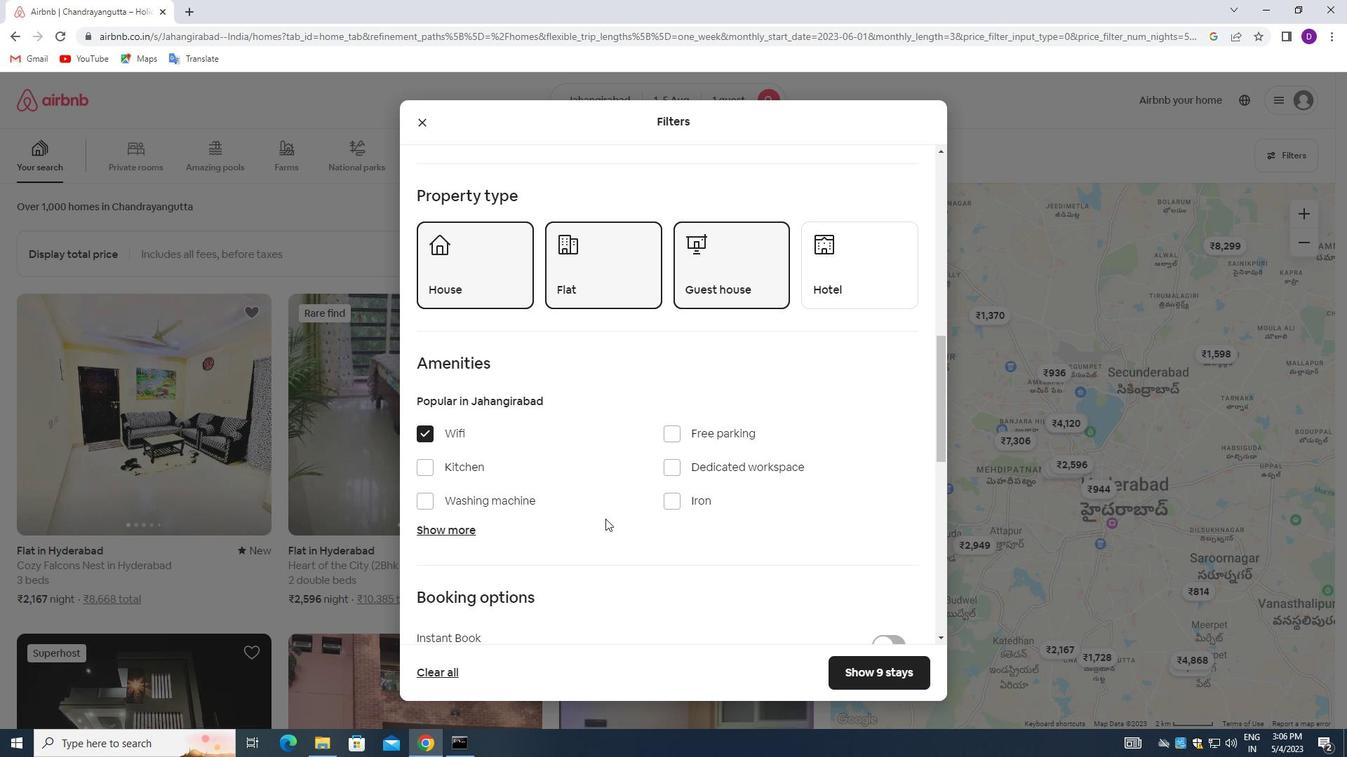 
Action: Mouse moved to (882, 484)
Screenshot: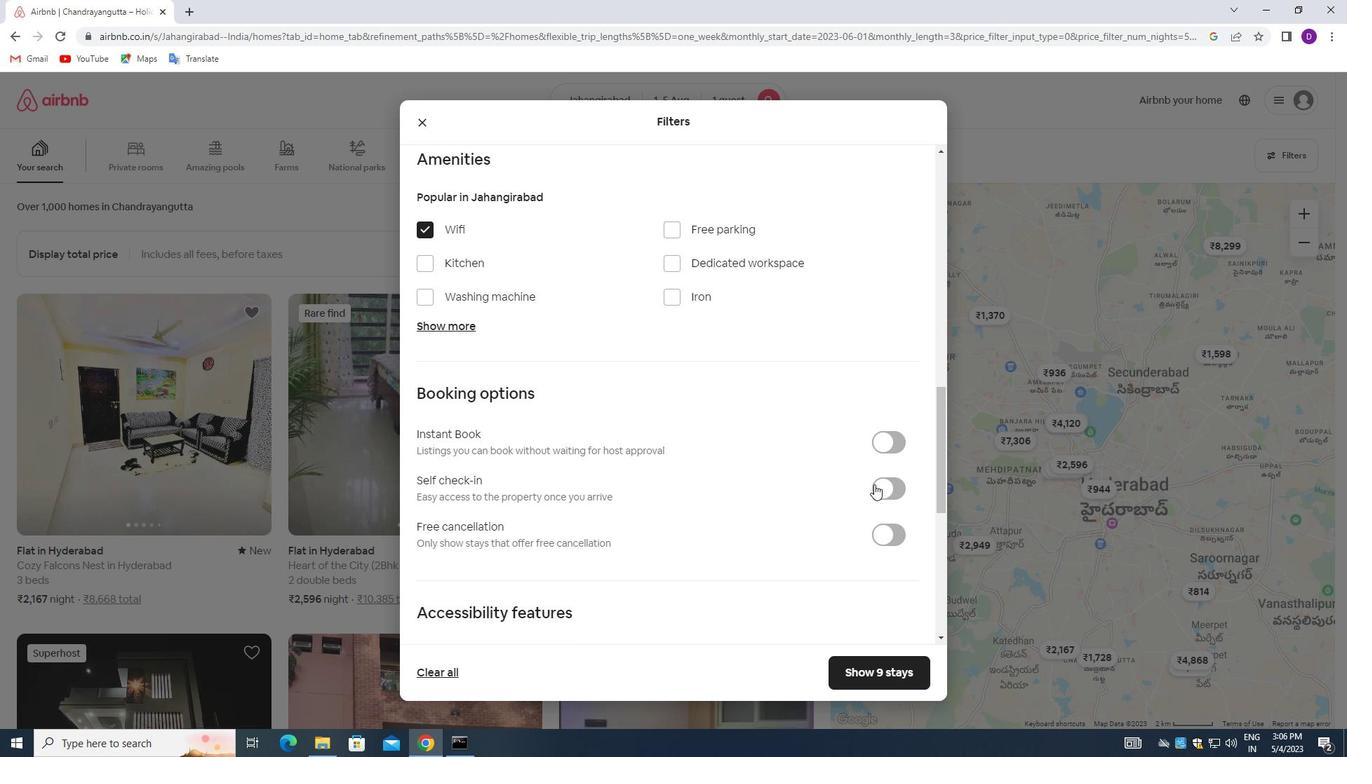 
Action: Mouse pressed left at (882, 484)
Screenshot: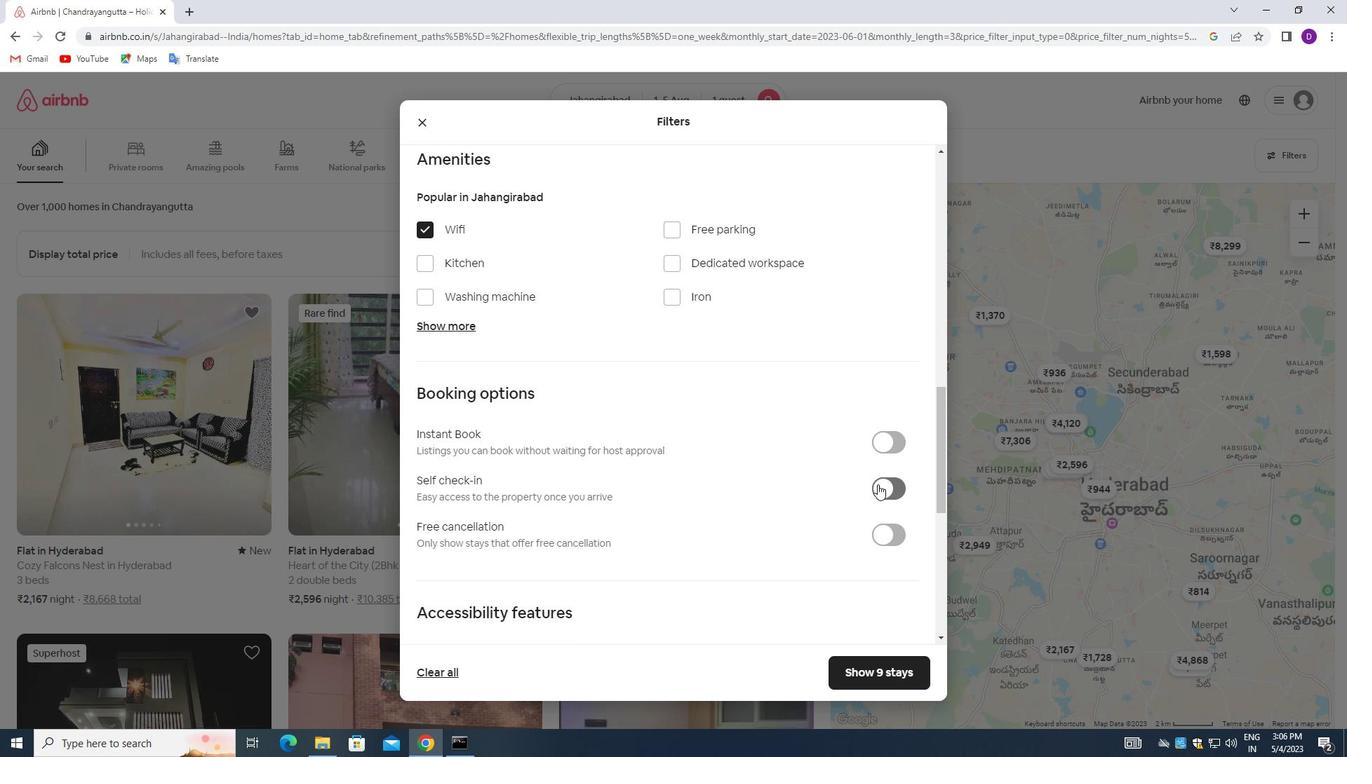 
Action: Mouse moved to (606, 512)
Screenshot: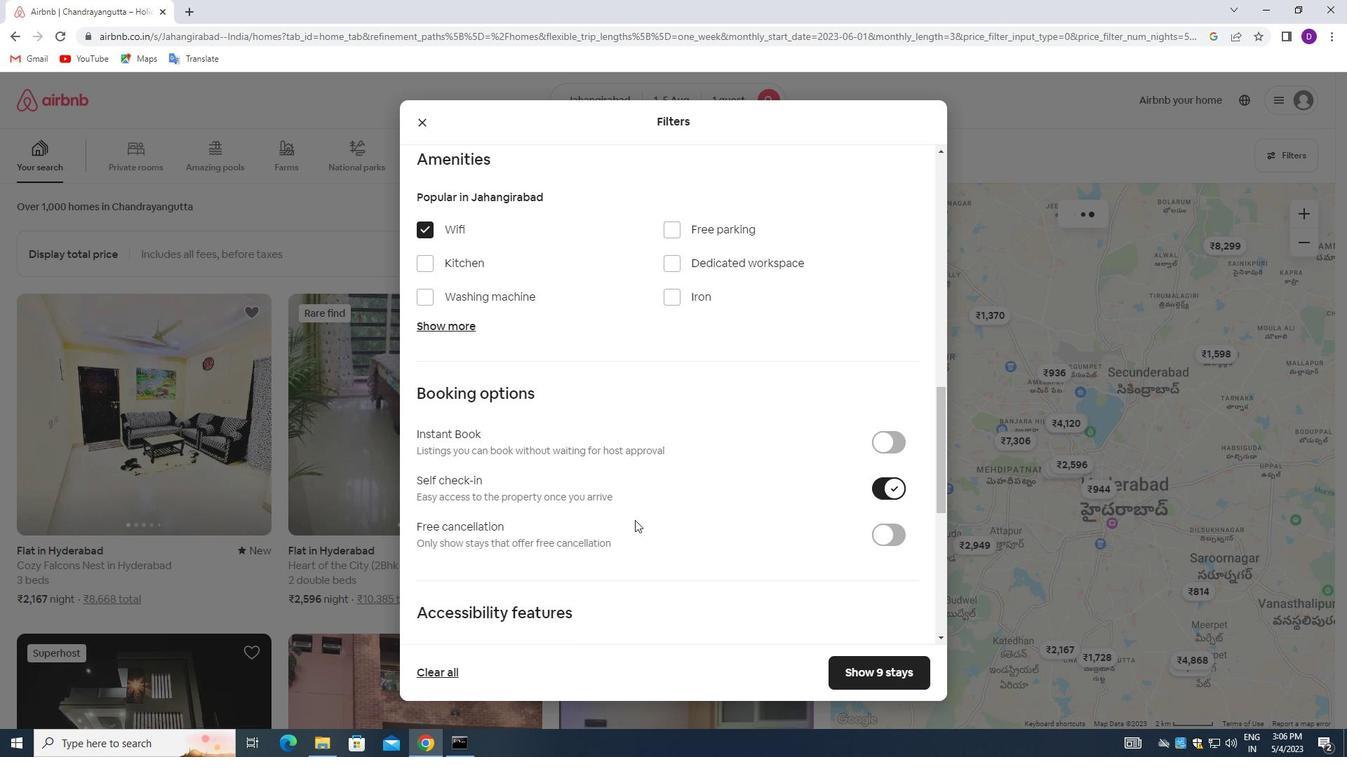 
Action: Mouse scrolled (606, 512) with delta (0, 0)
Screenshot: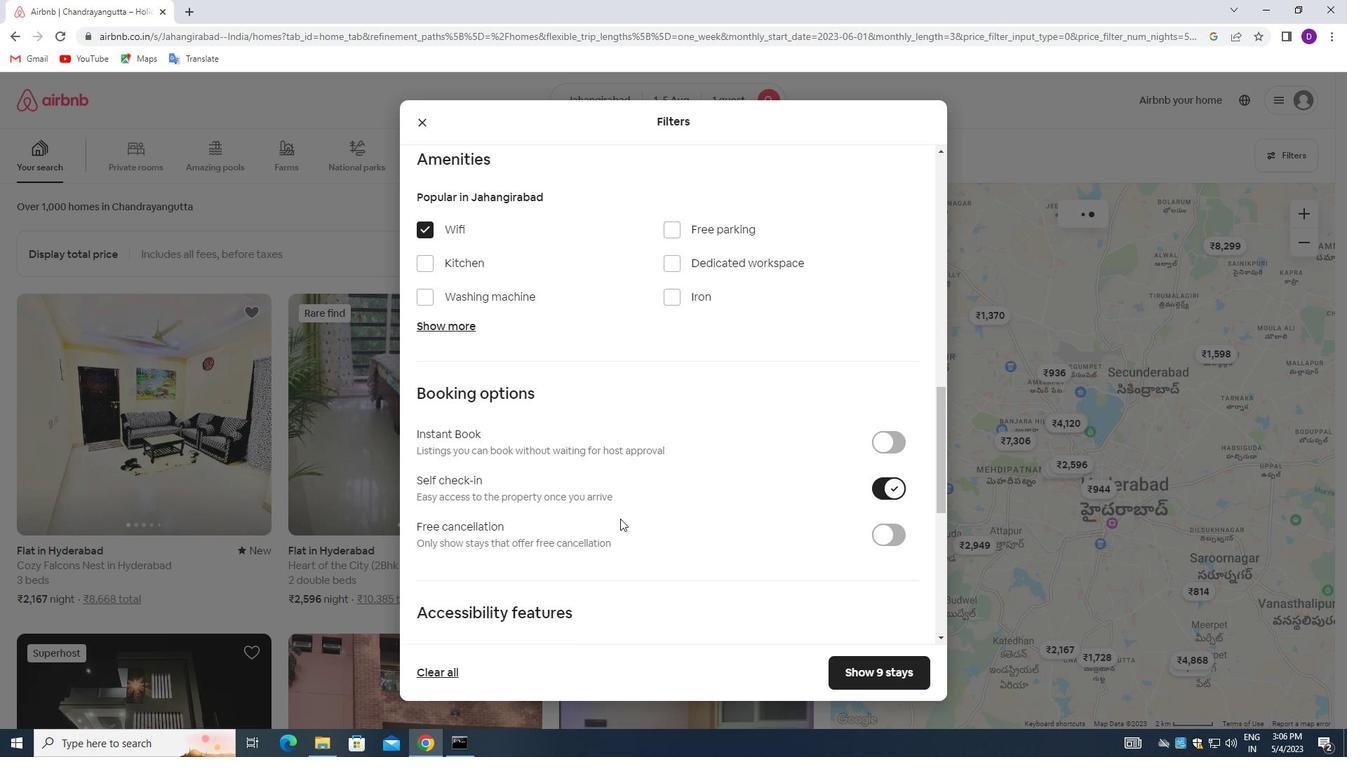 
Action: Mouse moved to (599, 510)
Screenshot: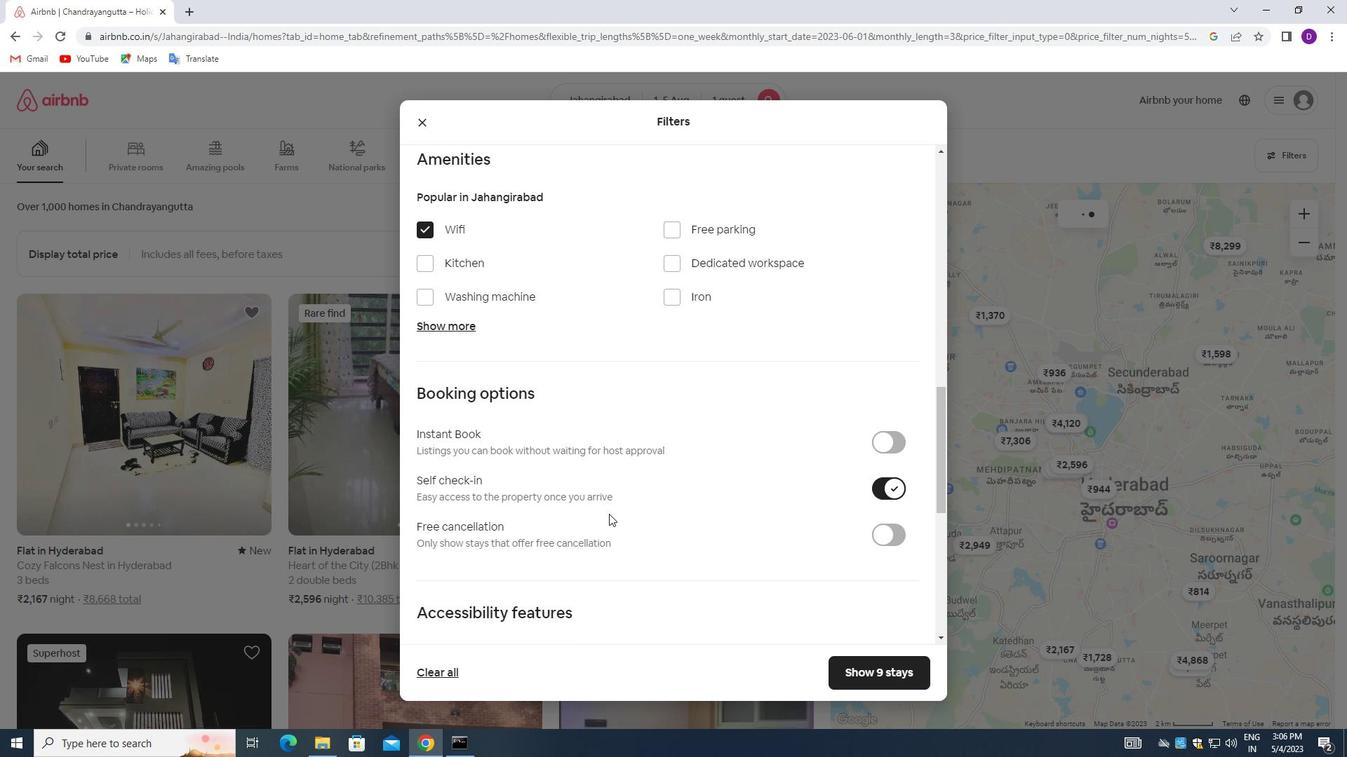 
Action: Mouse scrolled (599, 509) with delta (0, 0)
Screenshot: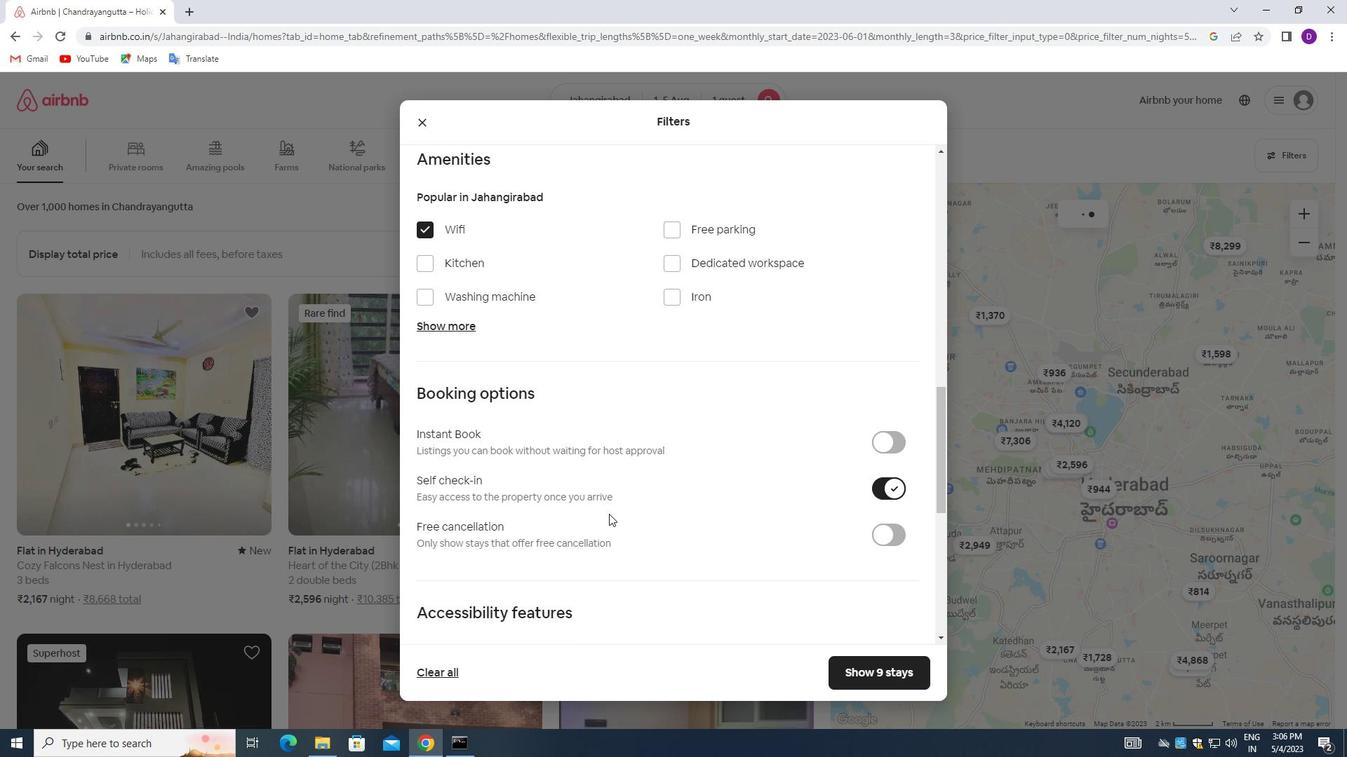 
Action: Mouse moved to (596, 509)
Screenshot: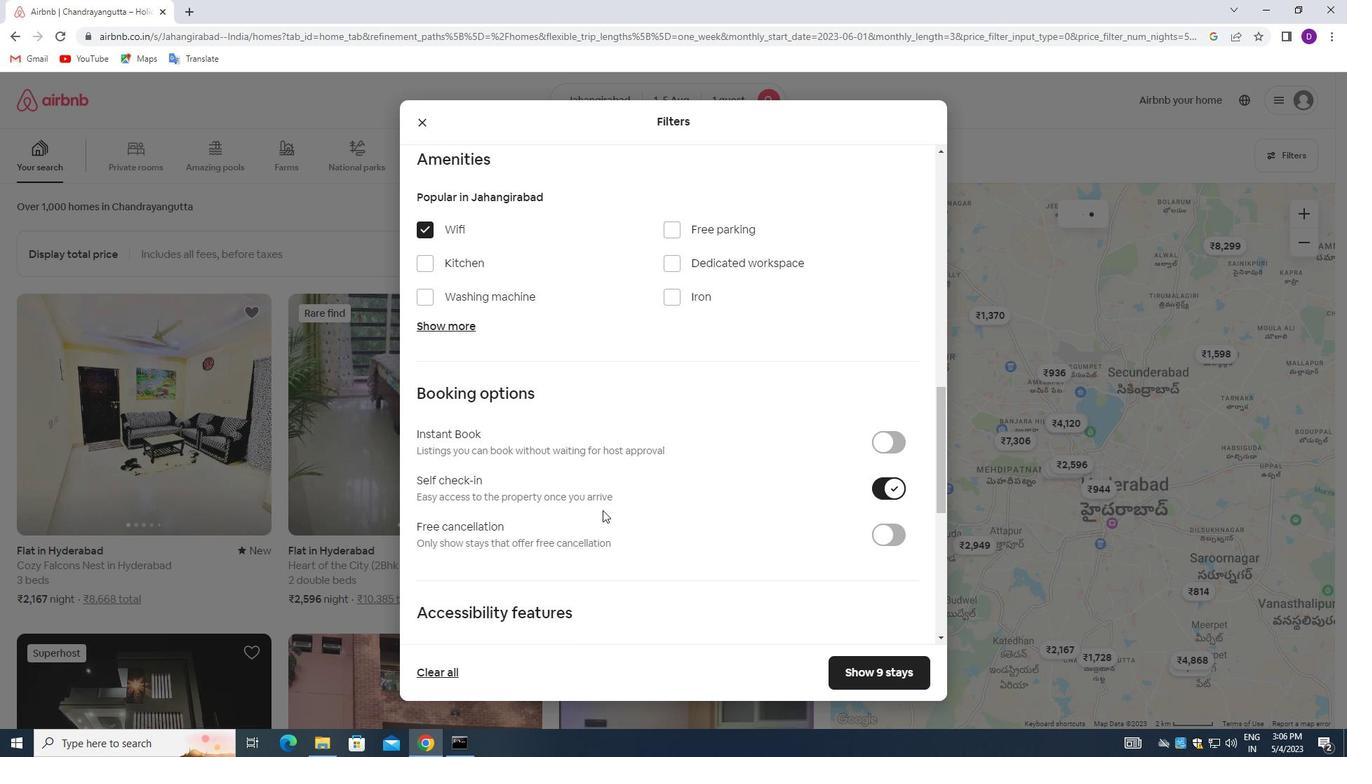 
Action: Mouse scrolled (596, 508) with delta (0, 0)
Screenshot: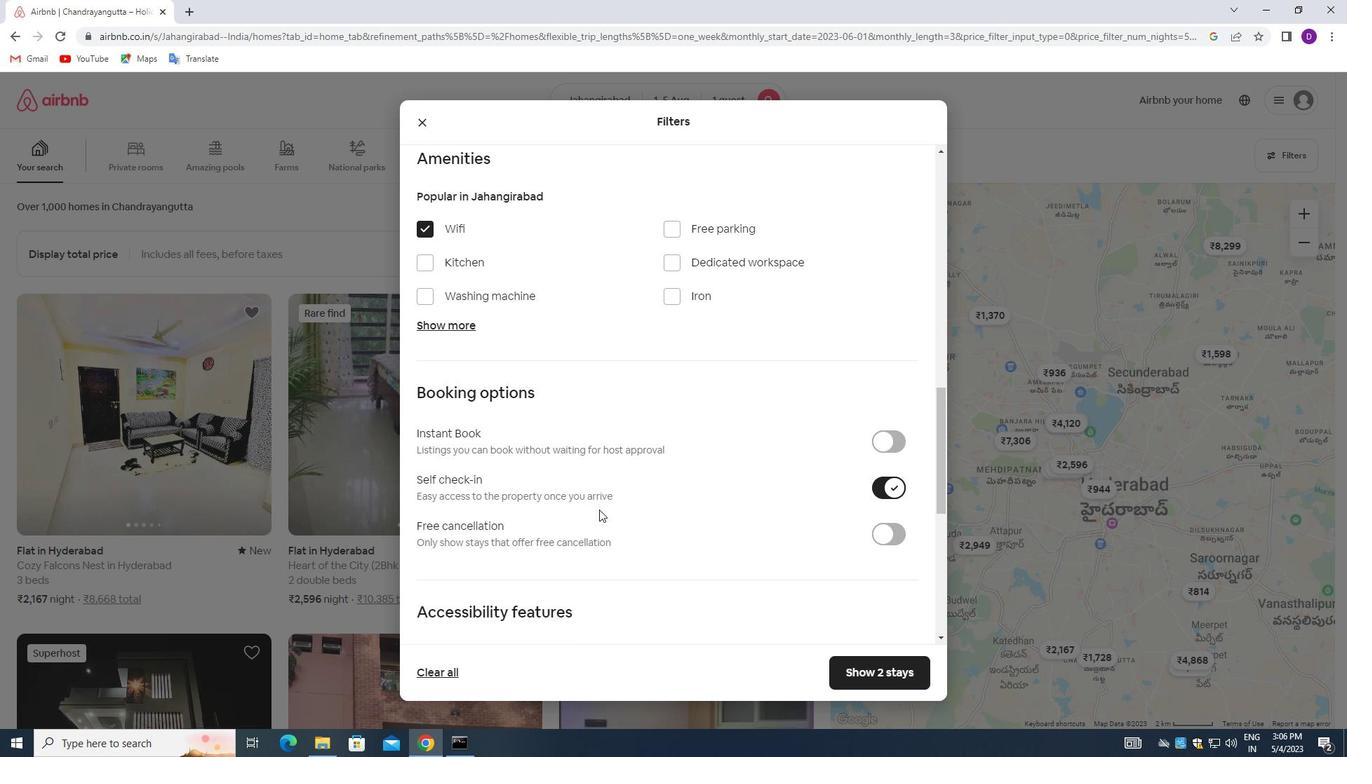 
Action: Mouse moved to (590, 505)
Screenshot: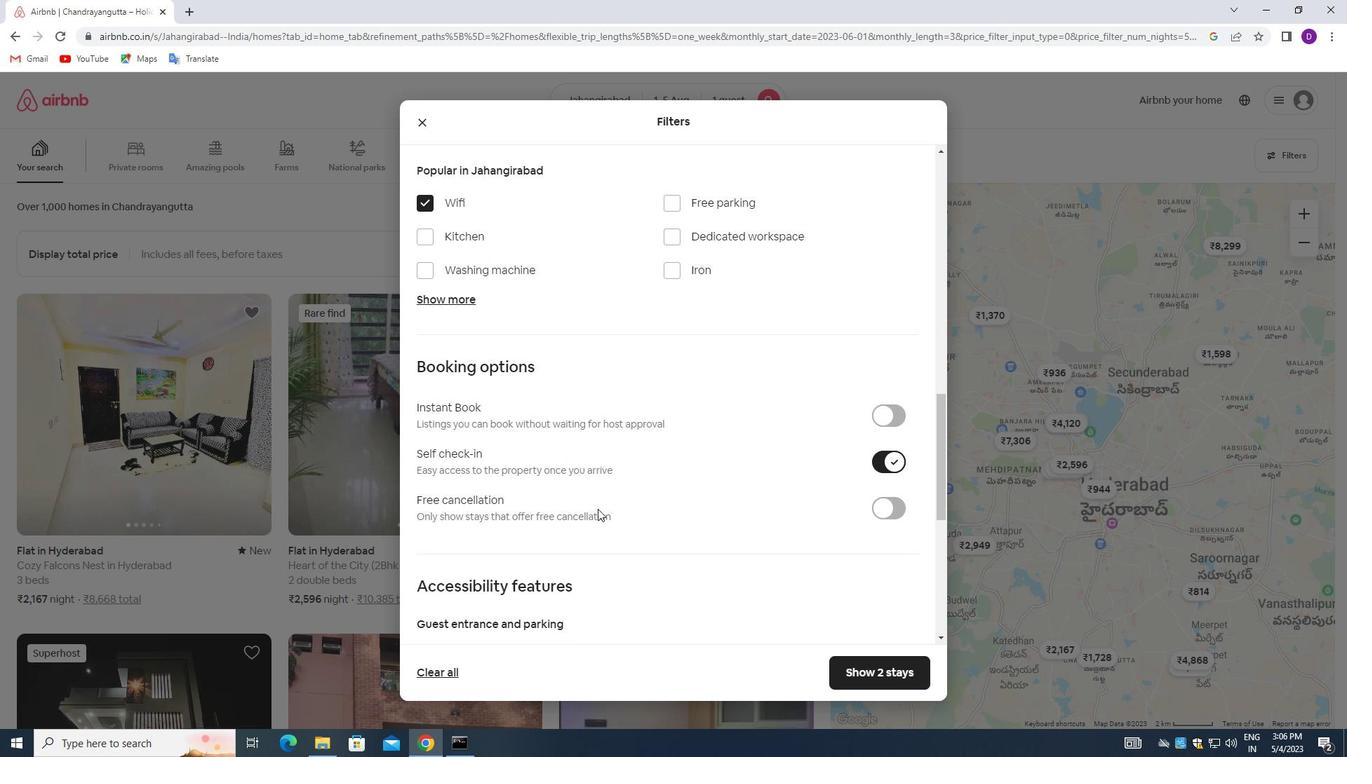 
Action: Mouse scrolled (590, 505) with delta (0, 0)
Screenshot: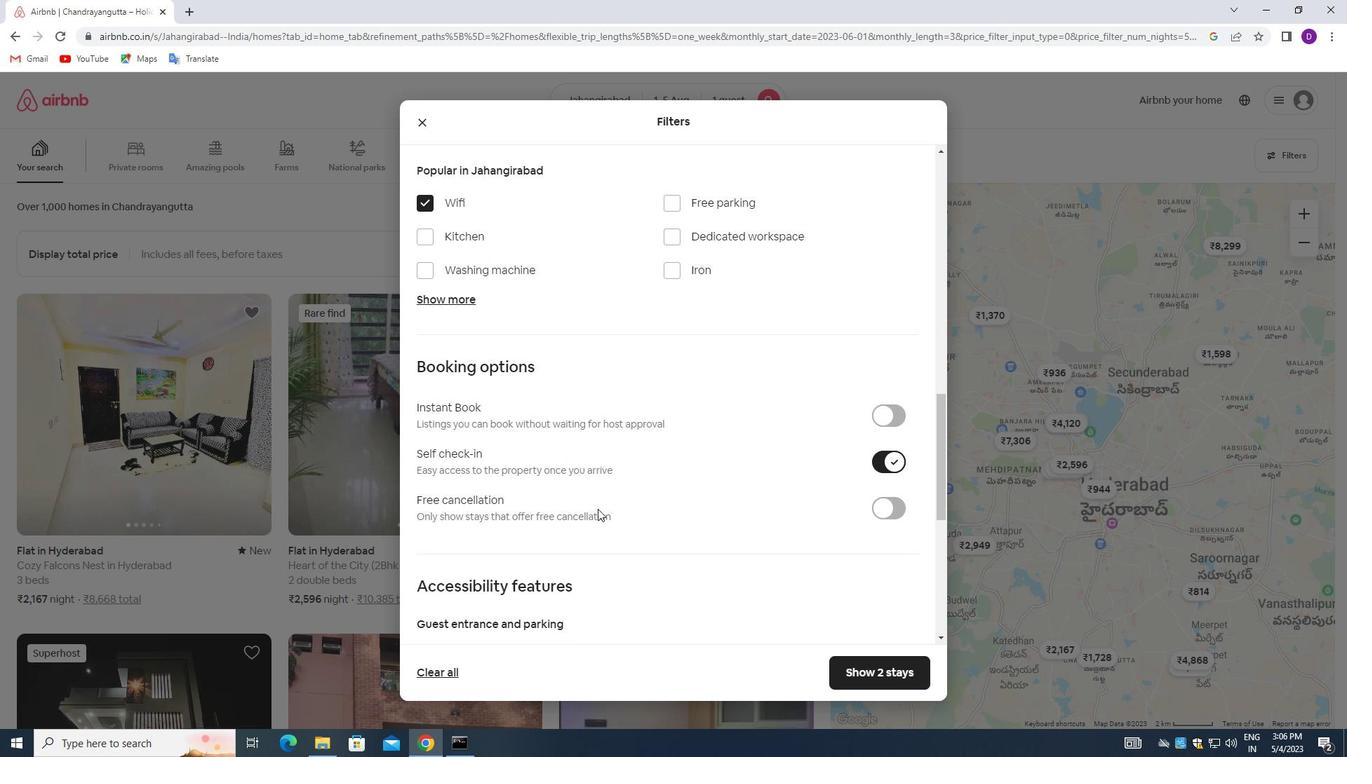 
Action: Mouse moved to (584, 501)
Screenshot: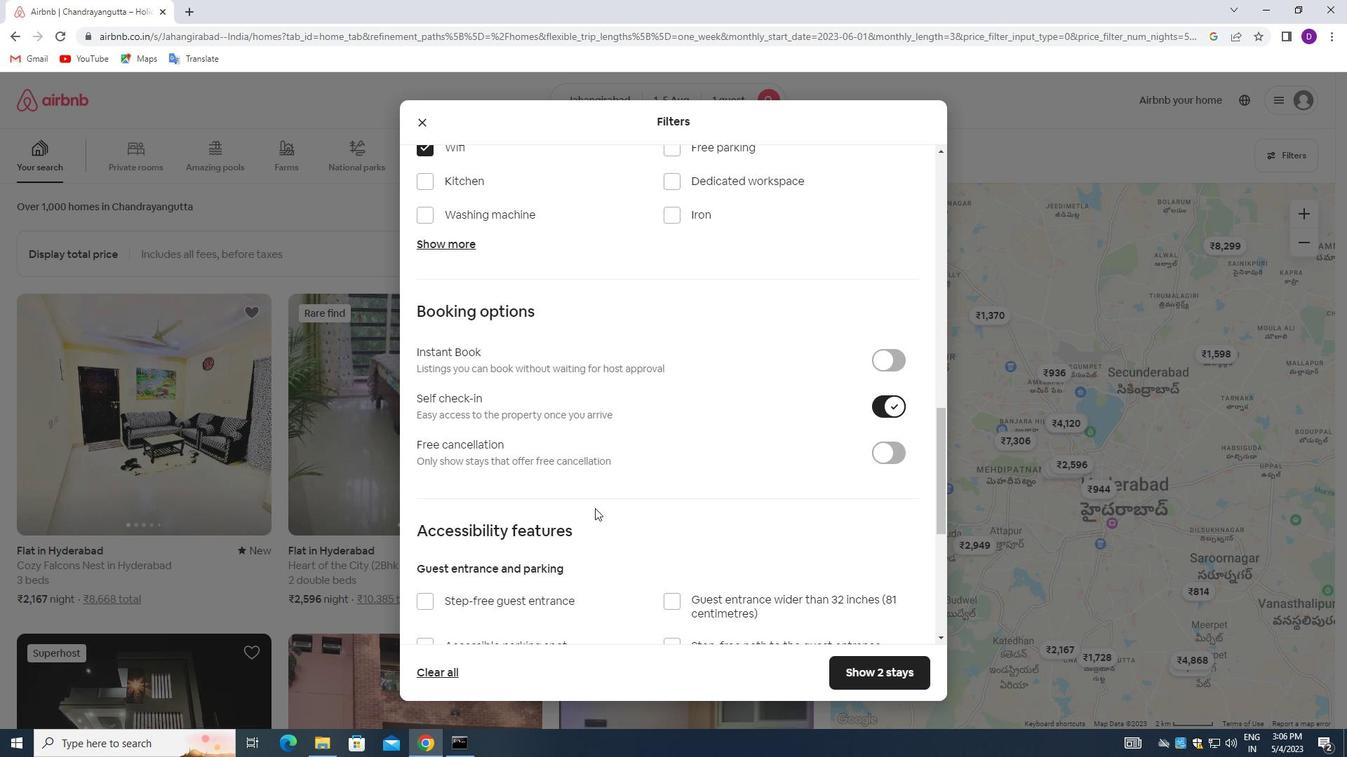 
Action: Mouse scrolled (584, 501) with delta (0, 0)
Screenshot: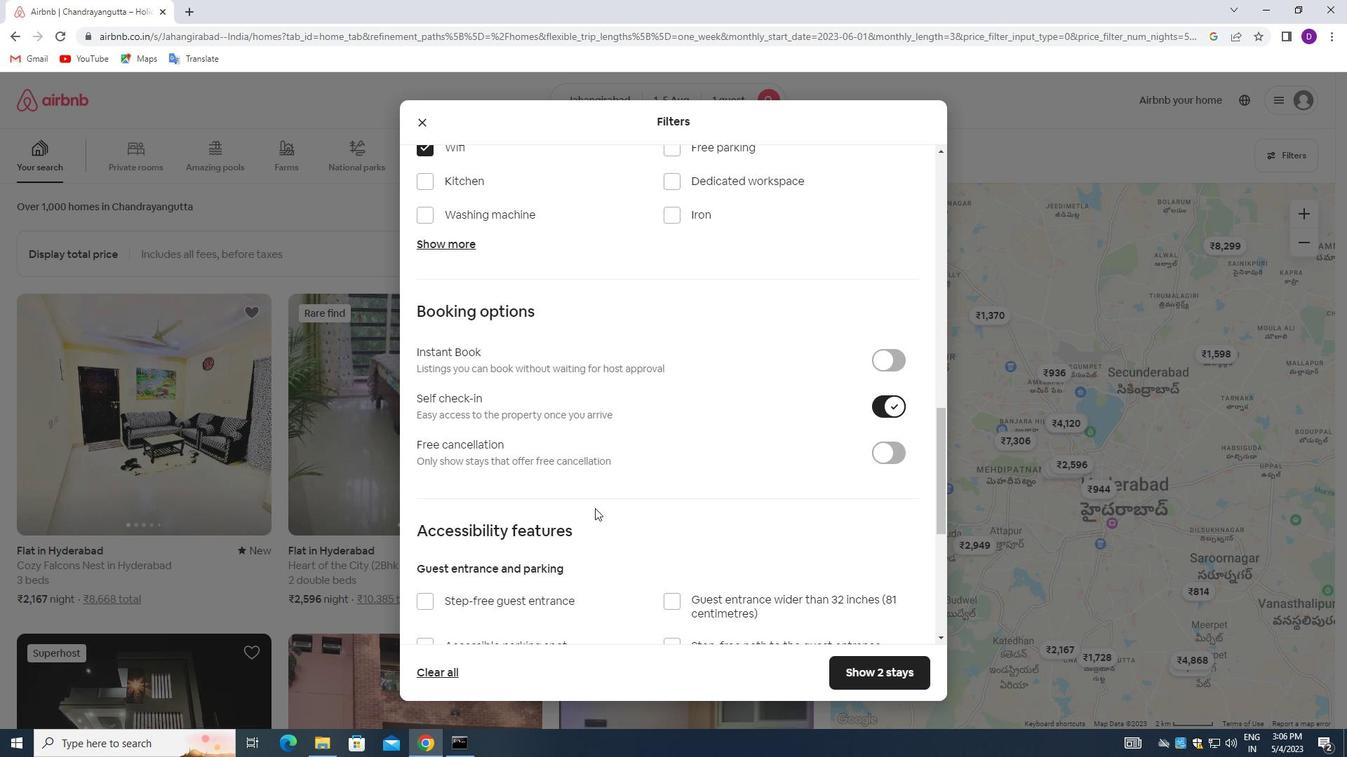 
Action: Mouse moved to (582, 501)
Screenshot: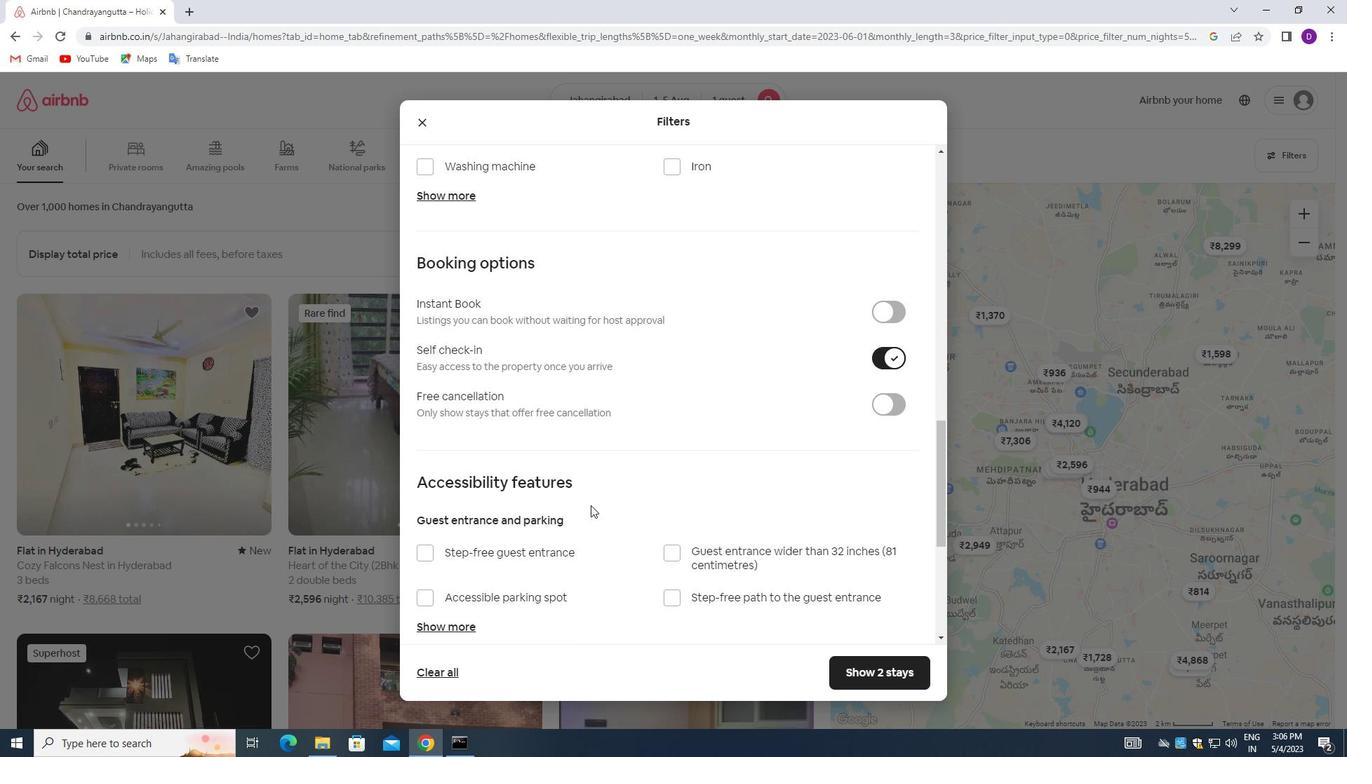 
Action: Mouse scrolled (582, 501) with delta (0, 0)
Screenshot: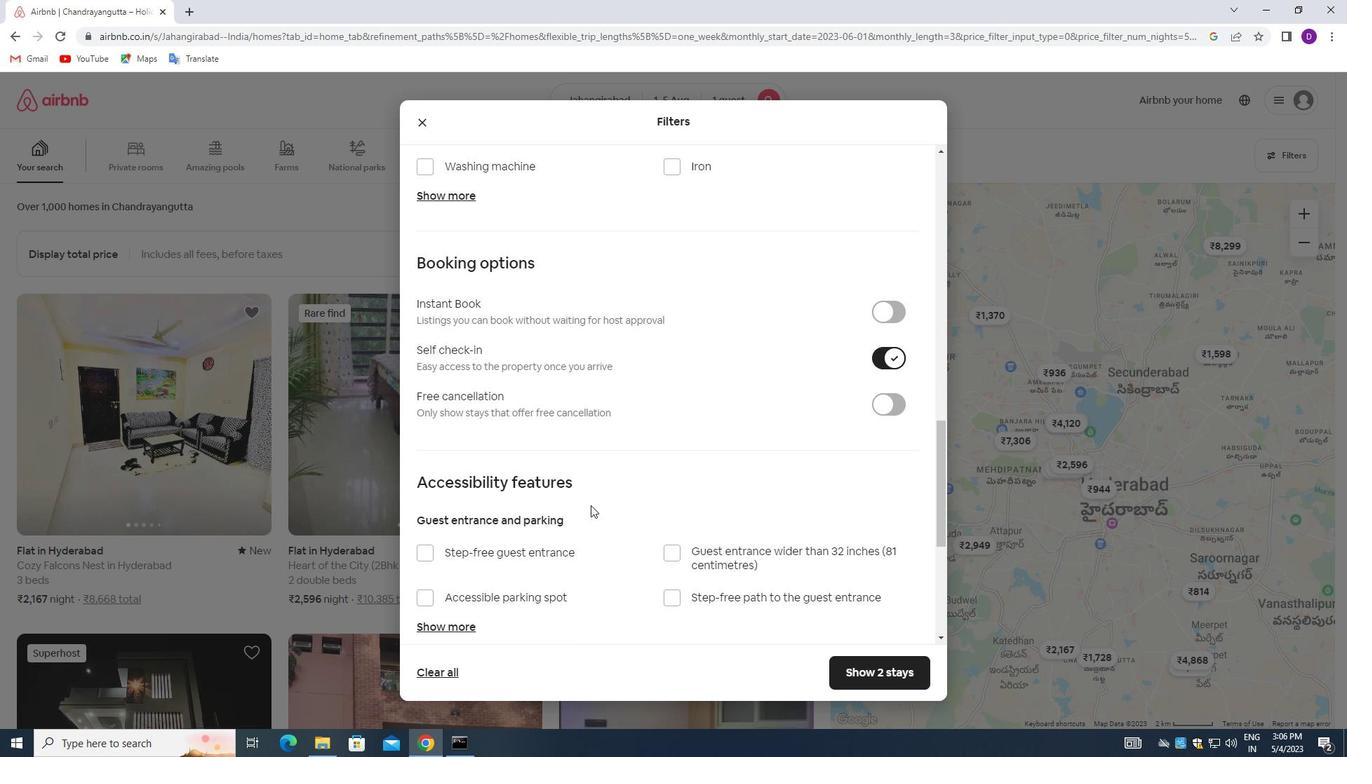 
Action: Mouse moved to (576, 503)
Screenshot: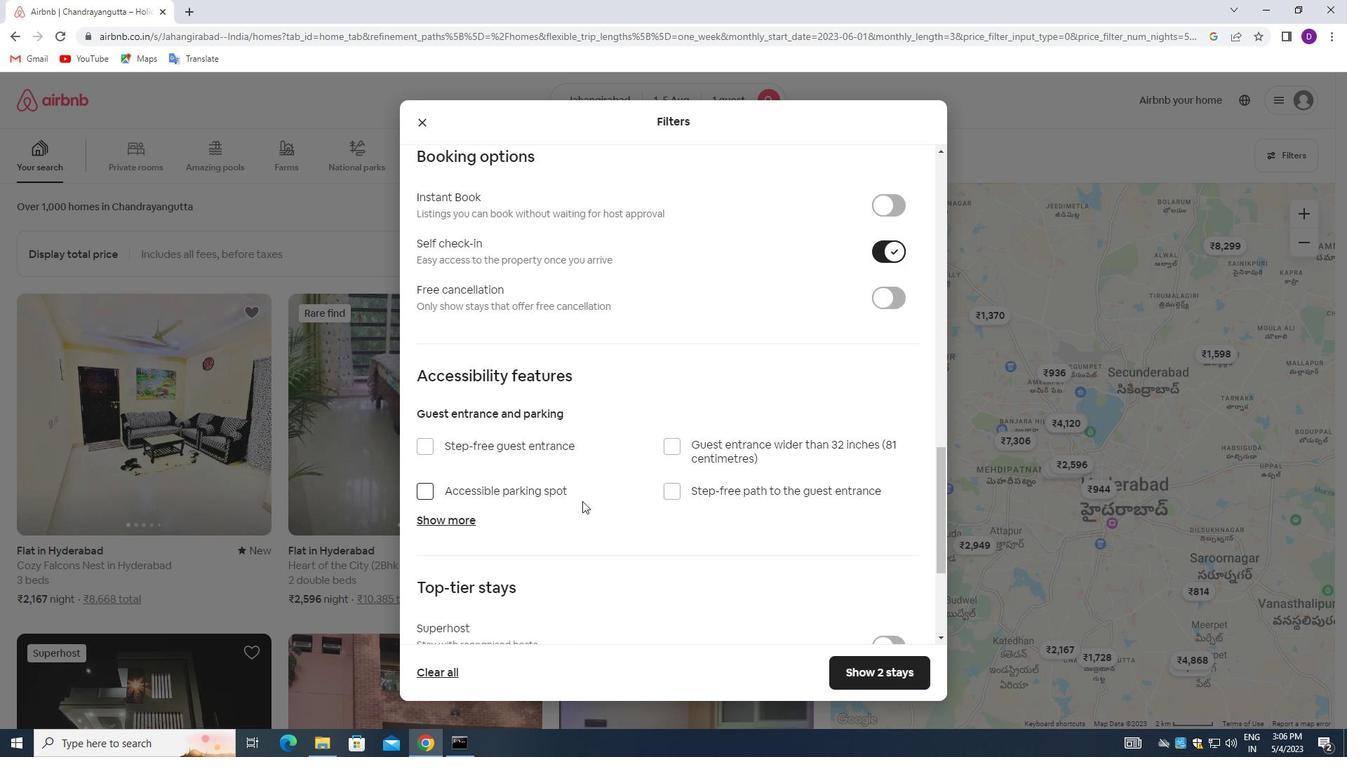 
Action: Mouse scrolled (576, 502) with delta (0, 0)
Screenshot: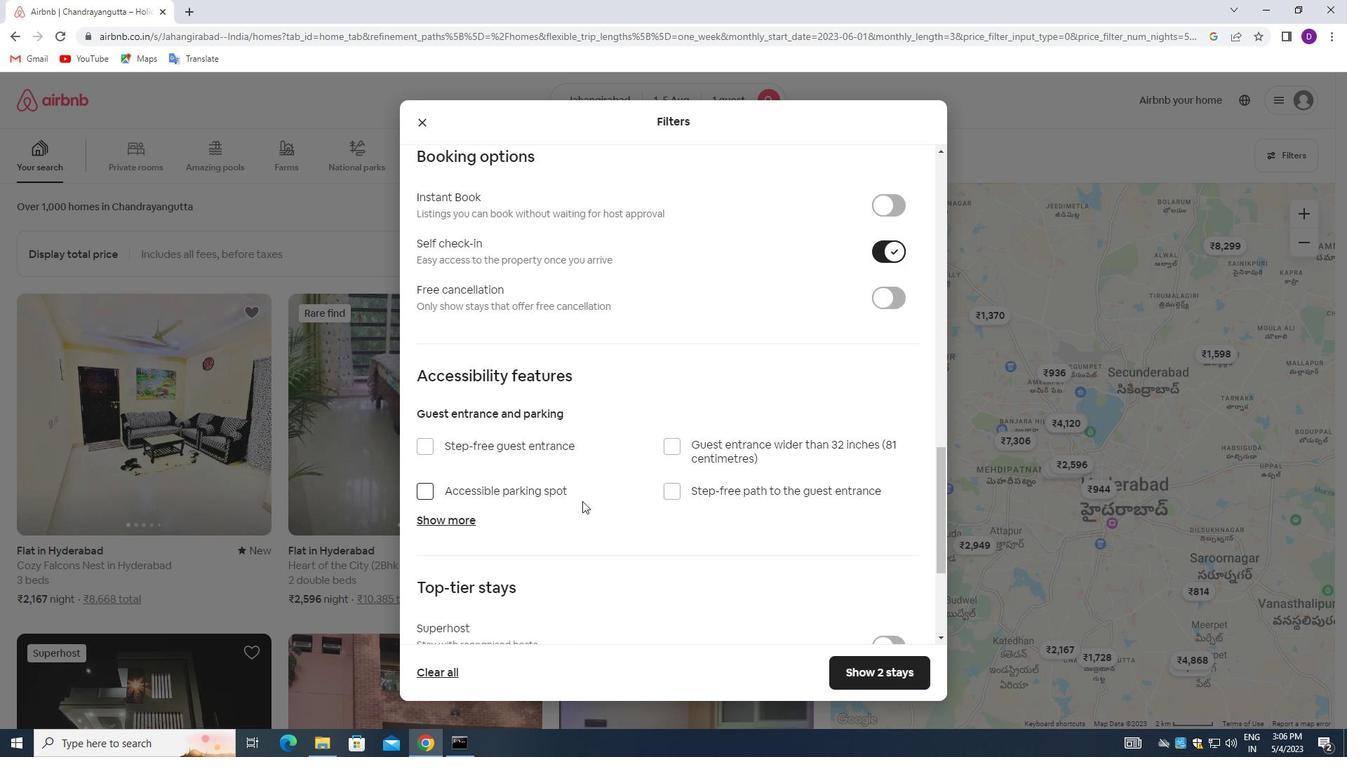 
Action: Mouse moved to (509, 539)
Screenshot: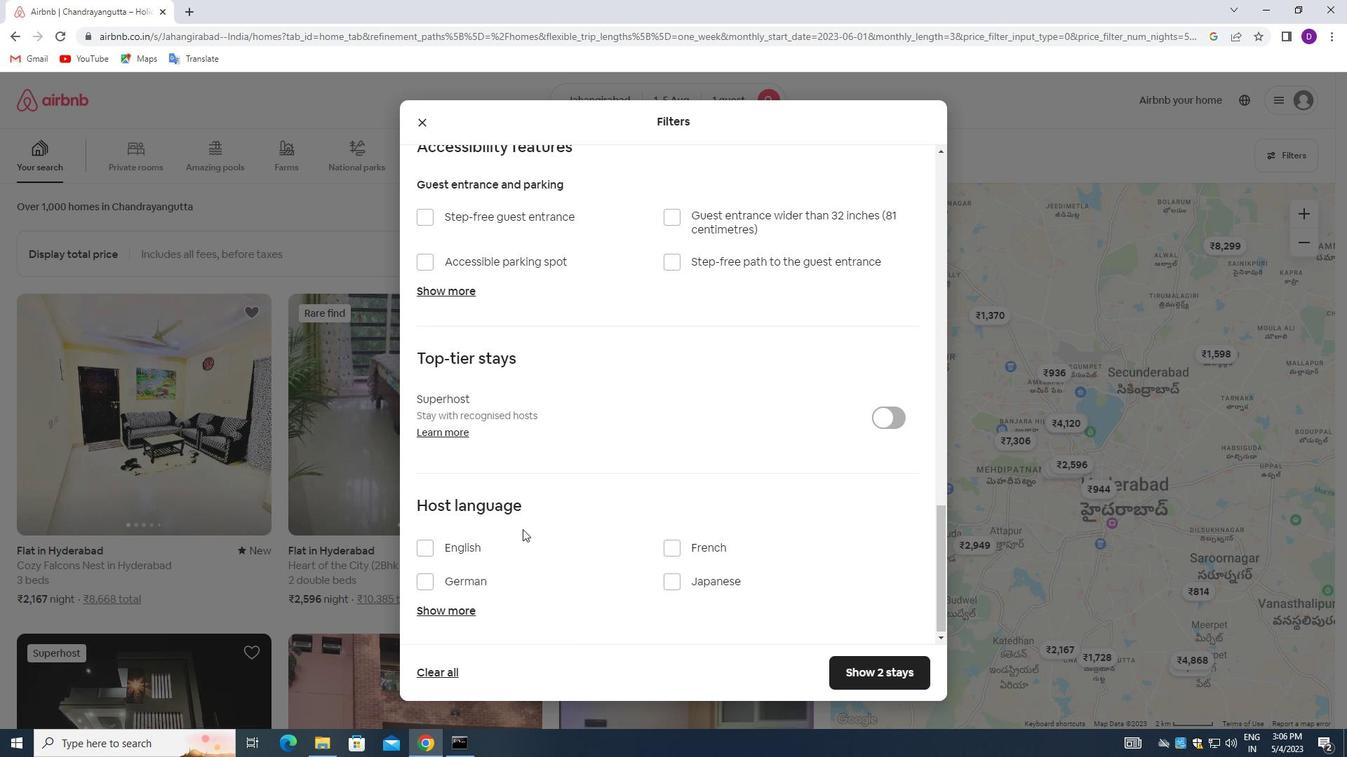 
Action: Mouse scrolled (509, 538) with delta (0, 0)
Screenshot: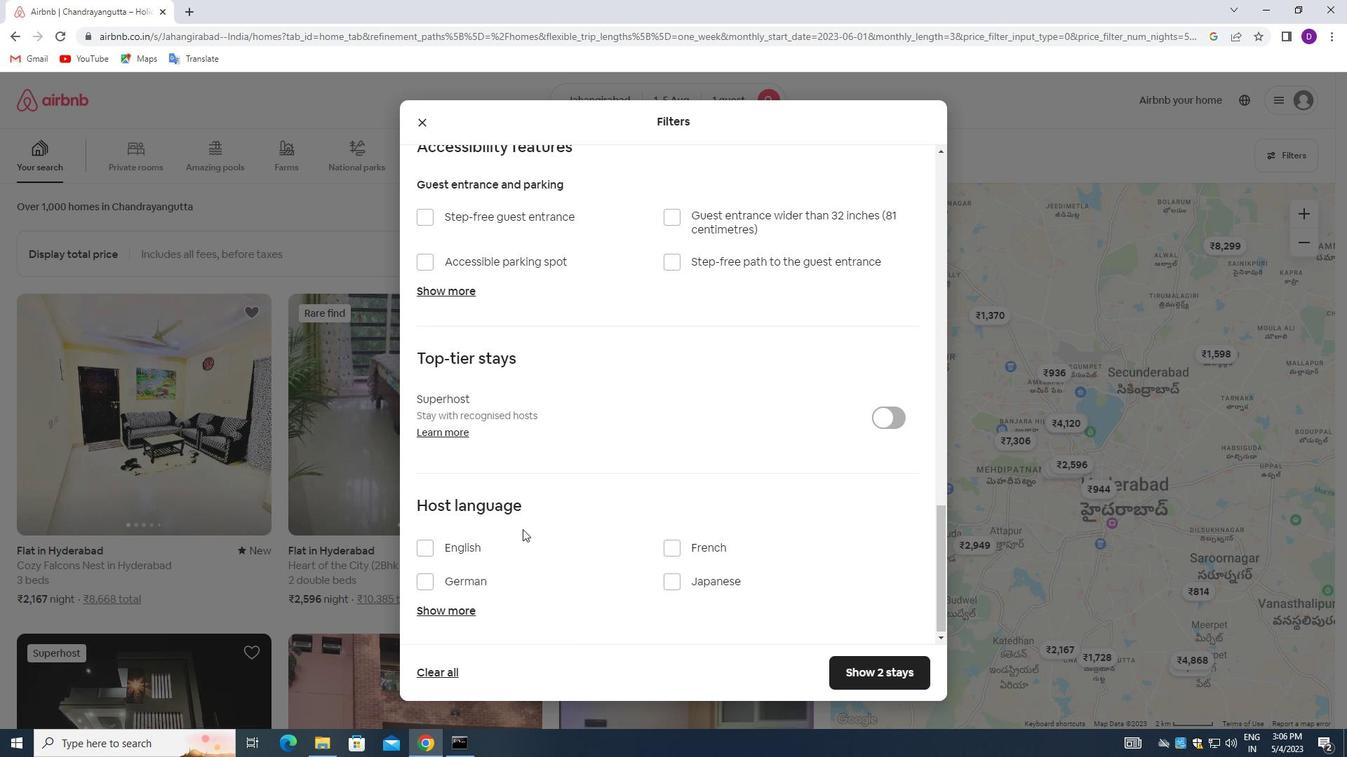 
Action: Mouse moved to (505, 541)
Screenshot: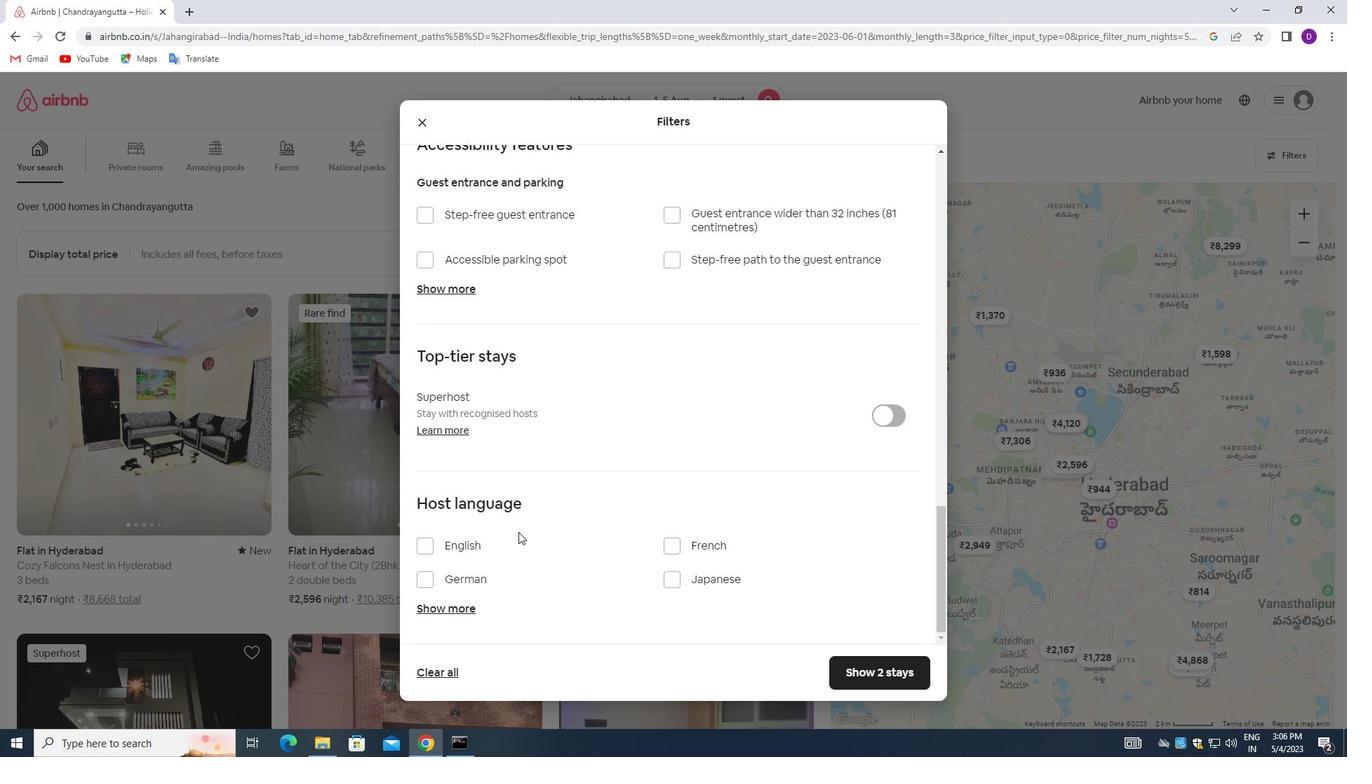 
Action: Mouse scrolled (505, 541) with delta (0, 0)
Screenshot: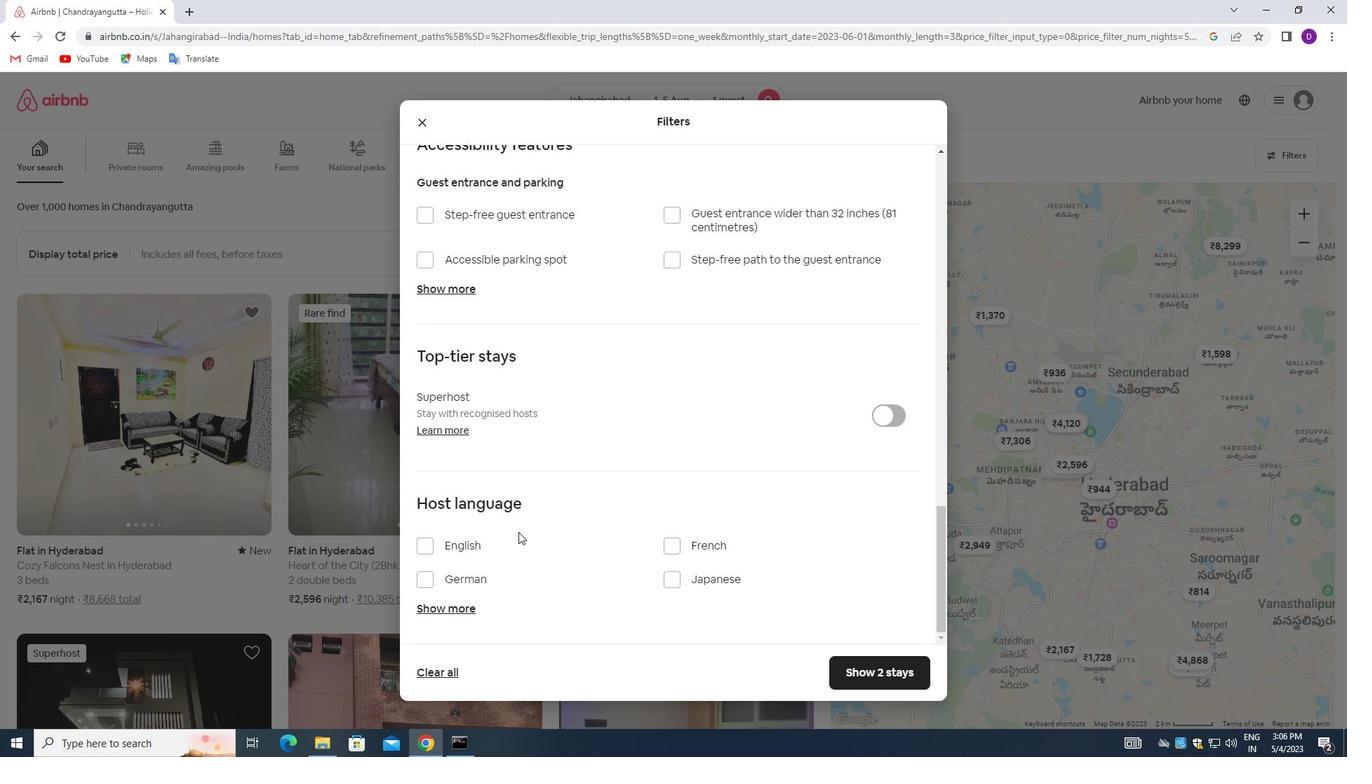 
Action: Mouse moved to (500, 544)
Screenshot: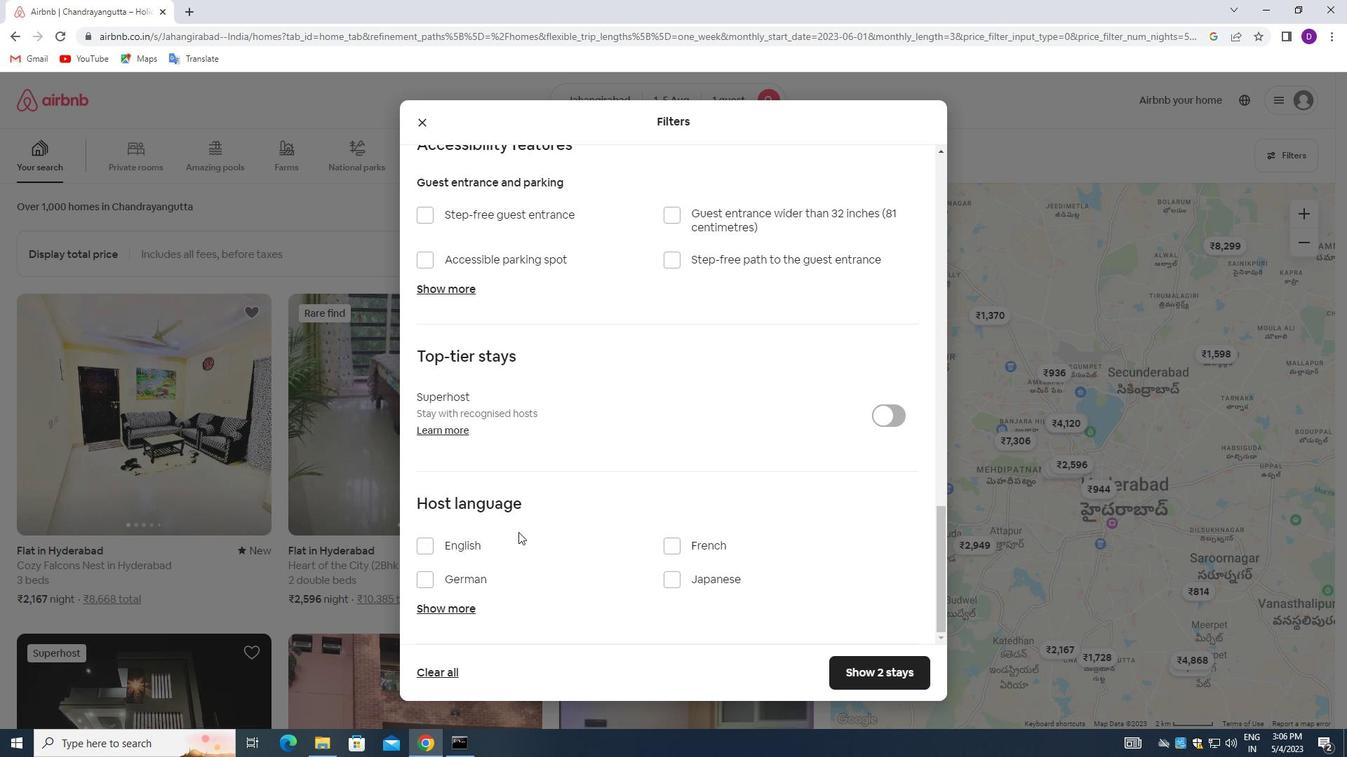 
Action: Mouse scrolled (500, 543) with delta (0, 0)
Screenshot: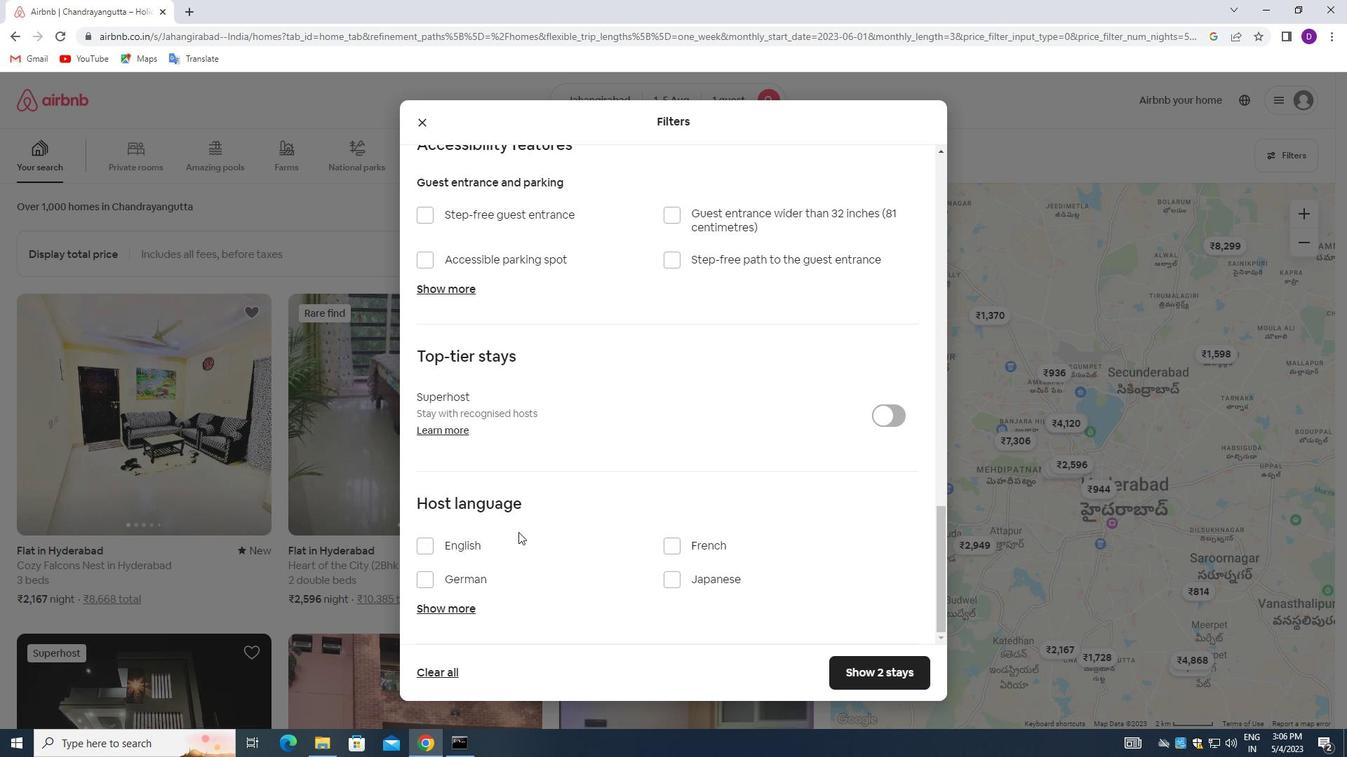 
Action: Mouse moved to (429, 544)
Screenshot: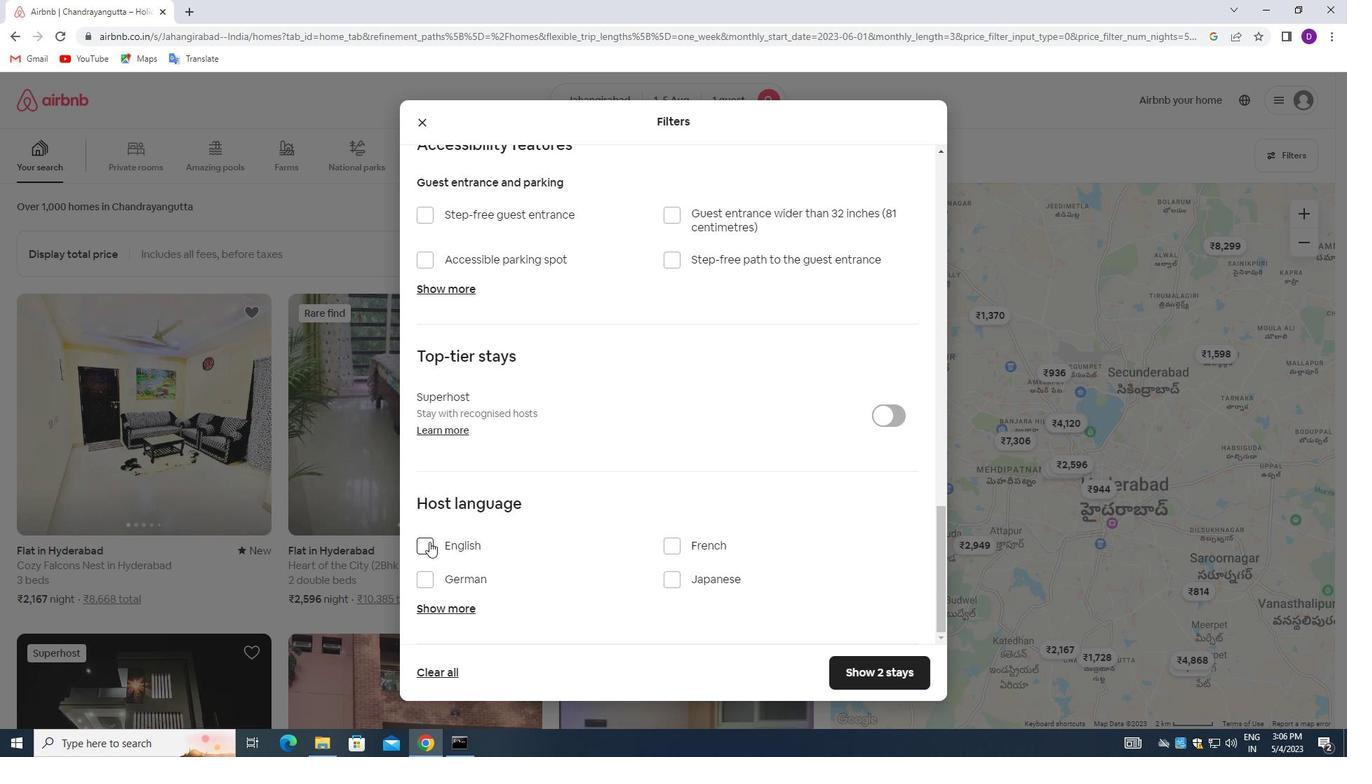 
Action: Mouse pressed left at (429, 544)
Screenshot: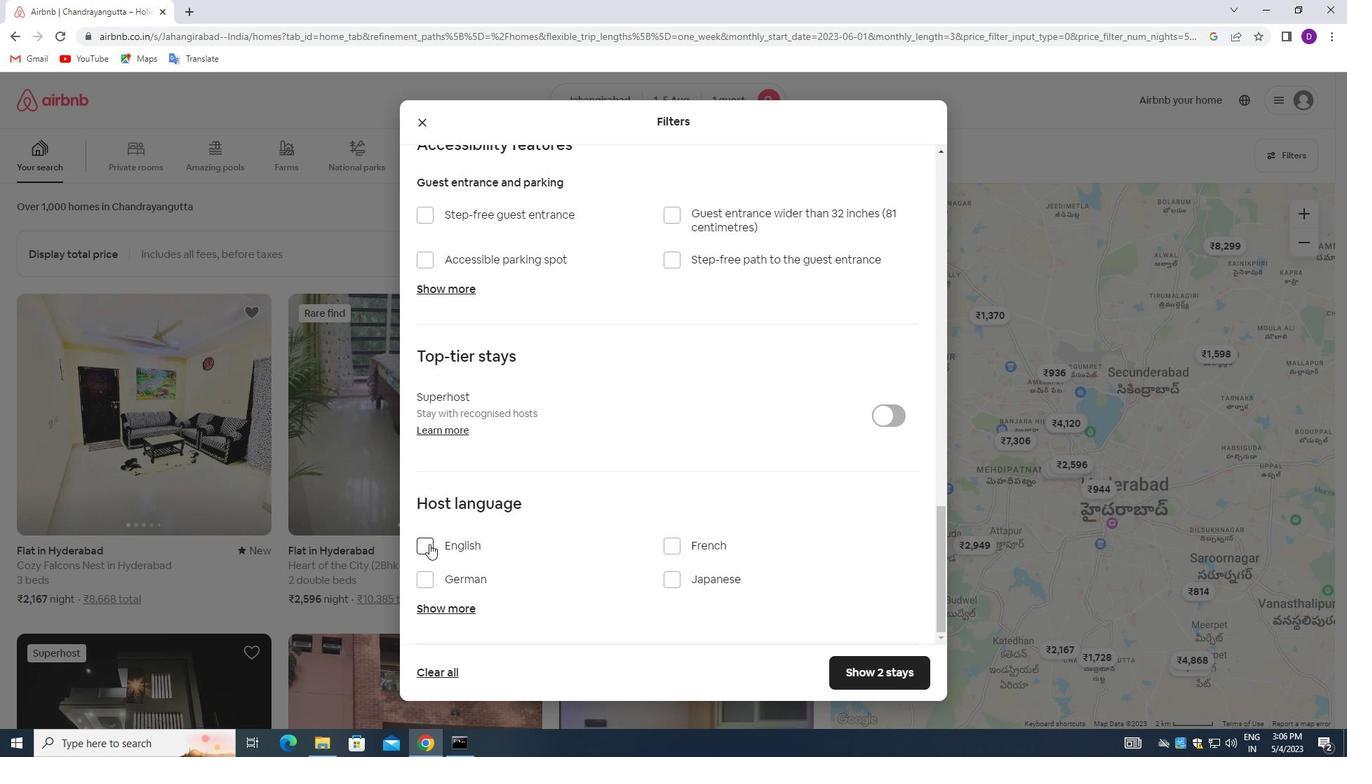 
Action: Mouse moved to (860, 669)
Screenshot: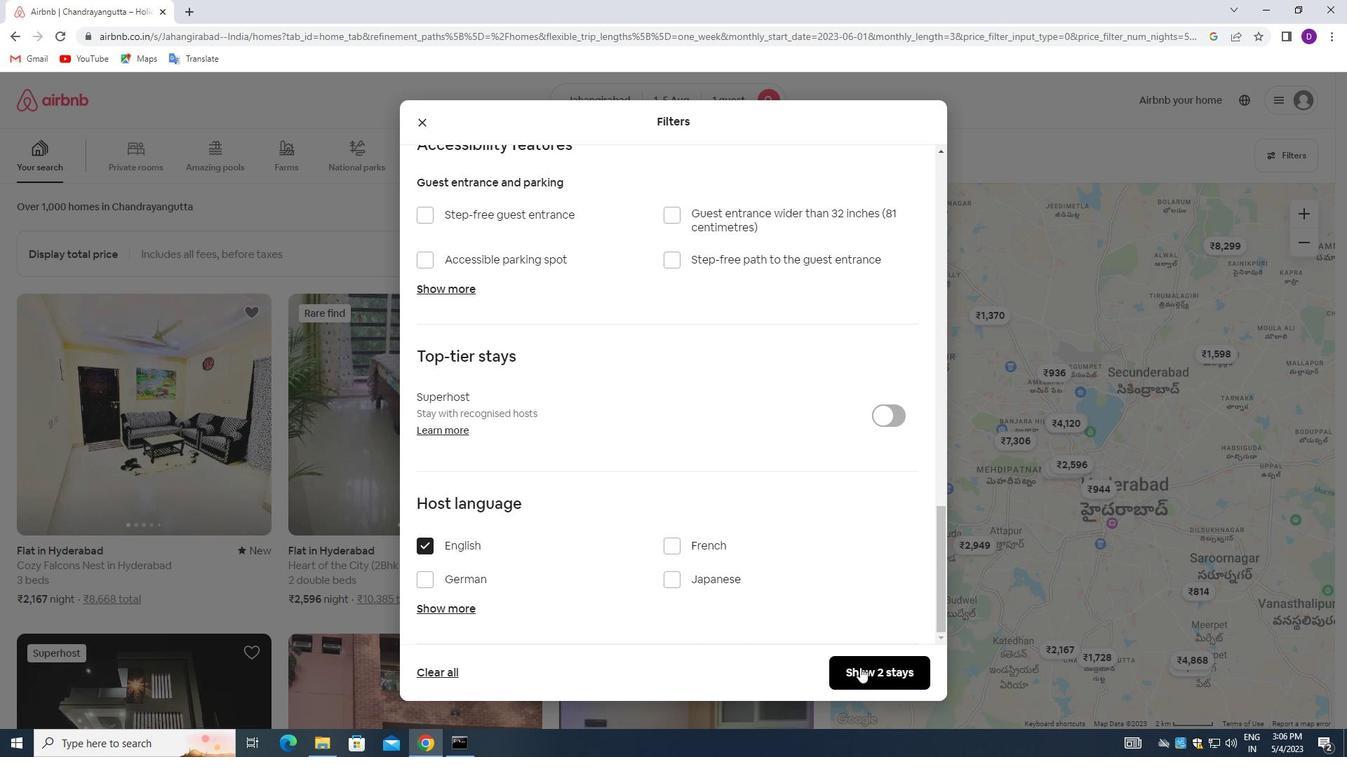 
Action: Mouse pressed left at (860, 669)
Screenshot: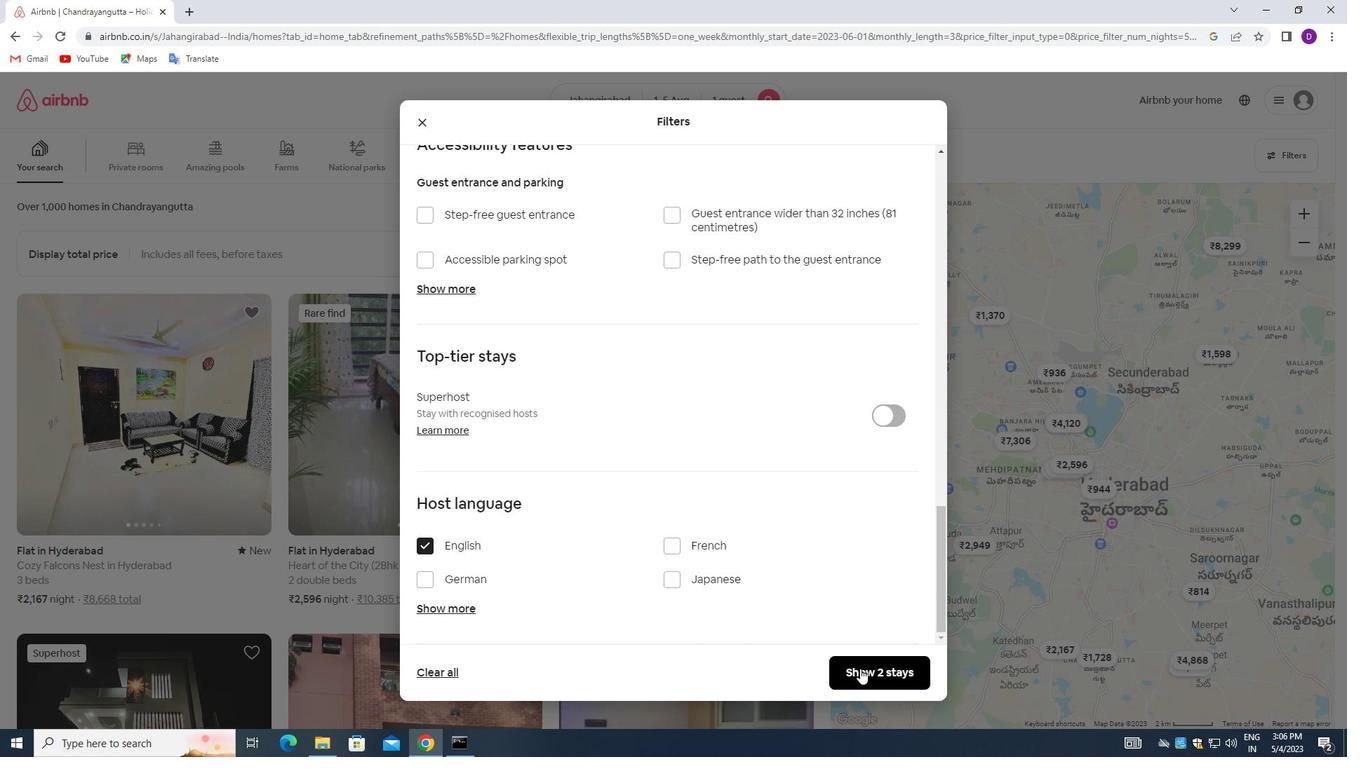 
Action: Mouse moved to (768, 489)
Screenshot: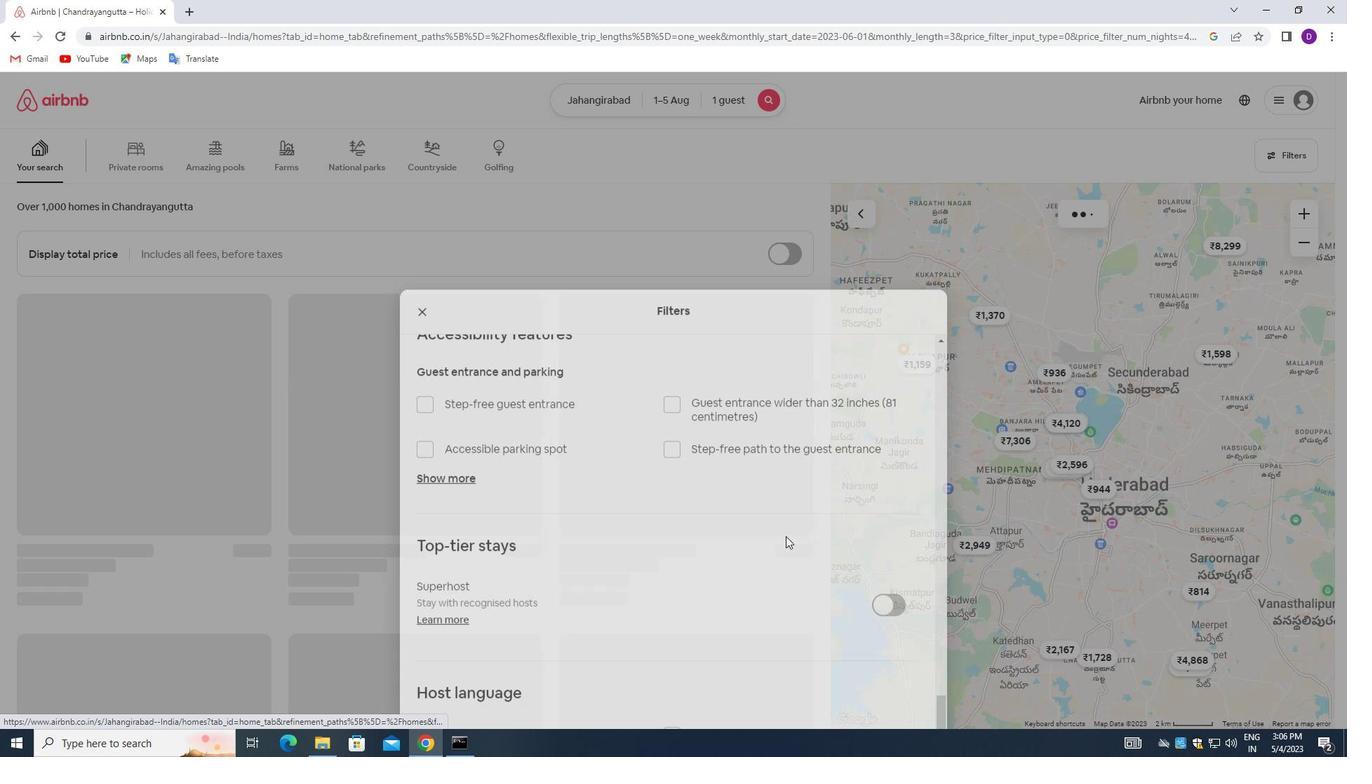 
